 Task: Create a test result portal for accessing the results of the test.
Action: Mouse moved to (671, 68)
Screenshot: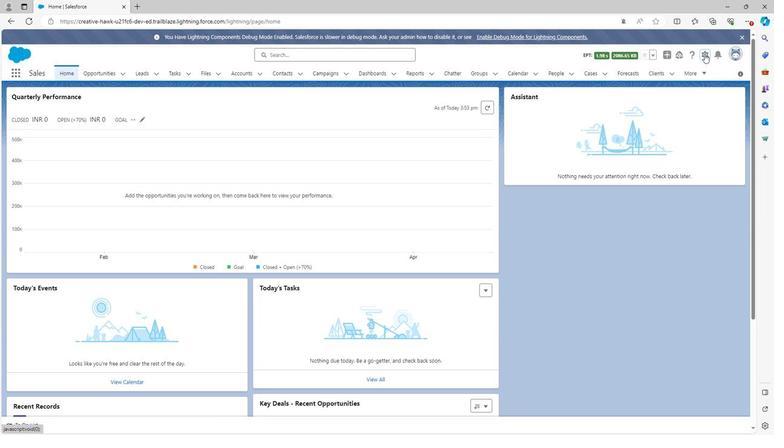 
Action: Mouse pressed left at (671, 68)
Screenshot: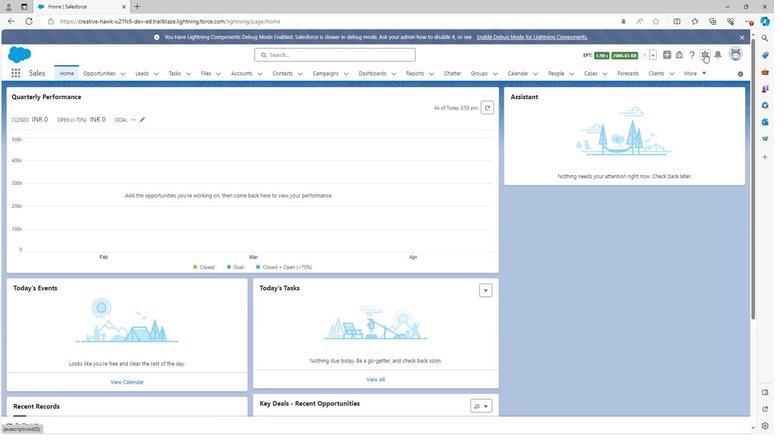 
Action: Mouse moved to (644, 92)
Screenshot: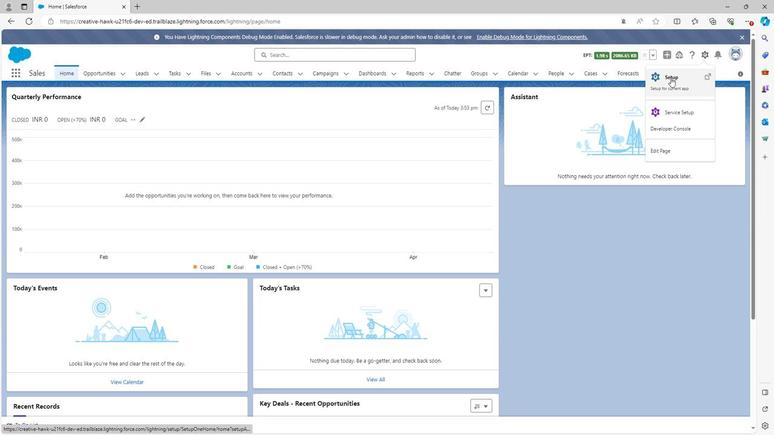 
Action: Mouse pressed left at (644, 92)
Screenshot: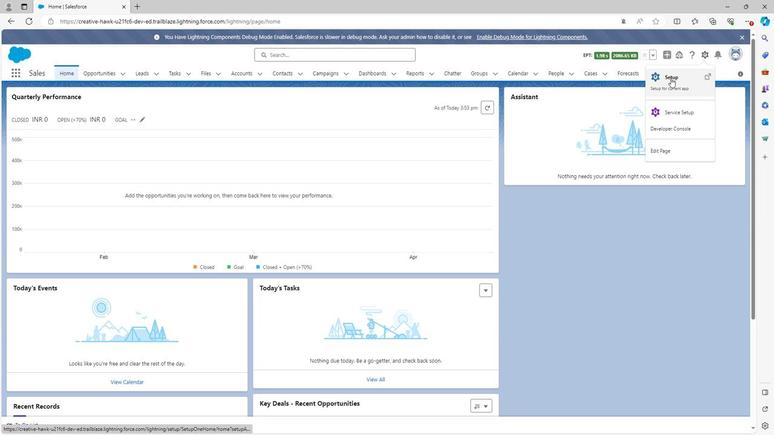 
Action: Mouse moved to (189, 88)
Screenshot: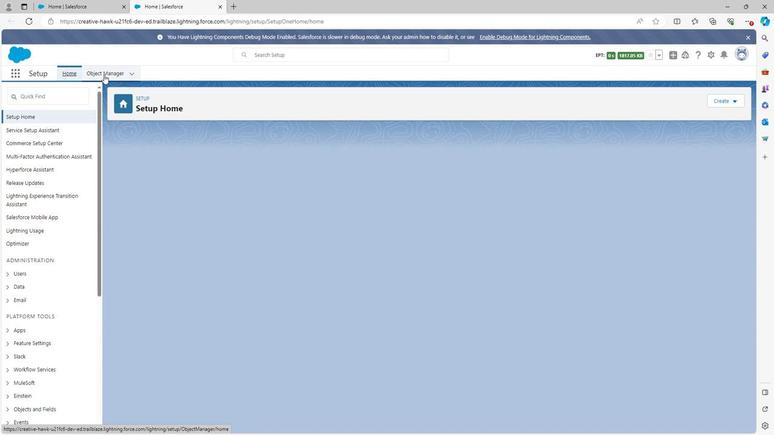 
Action: Mouse pressed left at (189, 88)
Screenshot: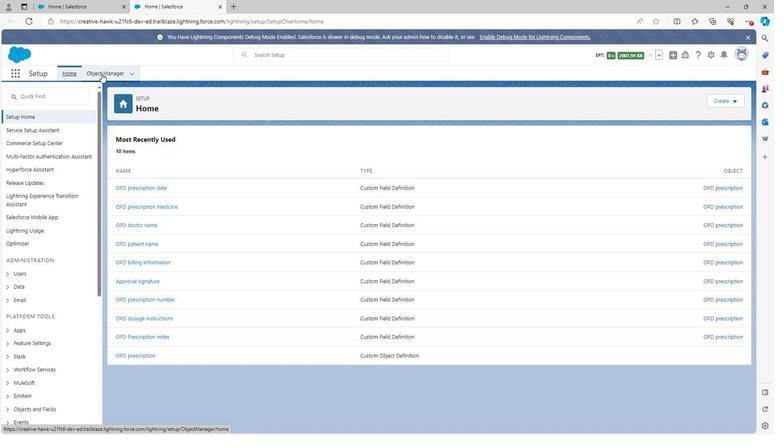 
Action: Mouse moved to (680, 111)
Screenshot: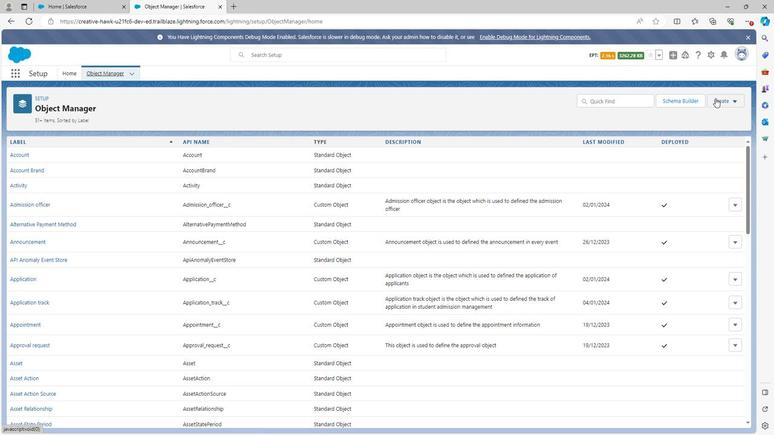 
Action: Mouse pressed left at (680, 111)
Screenshot: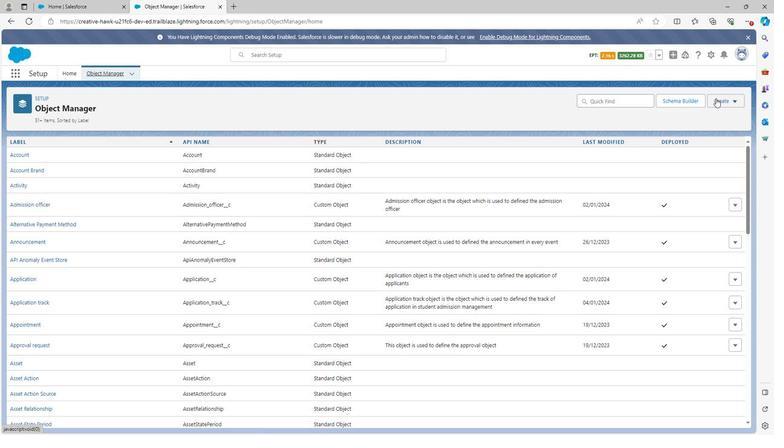 
Action: Mouse moved to (662, 137)
Screenshot: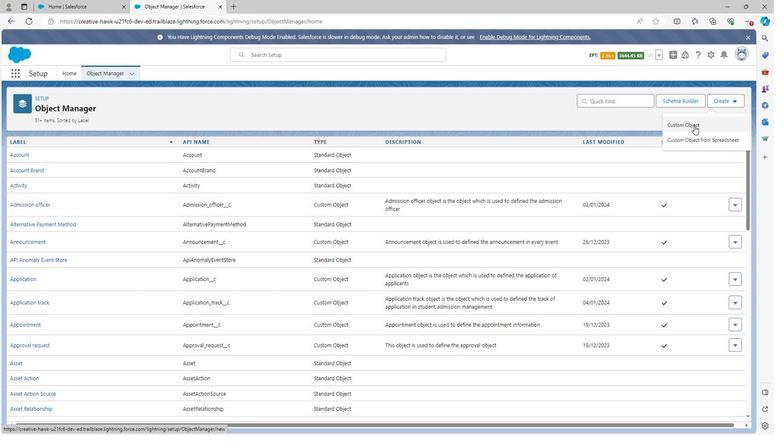 
Action: Mouse pressed left at (662, 137)
Screenshot: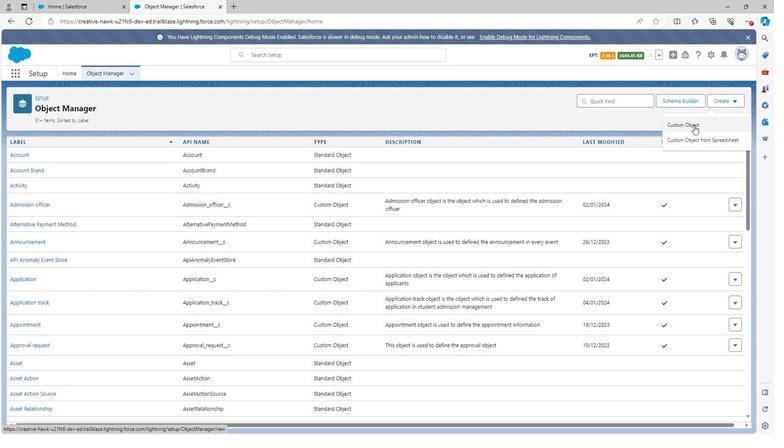
Action: Mouse moved to (241, 212)
Screenshot: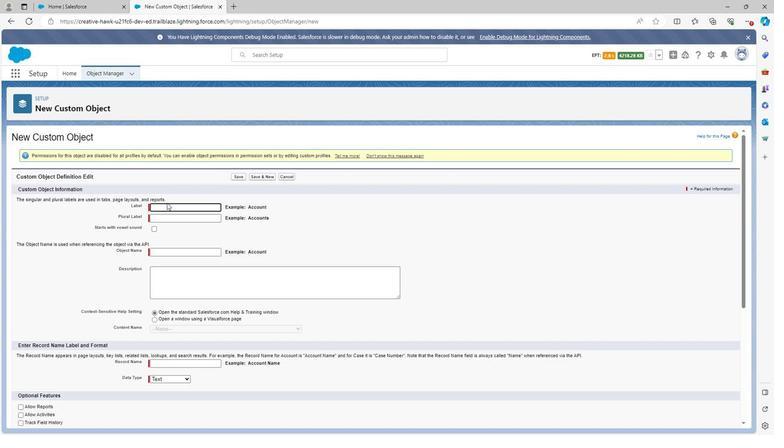 
Action: Key pressed <Key.shift>OPD<Key.space>test<Key.space>result
Screenshot: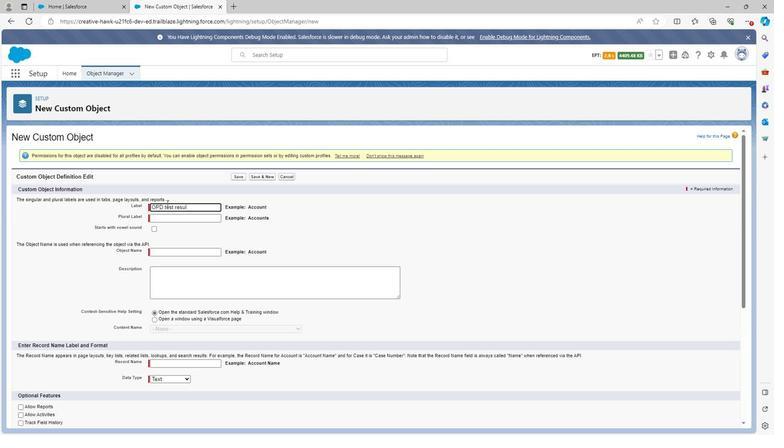 
Action: Mouse moved to (343, 239)
Screenshot: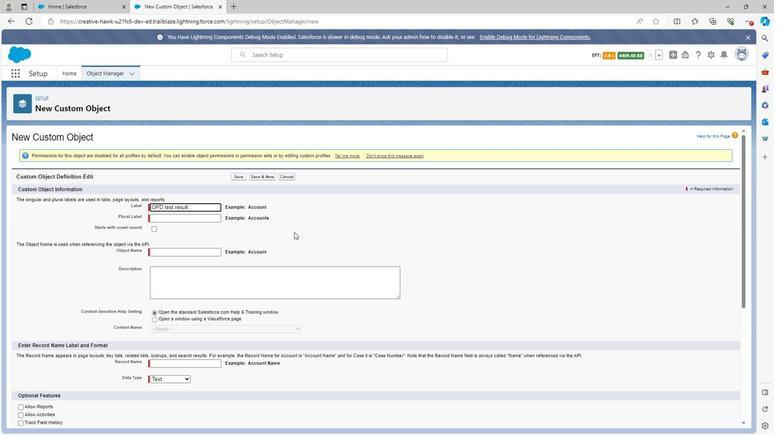 
Action: Mouse pressed left at (343, 239)
Screenshot: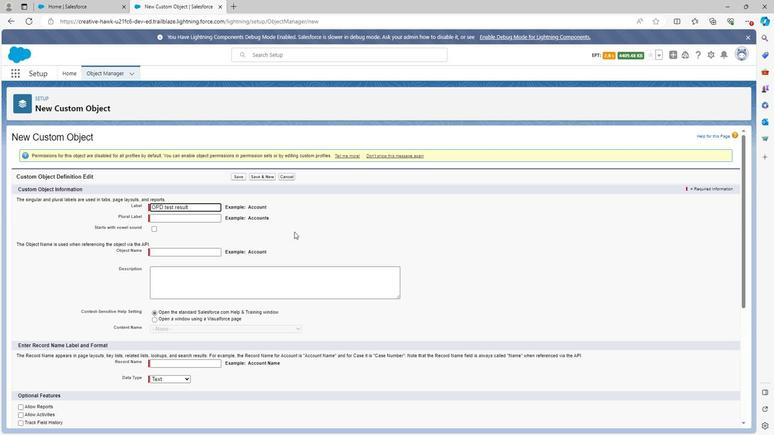 
Action: Mouse moved to (240, 223)
Screenshot: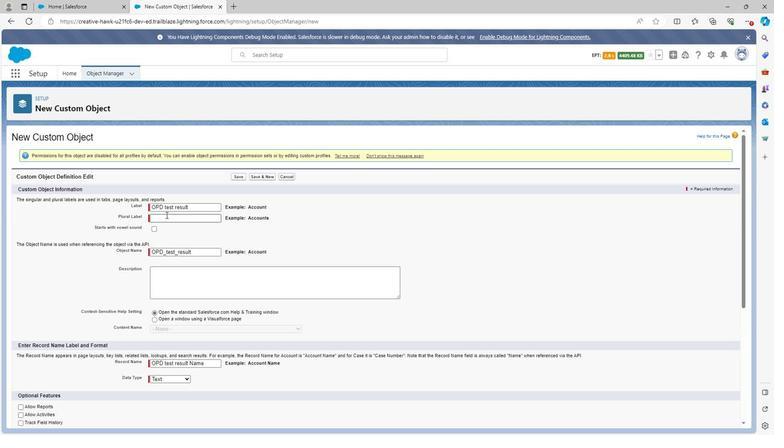 
Action: Mouse pressed left at (240, 223)
Screenshot: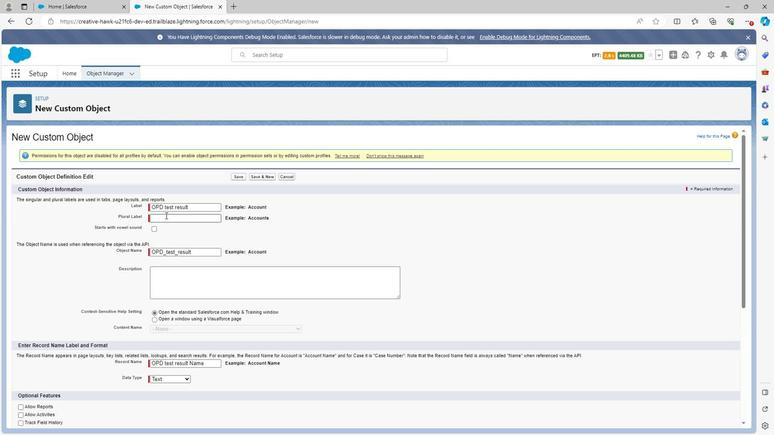 
Action: Mouse moved to (240, 229)
Screenshot: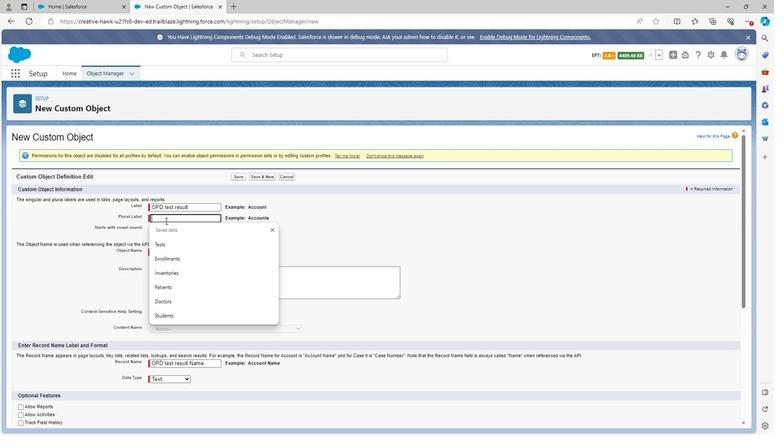 
Action: Key pressed <Key.shift><Key.shift>OPD<Key.space>test<Key.space>results
Screenshot: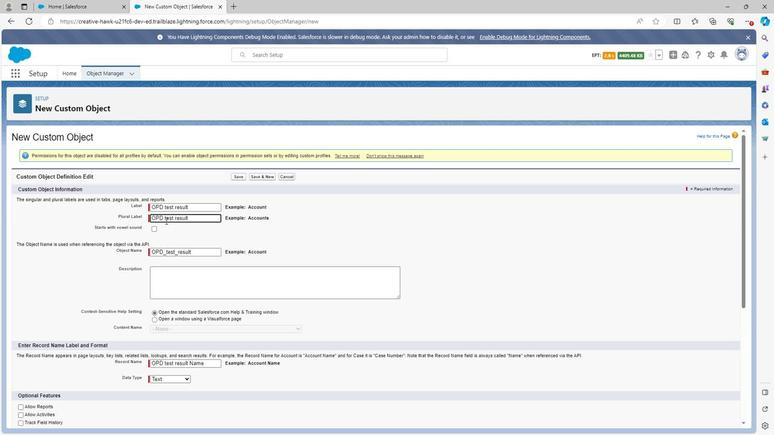 
Action: Mouse moved to (251, 278)
Screenshot: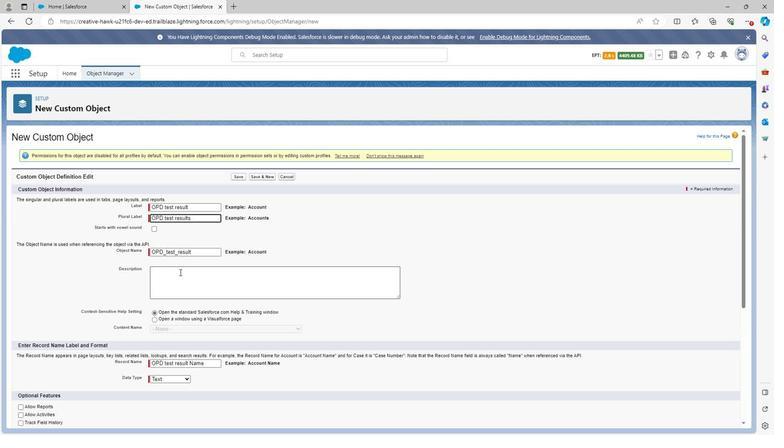 
Action: Mouse pressed left at (251, 278)
Screenshot: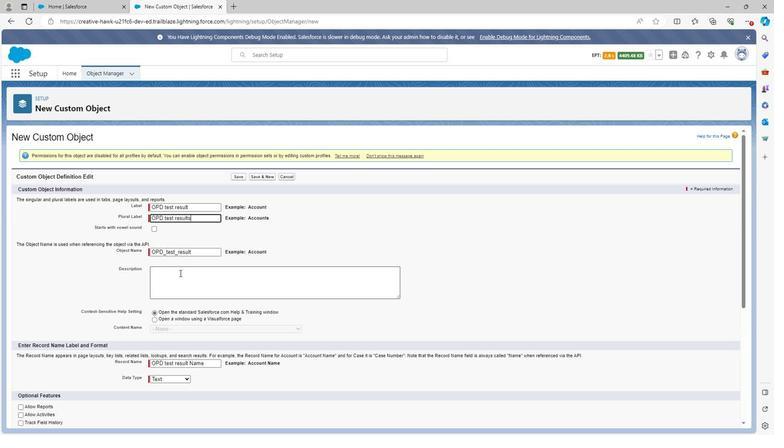 
Action: Key pressed <Key.shift>O
Screenshot: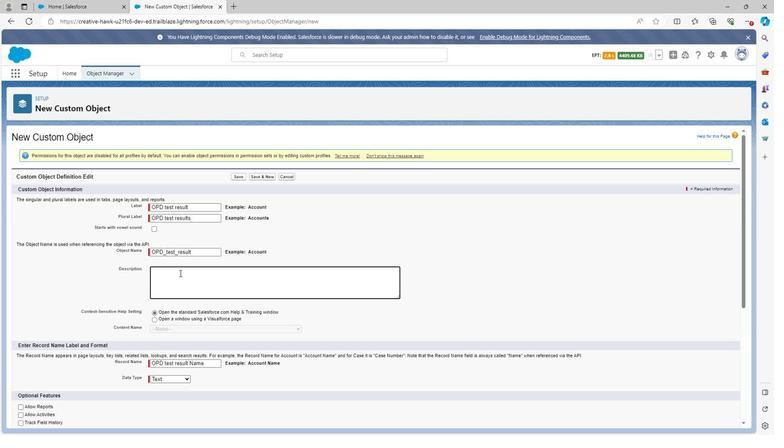 
Action: Mouse moved to (248, 277)
Screenshot: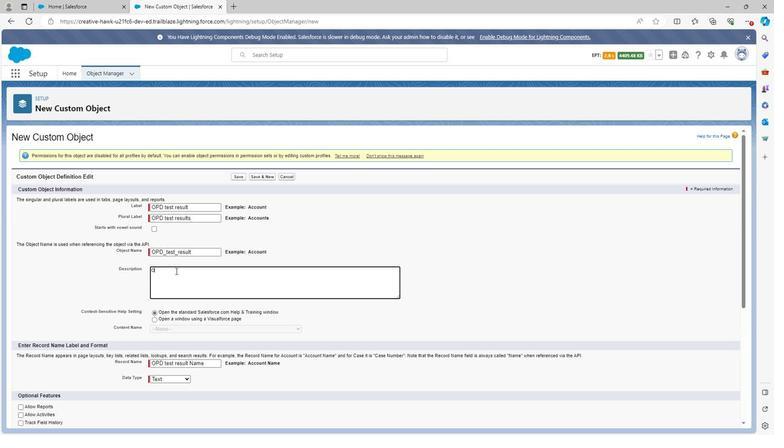 
Action: Key pressed PD<Key.space>test<Key.space>result<Key.space>field<Key.space>is<Key.space>t<Key.backspace><Key.backspace><Key.backspace><Key.backspace><Key.backspace><Key.backspace><Key.backspace><Key.backspace><Key.backspace><Key.backspace>obje
Screenshot: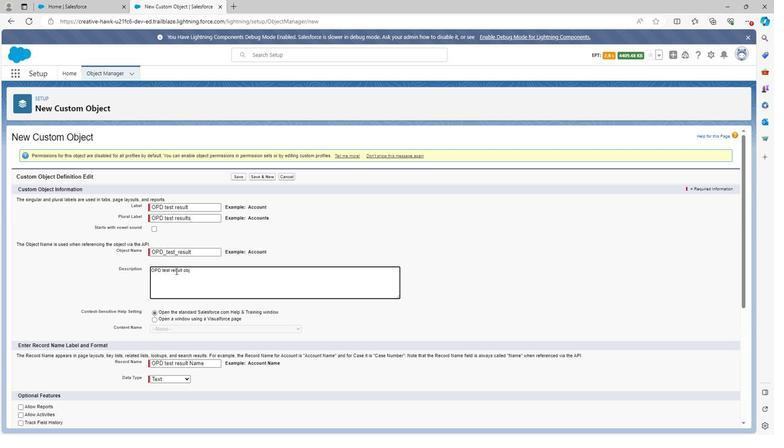 
Action: Mouse moved to (382, 387)
Screenshot: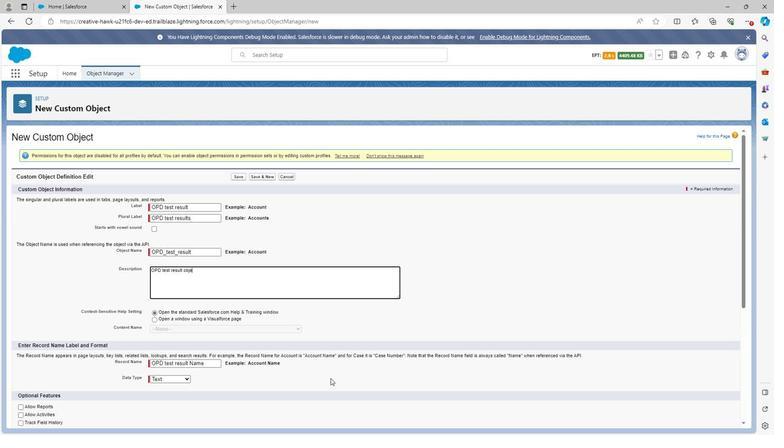 
Action: Key pressed c
Screenshot: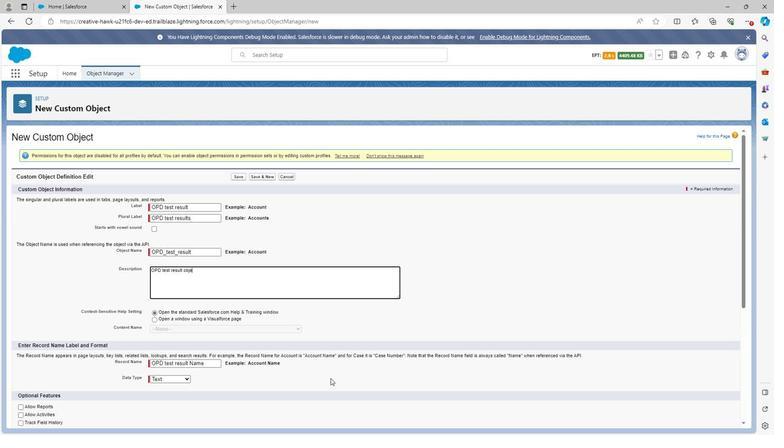 
Action: Mouse moved to (383, 387)
Screenshot: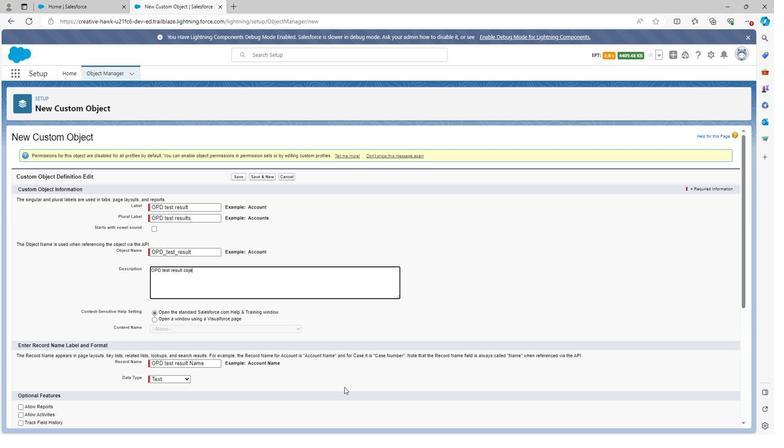 
Action: Key pressed t<Key.space>is<Key.space>the<Key.space>object<Key.space>throuf<Key.backspace>gh<Key.space>which<Key.space>we<Key.space>defined<Key.space>the<Key.space>r
Screenshot: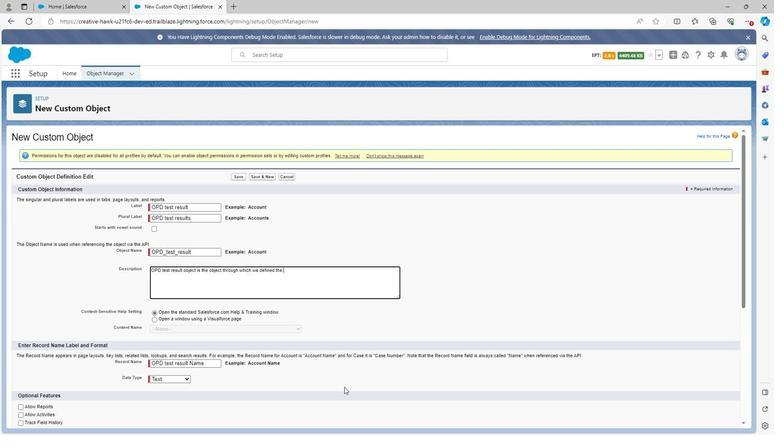 
Action: Mouse moved to (315, 16)
Screenshot: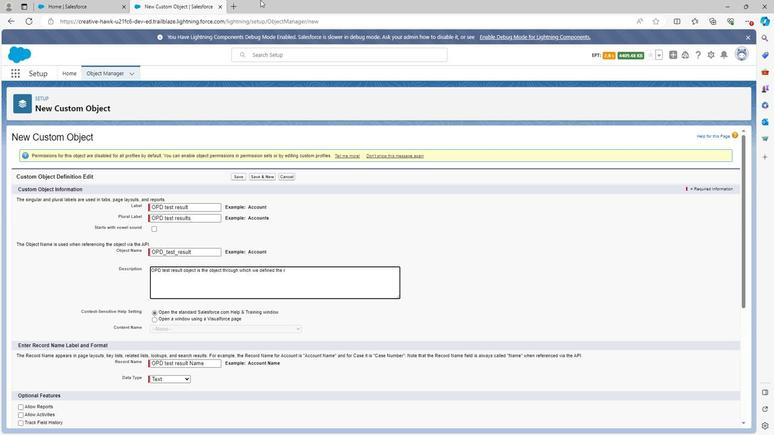 
Action: Key pressed e
Screenshot: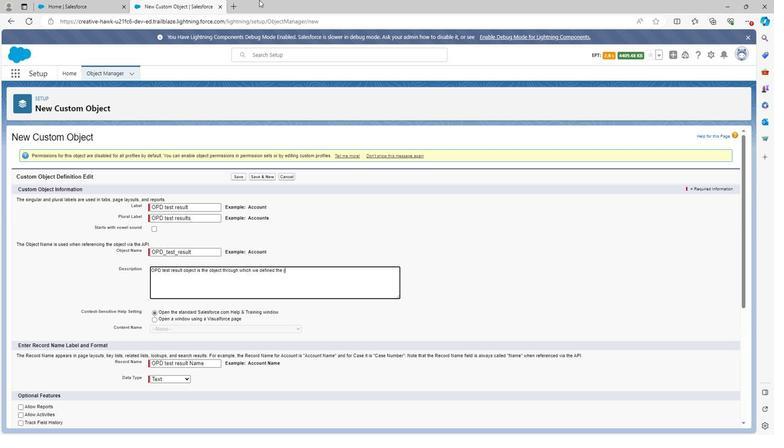 
Action: Mouse moved to (316, 18)
Screenshot: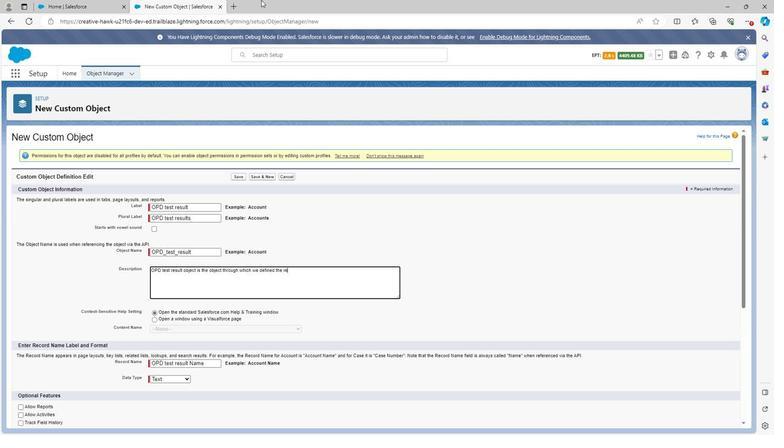 
Action: Key pressed sult<Key.space>of<Key.space>op
Screenshot: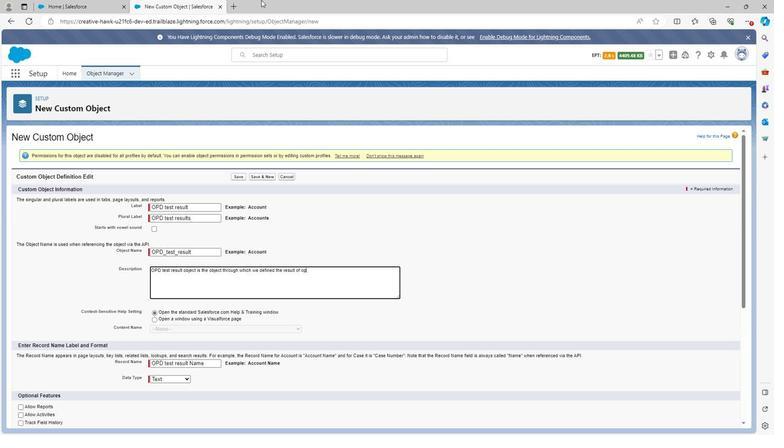 
Action: Mouse moved to (316, 18)
Screenshot: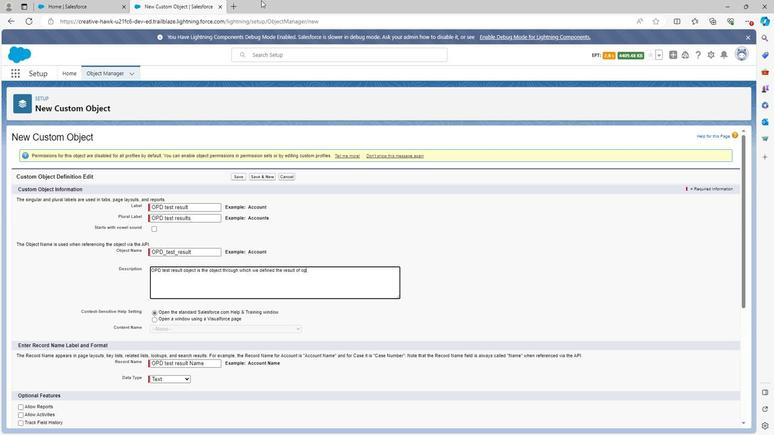 
Action: Key pressed d<Key.space>result<Key.space>
Screenshot: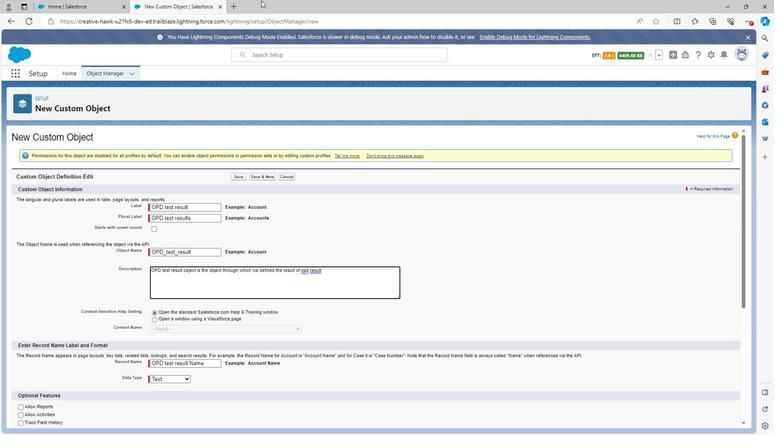 
Action: Mouse moved to (356, 243)
Screenshot: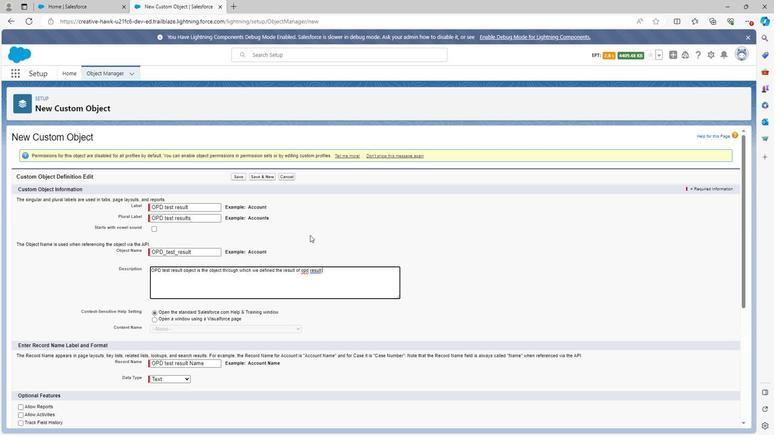 
Action: Key pressed in
Screenshot: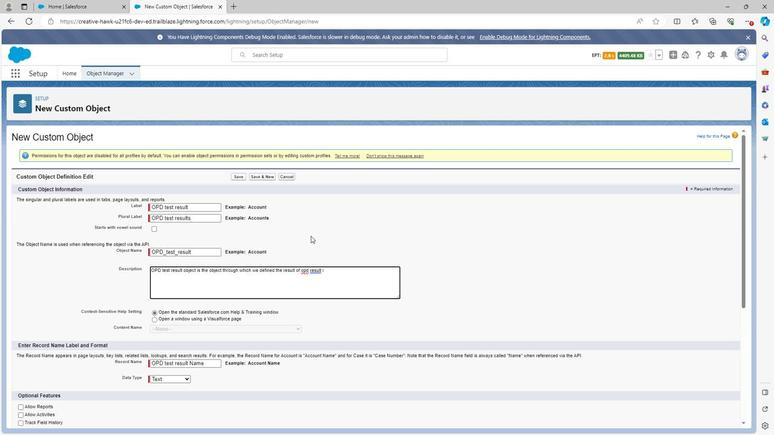 
Action: Mouse moved to (364, 274)
Screenshot: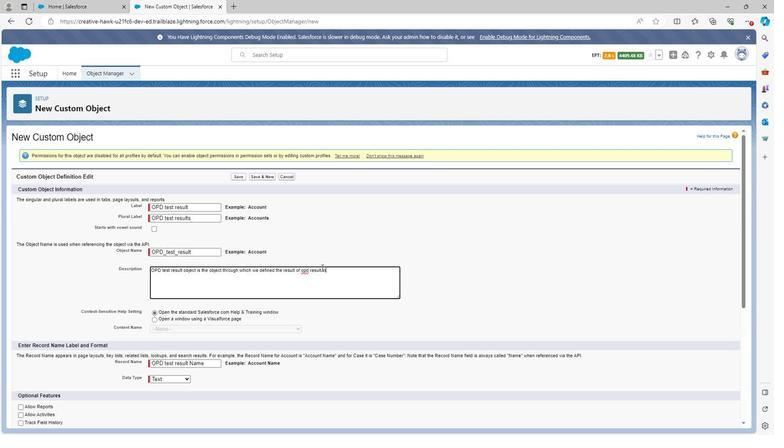 
Action: Mouse pressed left at (364, 274)
Screenshot: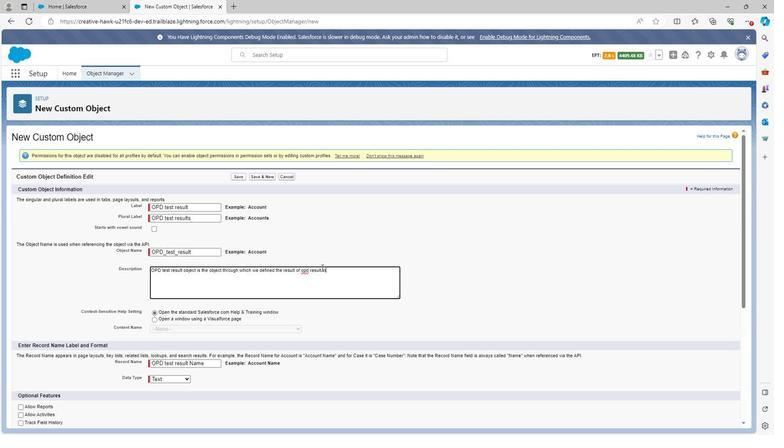 
Action: Mouse moved to (367, 295)
Screenshot: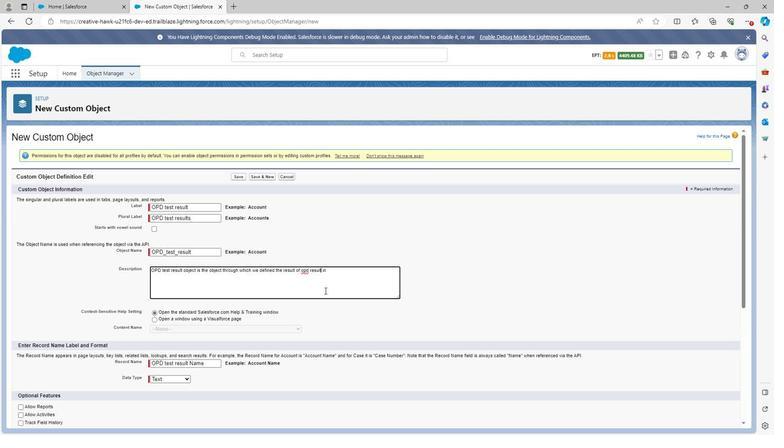 
Action: Key pressed <Key.backspace><Key.backspace><Key.backspace><Key.backspace><Key.backspace><Key.backspace>test
Screenshot: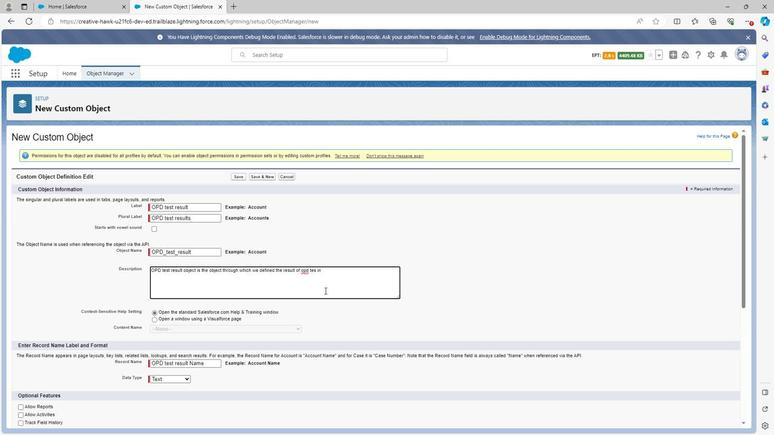 
Action: Mouse moved to (372, 275)
Screenshot: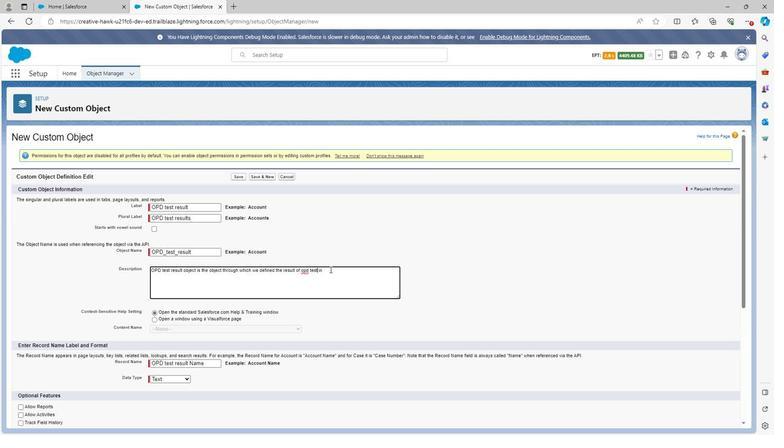 
Action: Mouse pressed left at (372, 275)
Screenshot: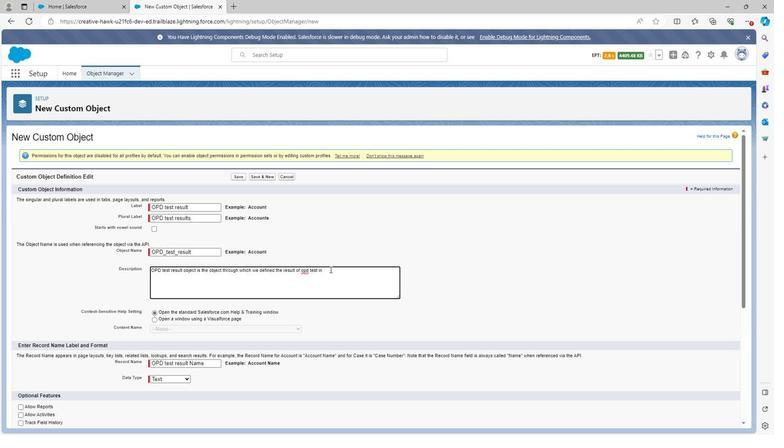 
Action: Mouse moved to (370, 275)
Screenshot: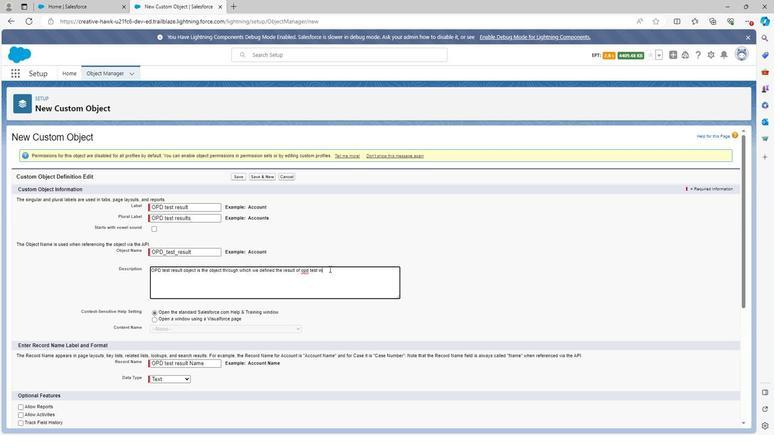 
Action: Key pressed <Key.space>hos
Screenshot: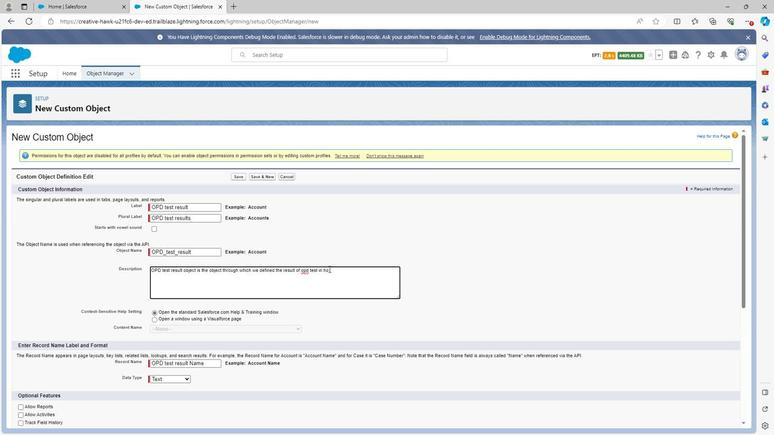 
Action: Mouse moved to (370, 275)
Screenshot: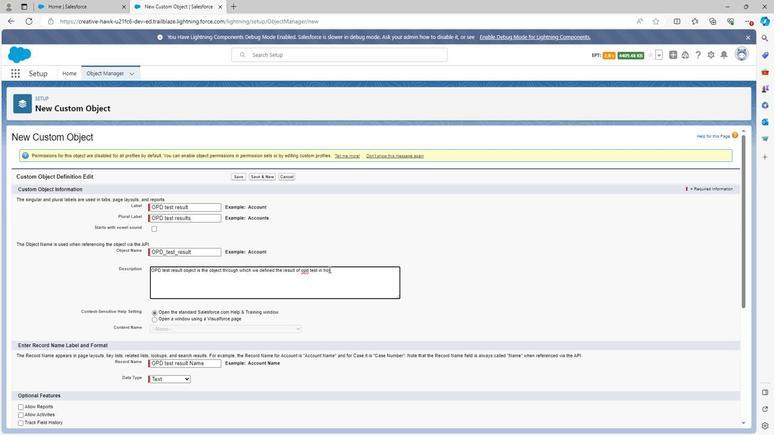 
Action: Key pressed p
Screenshot: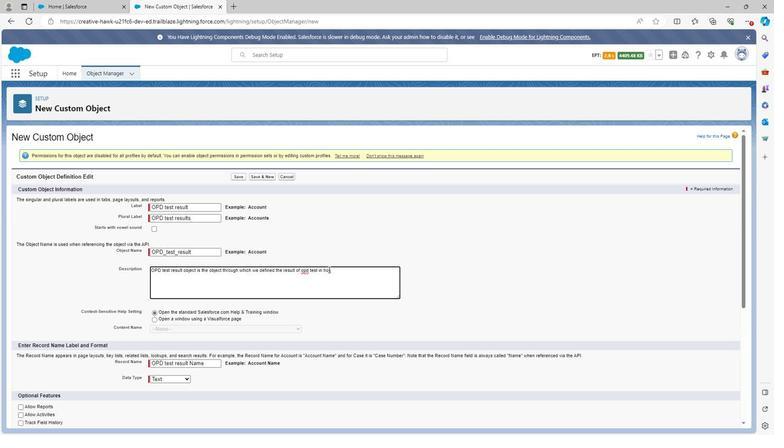 
Action: Mouse moved to (370, 275)
Screenshot: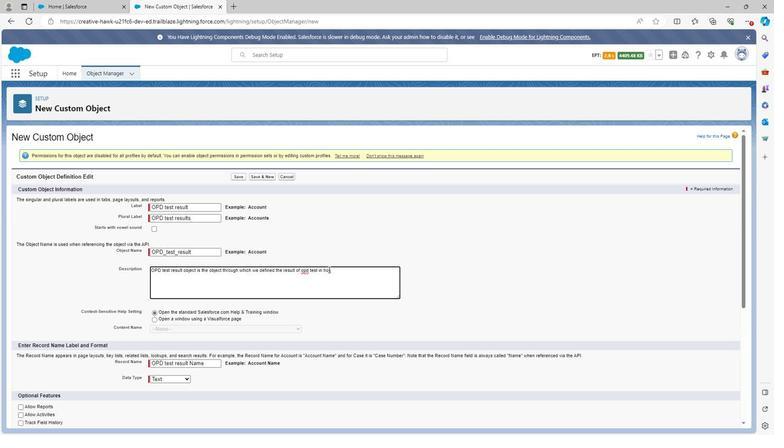 
Action: Key pressed ital<Key.space>op
Screenshot: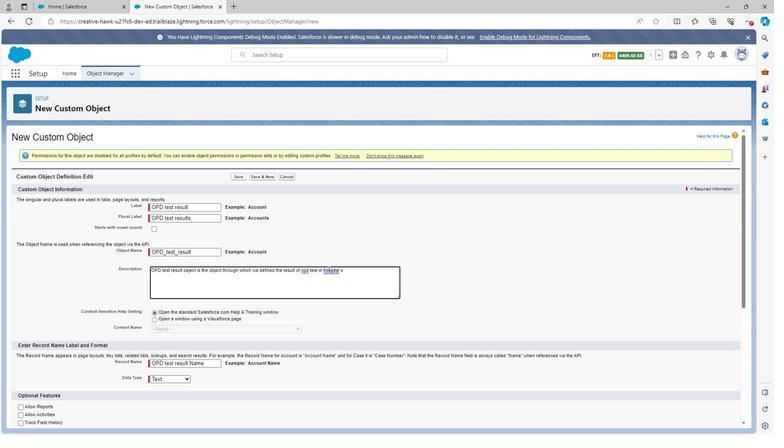 
Action: Mouse moved to (369, 276)
Screenshot: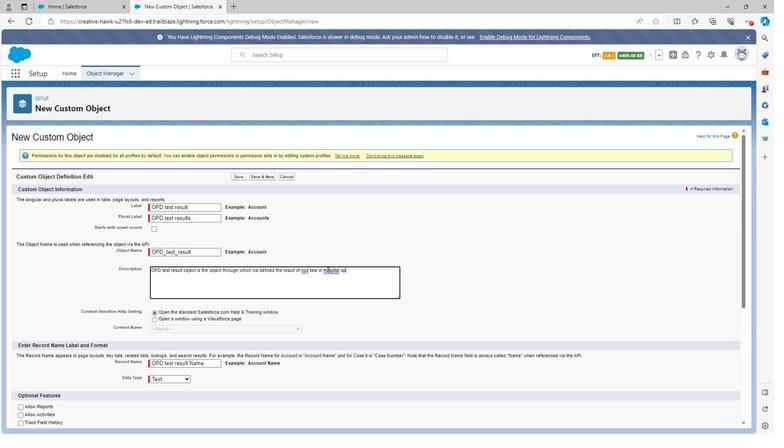 
Action: Key pressed d<Key.space>ma
Screenshot: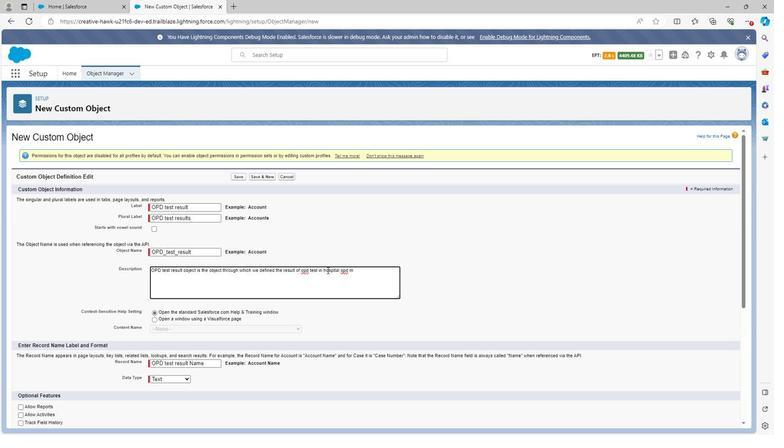 
Action: Mouse moved to (369, 277)
Screenshot: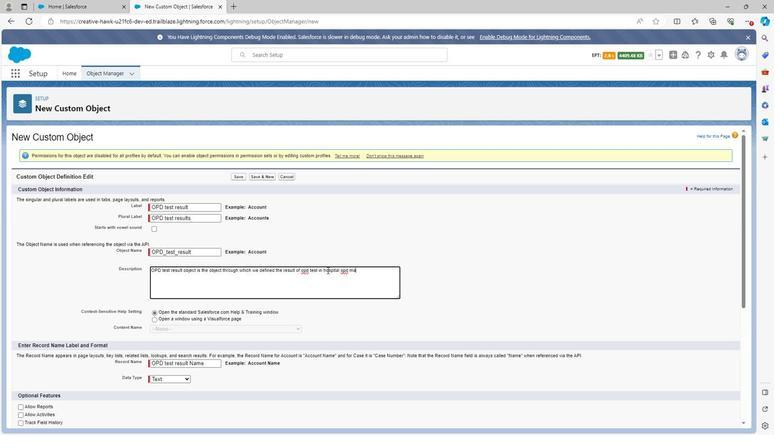 
Action: Key pressed nagemen
Screenshot: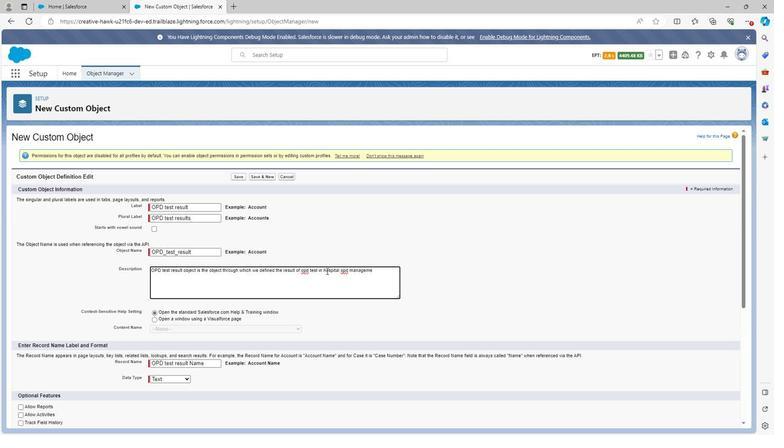 
Action: Mouse moved to (375, 281)
Screenshot: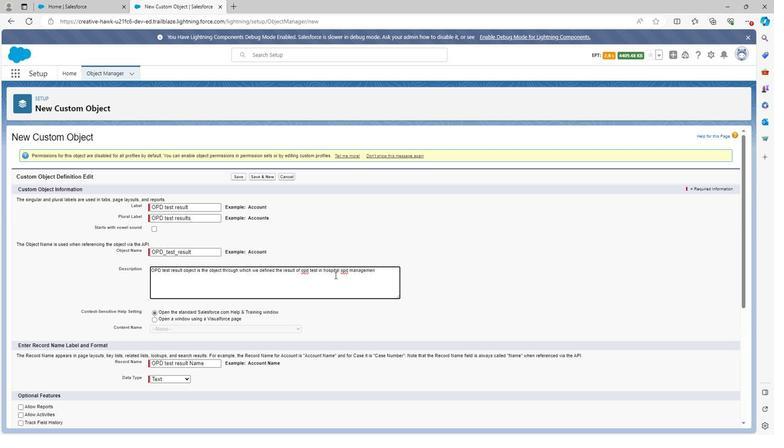 
Action: Key pressed t
Screenshot: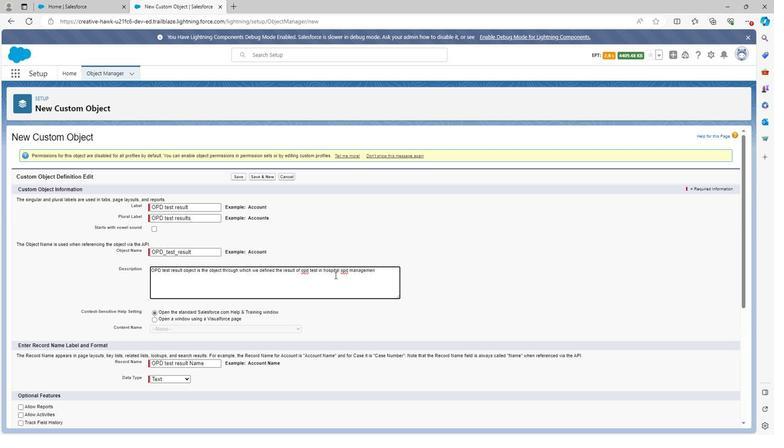 
Action: Mouse moved to (156, 365)
Screenshot: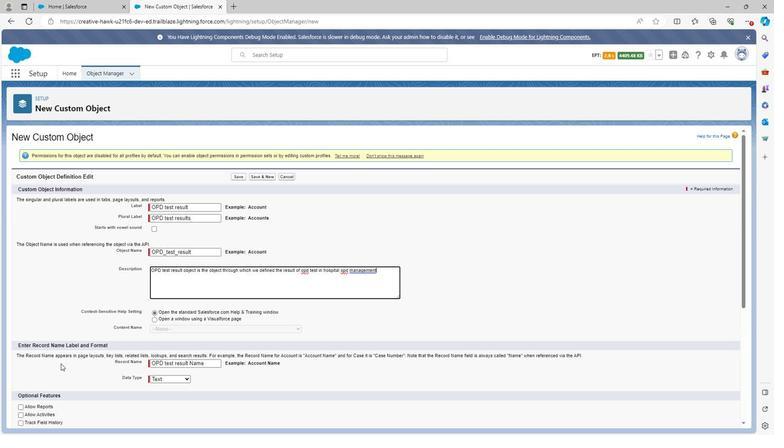 
Action: Mouse scrolled (156, 365) with delta (0, 0)
Screenshot: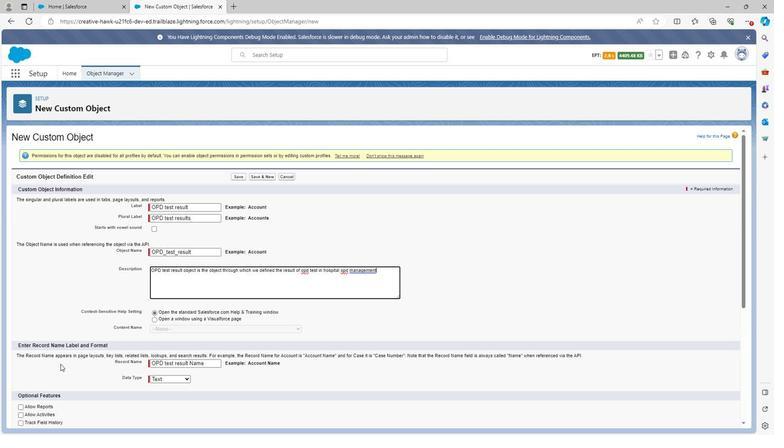 
Action: Mouse scrolled (156, 365) with delta (0, 0)
Screenshot: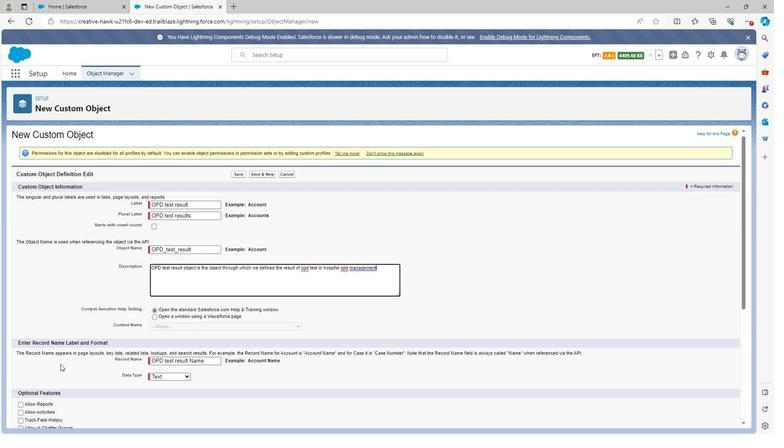 
Action: Mouse scrolled (156, 365) with delta (0, 0)
Screenshot: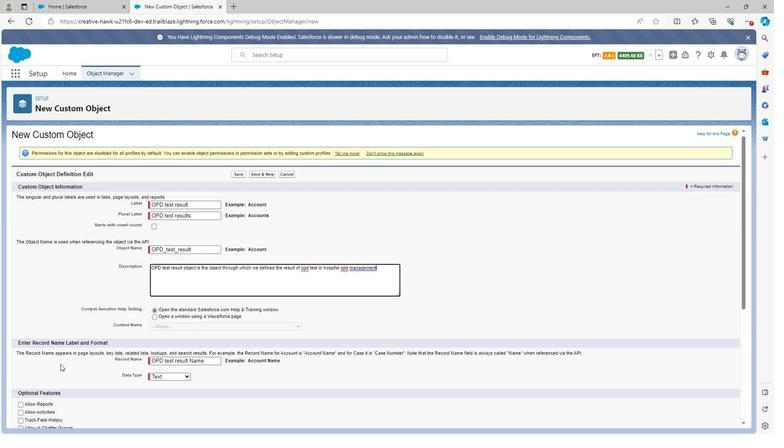 
Action: Mouse scrolled (156, 365) with delta (0, 0)
Screenshot: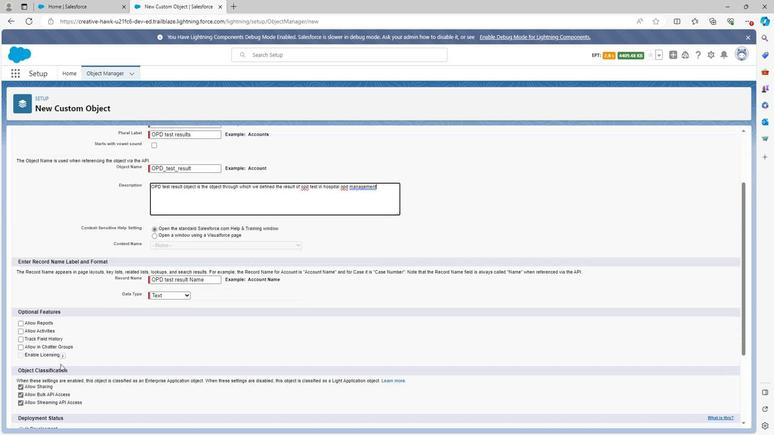 
Action: Mouse moved to (155, 364)
Screenshot: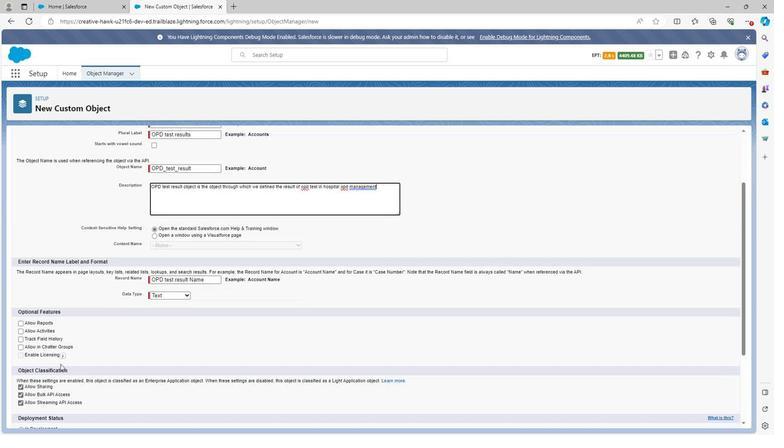 
Action: Mouse scrolled (155, 363) with delta (0, 0)
Screenshot: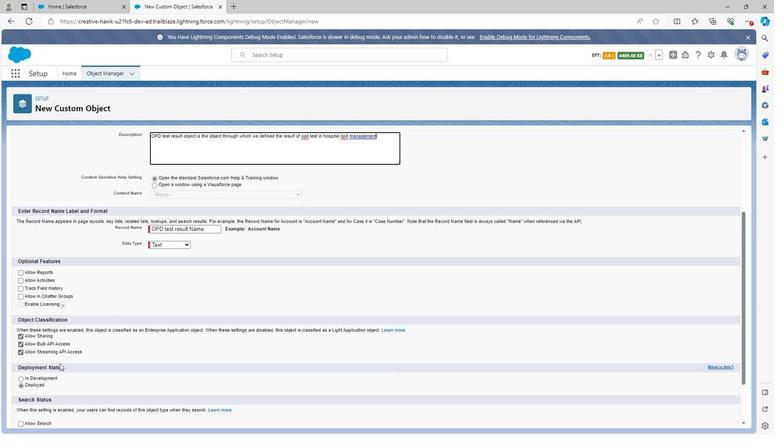 
Action: Mouse moved to (125, 223)
Screenshot: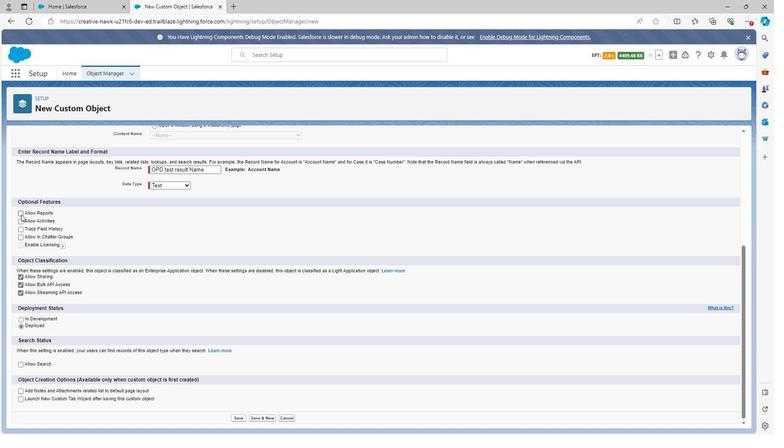 
Action: Mouse pressed left at (125, 223)
Screenshot: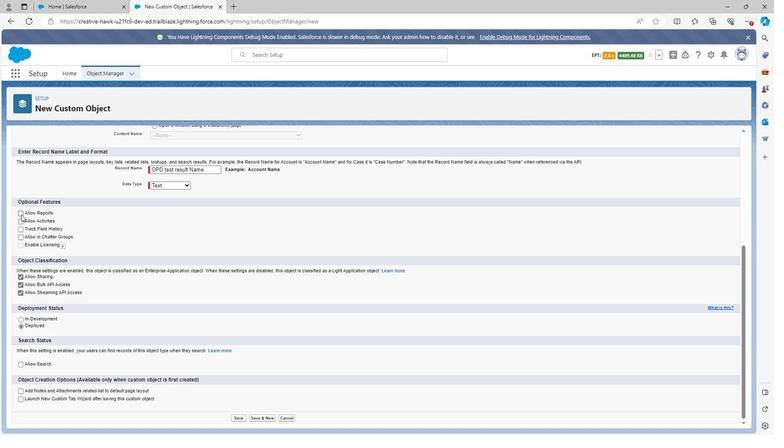 
Action: Mouse moved to (124, 226)
Screenshot: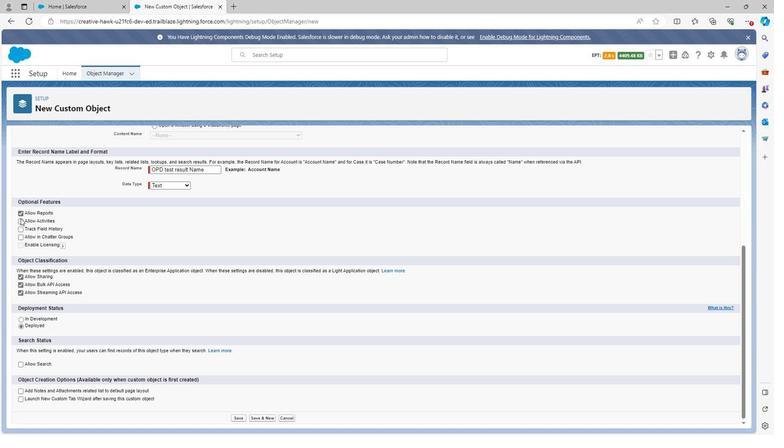 
Action: Mouse pressed left at (124, 226)
Screenshot: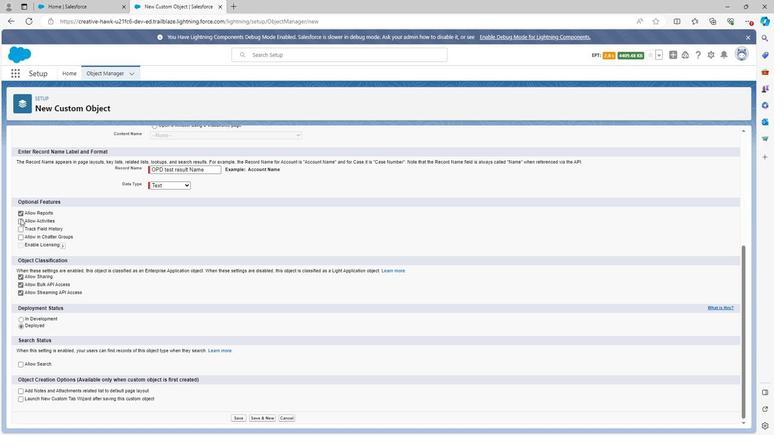 
Action: Mouse moved to (124, 235)
Screenshot: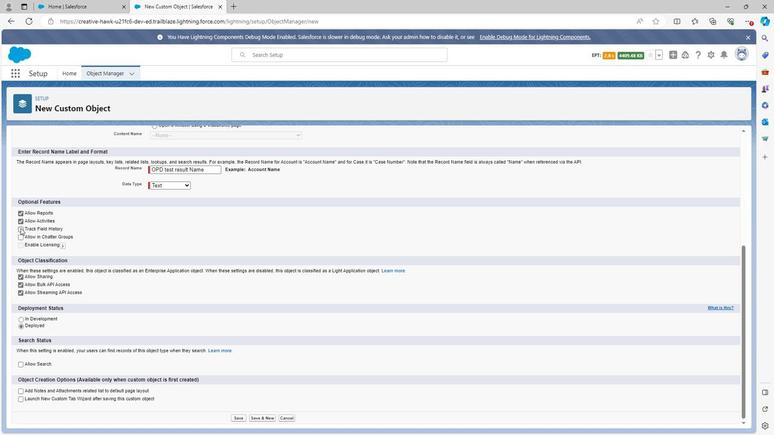 
Action: Mouse pressed left at (124, 235)
Screenshot: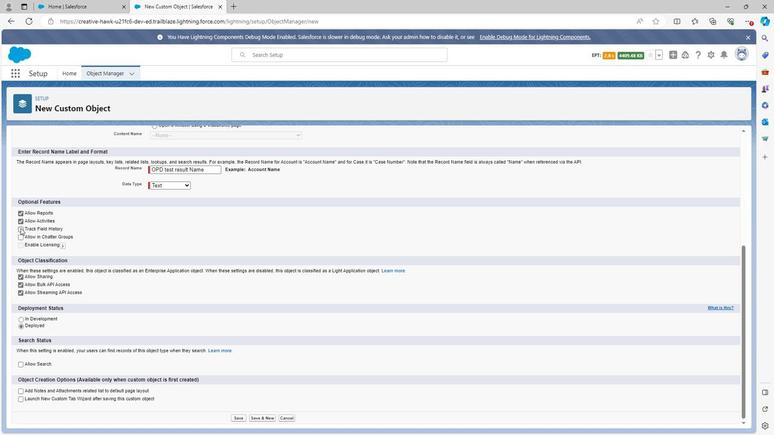 
Action: Mouse moved to (124, 242)
Screenshot: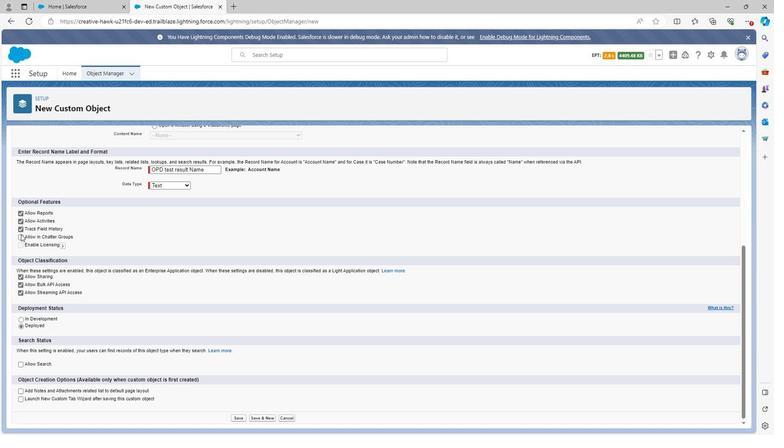 
Action: Mouse pressed left at (124, 242)
Screenshot: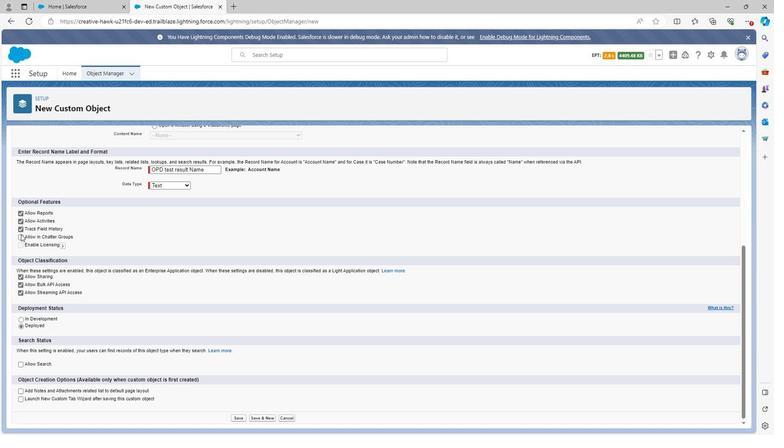 
Action: Mouse moved to (124, 243)
Screenshot: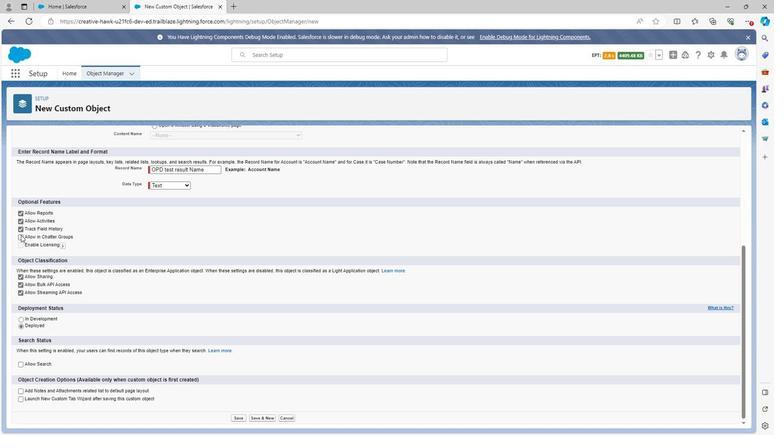 
Action: Mouse pressed left at (124, 243)
Screenshot: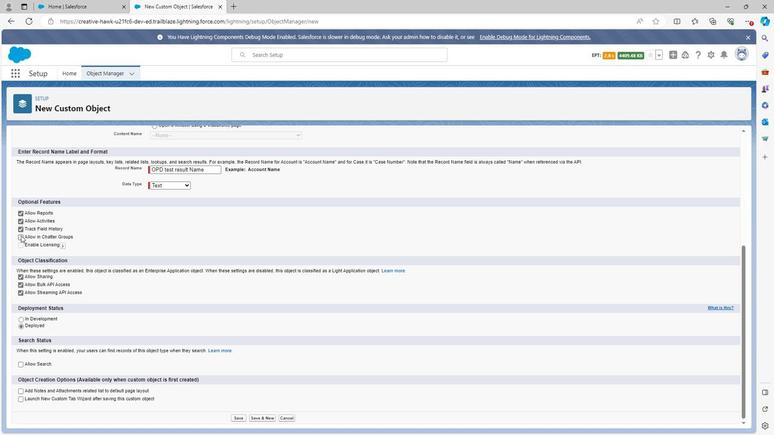 
Action: Mouse moved to (124, 364)
Screenshot: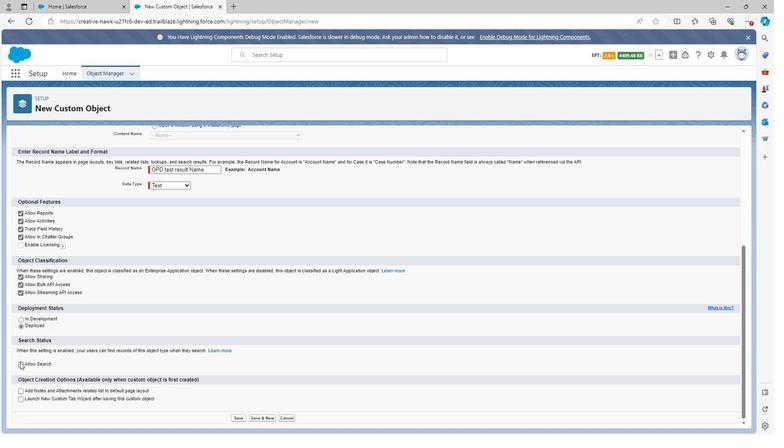 
Action: Mouse pressed left at (124, 364)
Screenshot: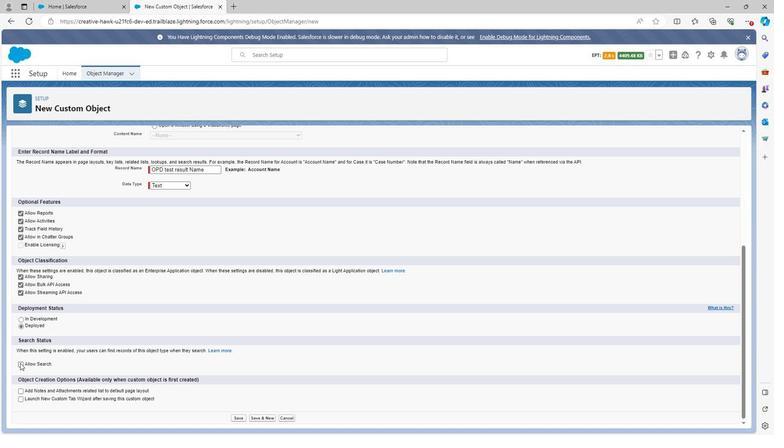
Action: Mouse moved to (295, 415)
Screenshot: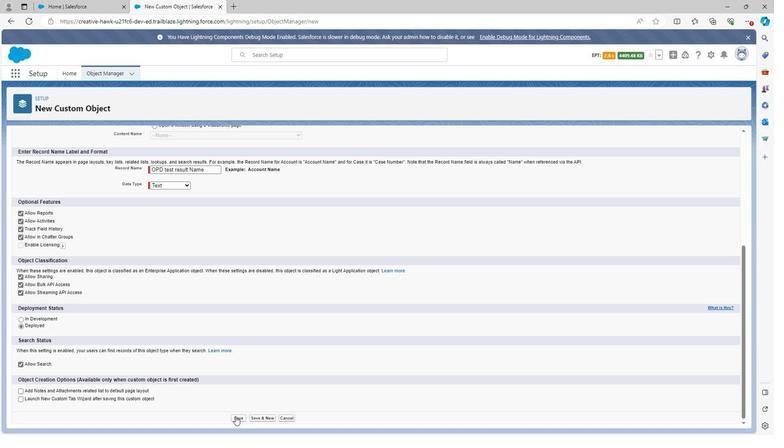 
Action: Mouse pressed left at (295, 415)
Screenshot: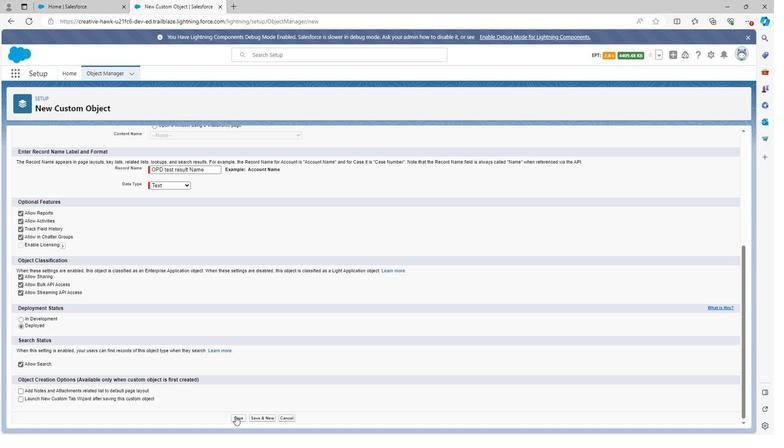 
Action: Mouse moved to (154, 168)
Screenshot: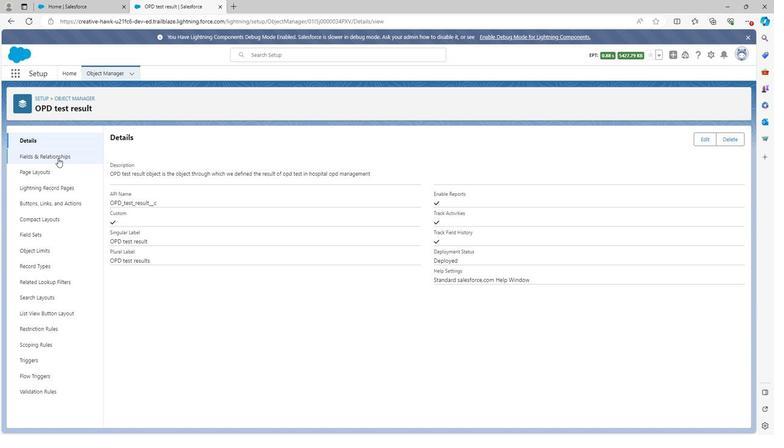
Action: Mouse pressed left at (154, 168)
Screenshot: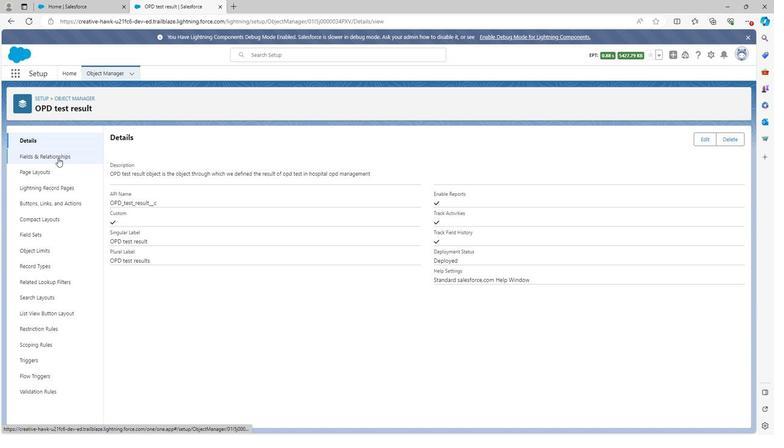 
Action: Mouse moved to (566, 150)
Screenshot: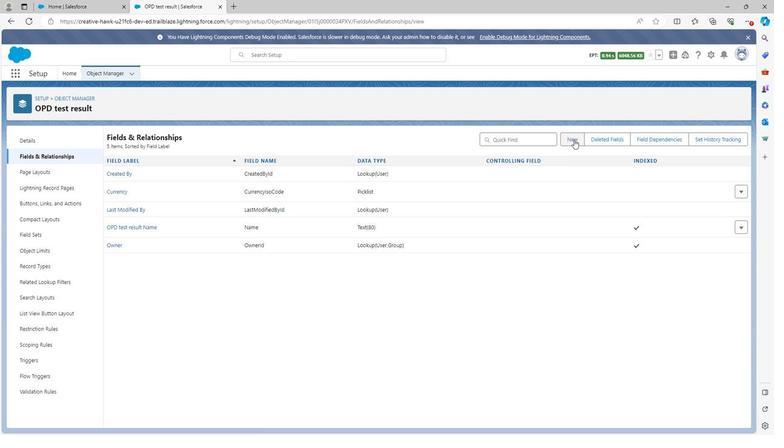 
Action: Mouse pressed left at (566, 150)
Screenshot: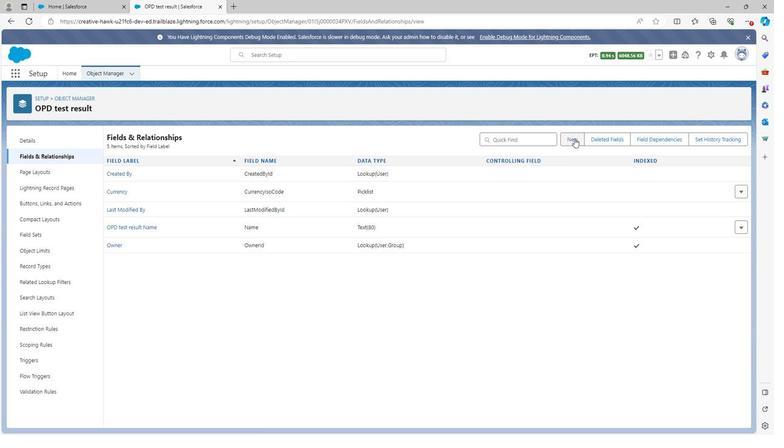 
Action: Mouse moved to (204, 292)
Screenshot: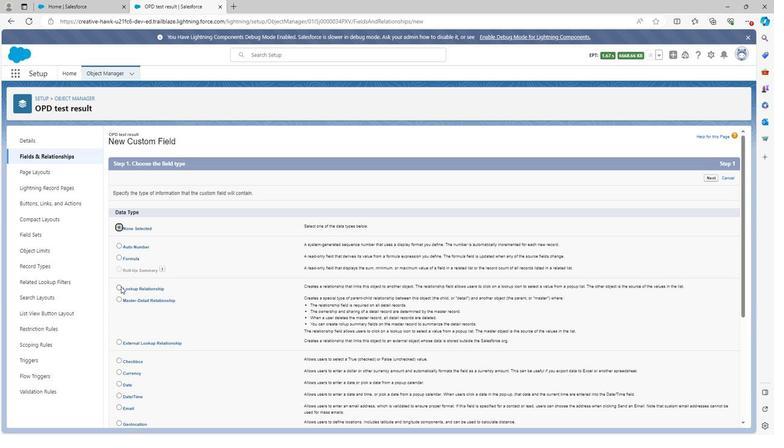 
Action: Mouse pressed left at (204, 292)
Screenshot: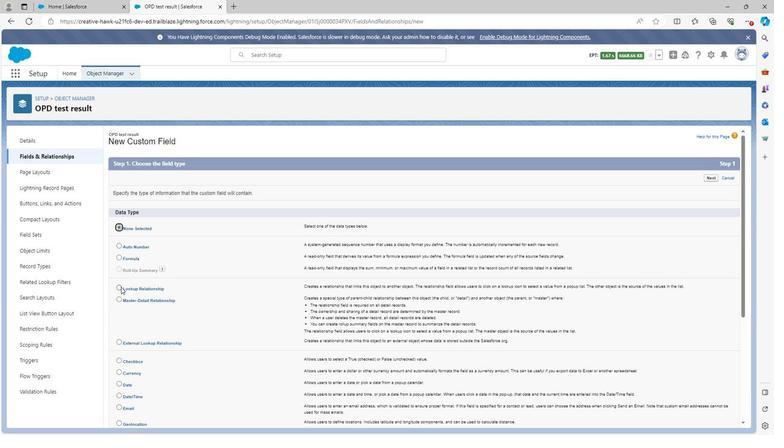 
Action: Mouse moved to (644, 375)
Screenshot: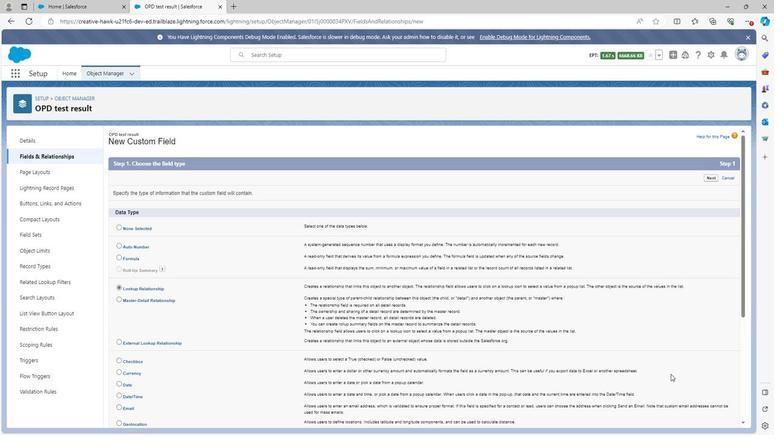 
Action: Mouse scrolled (644, 375) with delta (0, 0)
Screenshot: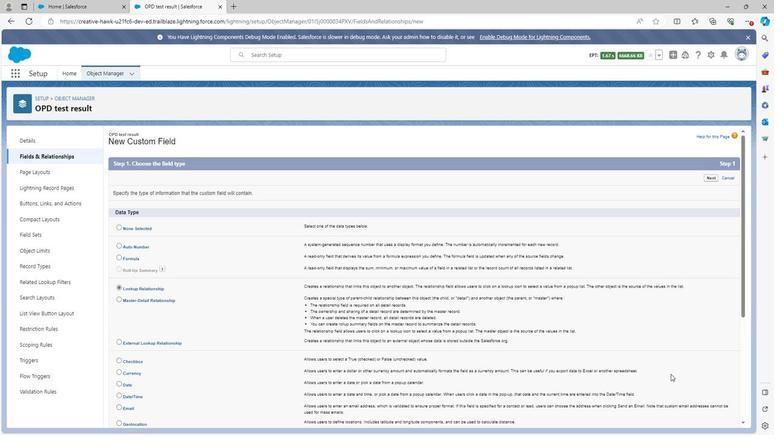 
Action: Mouse scrolled (644, 375) with delta (0, 0)
Screenshot: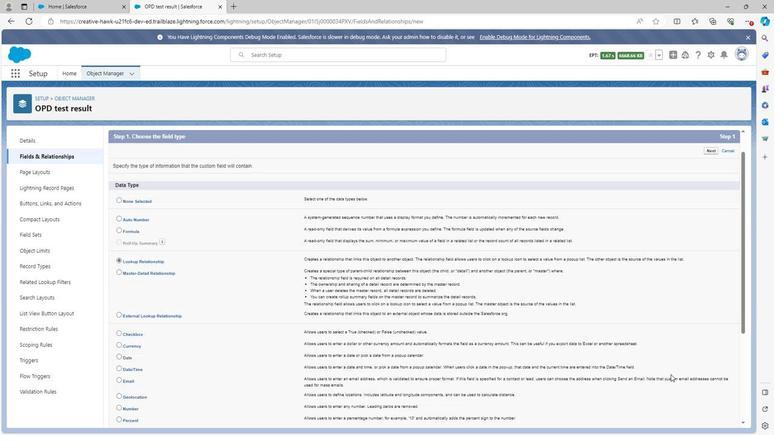 
Action: Mouse scrolled (644, 375) with delta (0, 0)
Screenshot: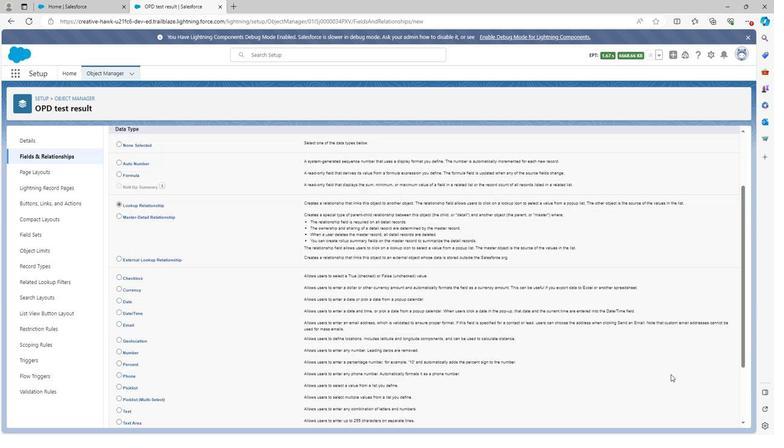 
Action: Mouse scrolled (644, 375) with delta (0, 0)
Screenshot: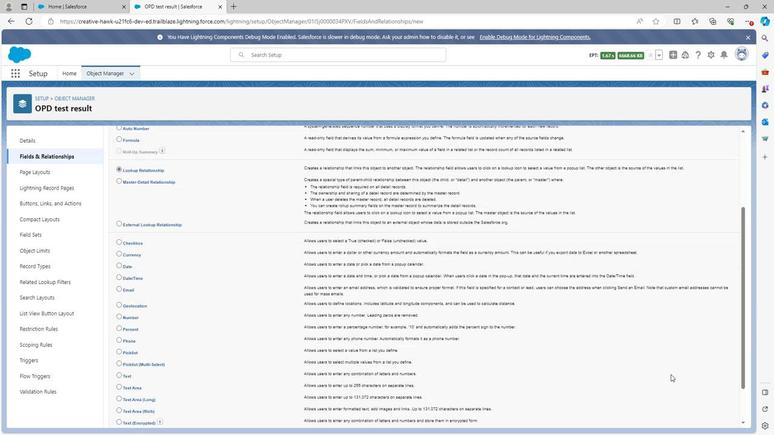 
Action: Mouse scrolled (644, 375) with delta (0, 0)
Screenshot: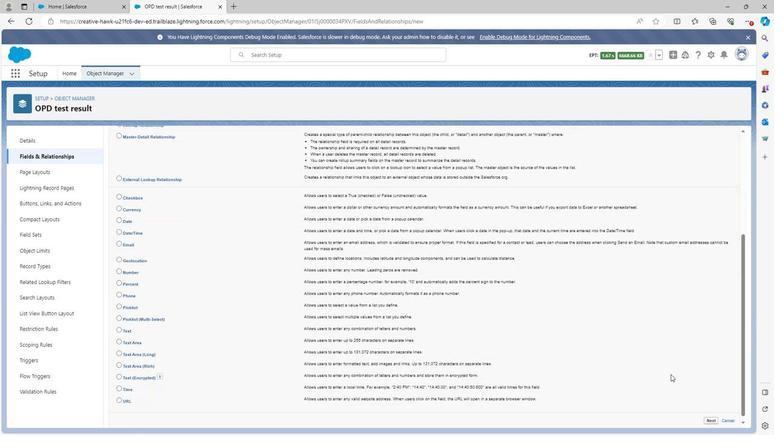 
Action: Mouse moved to (673, 418)
Screenshot: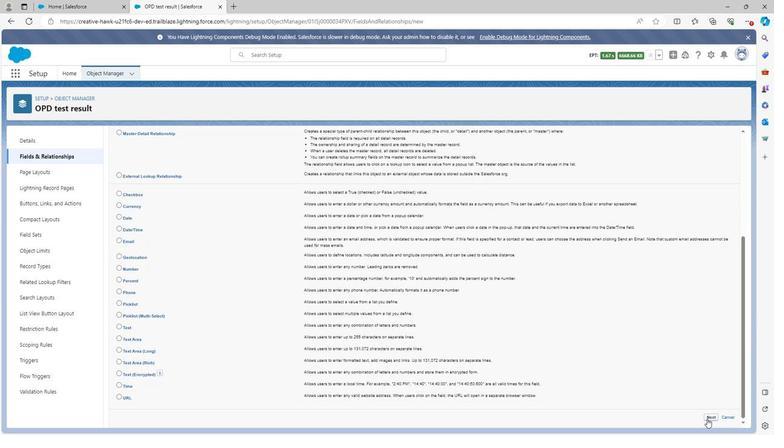 
Action: Mouse pressed left at (673, 418)
Screenshot: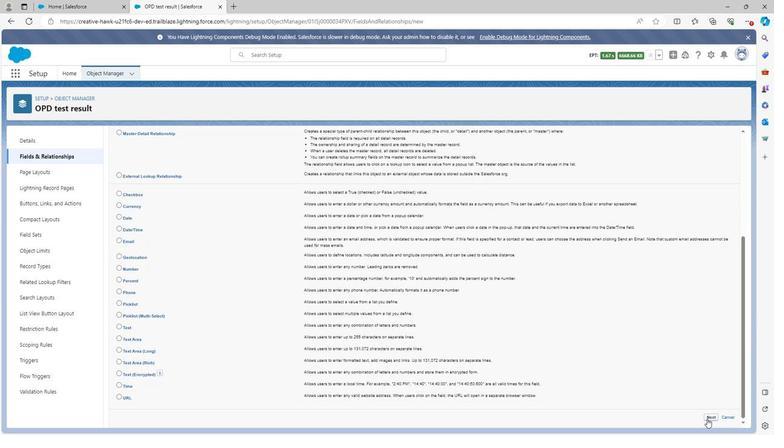 
Action: Mouse moved to (338, 220)
Screenshot: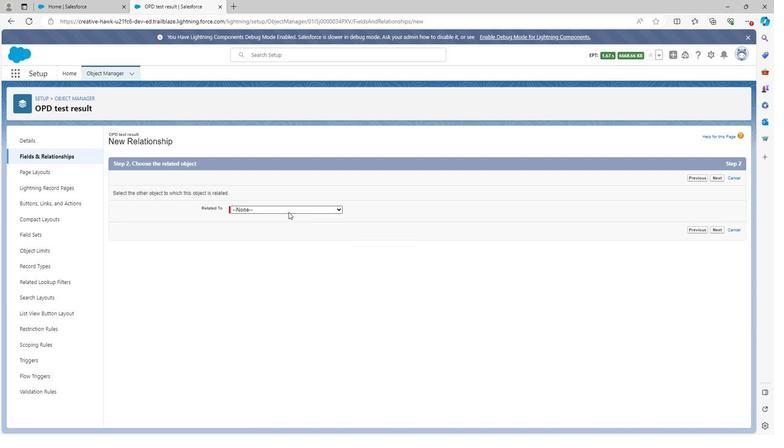 
Action: Mouse pressed left at (338, 220)
Screenshot: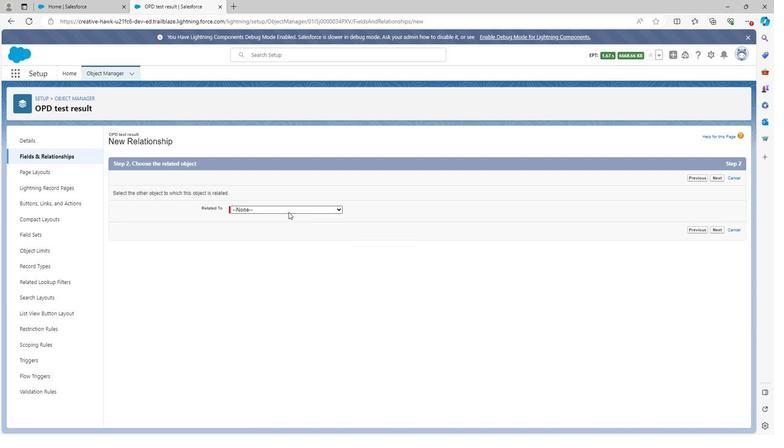 
Action: Mouse moved to (330, 302)
Screenshot: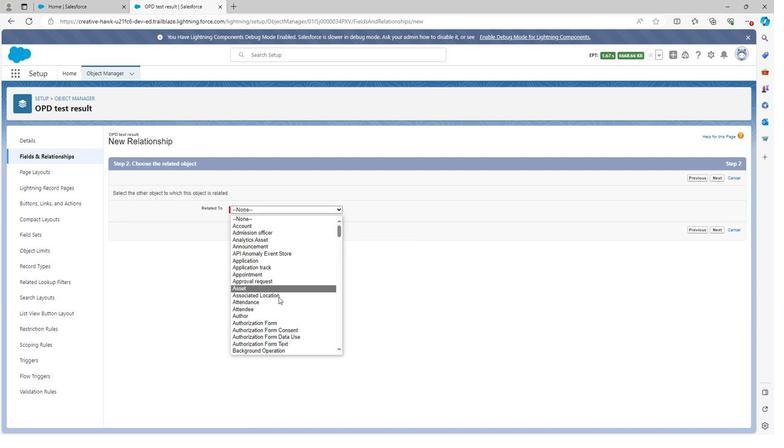 
Action: Mouse scrolled (330, 301) with delta (0, 0)
Screenshot: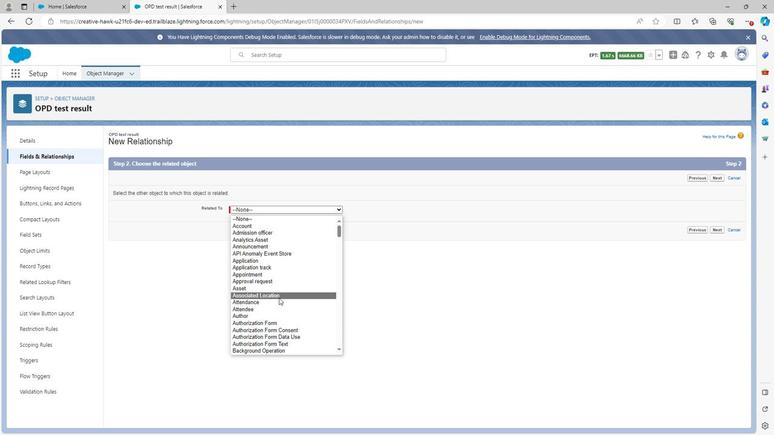 
Action: Mouse scrolled (330, 301) with delta (0, 0)
Screenshot: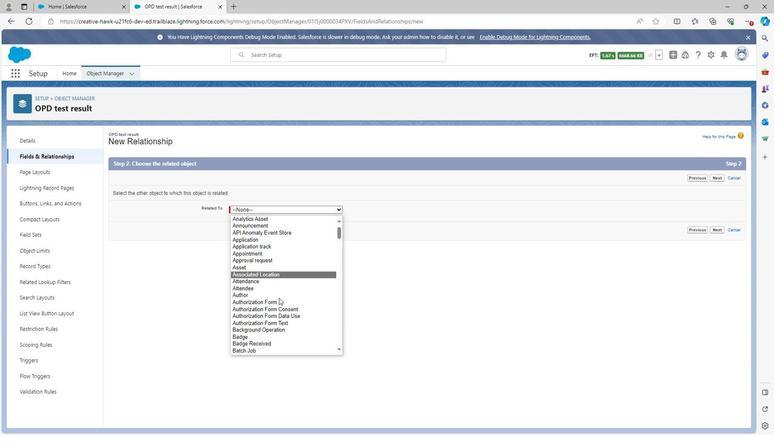 
Action: Mouse scrolled (330, 301) with delta (0, 0)
Screenshot: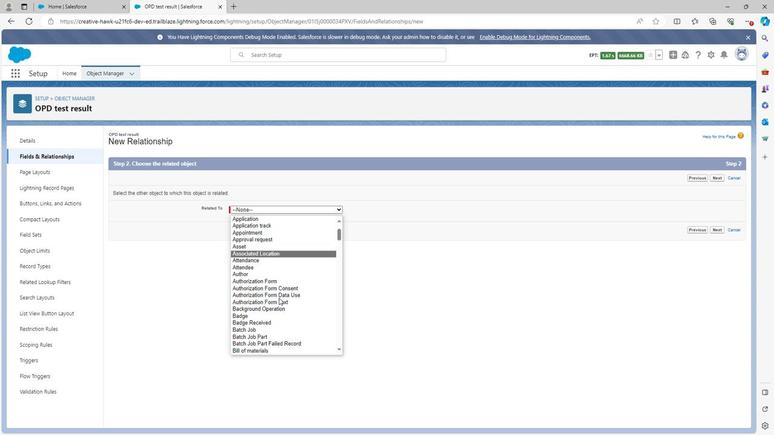 
Action: Mouse scrolled (330, 301) with delta (0, 0)
Screenshot: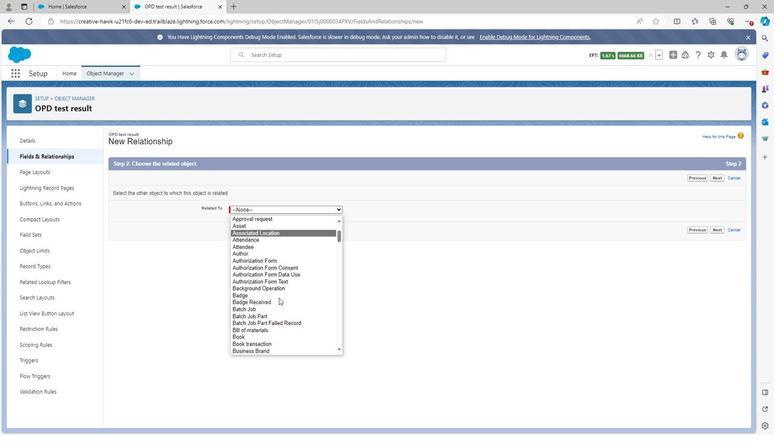 
Action: Mouse scrolled (330, 301) with delta (0, 0)
Screenshot: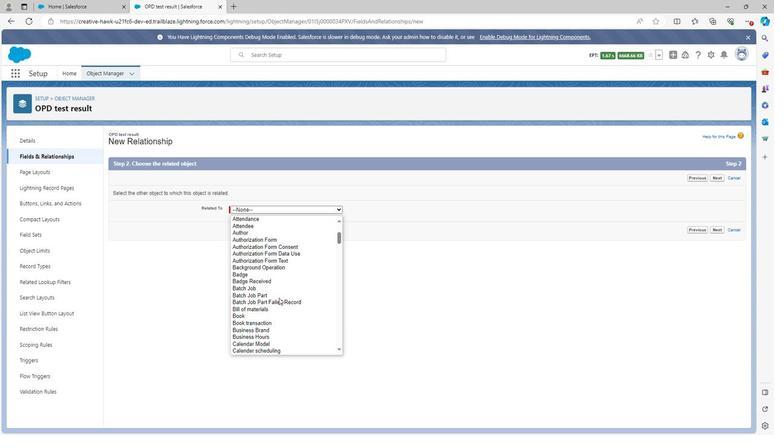 
Action: Mouse scrolled (330, 301) with delta (0, 0)
Screenshot: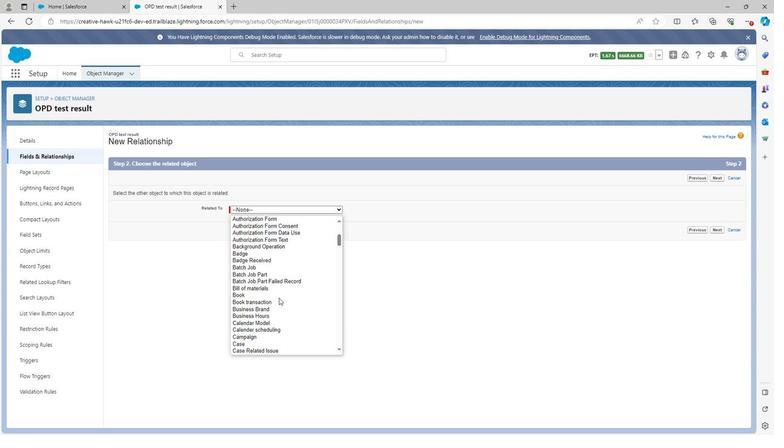 
Action: Mouse scrolled (330, 301) with delta (0, 0)
Screenshot: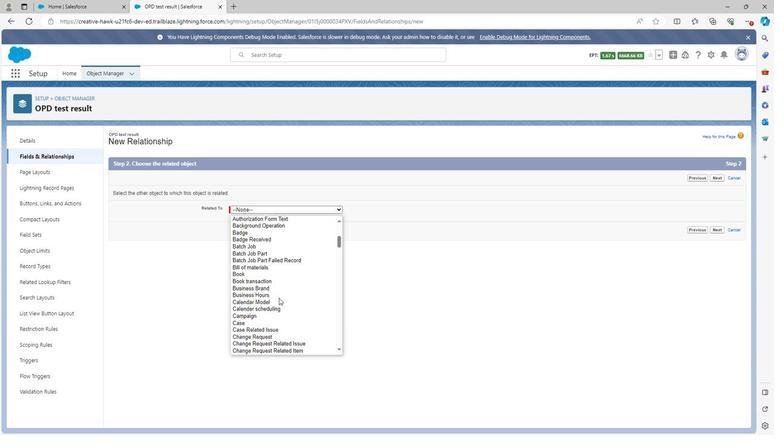 
Action: Mouse scrolled (330, 301) with delta (0, 0)
Screenshot: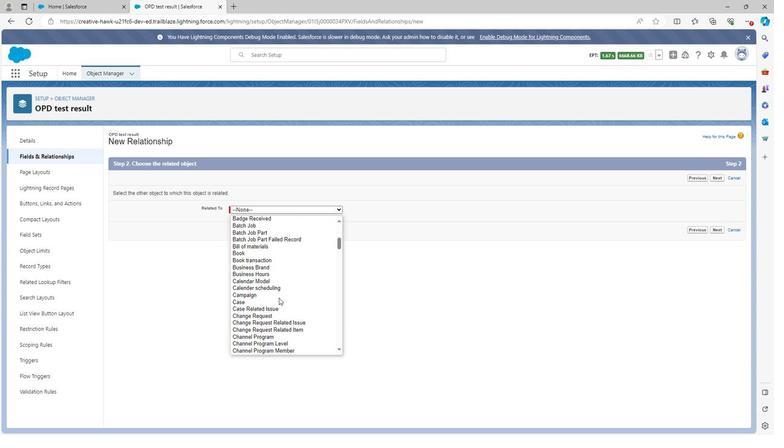 
Action: Mouse scrolled (330, 301) with delta (0, 0)
Screenshot: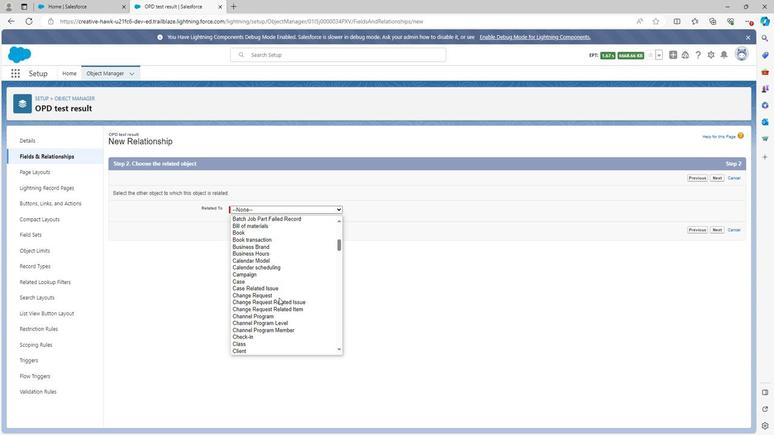 
Action: Mouse scrolled (330, 301) with delta (0, 0)
Screenshot: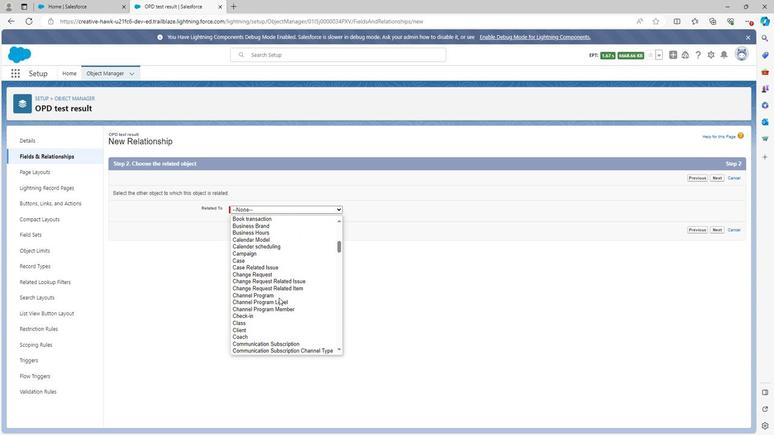 
Action: Mouse scrolled (330, 301) with delta (0, 0)
Screenshot: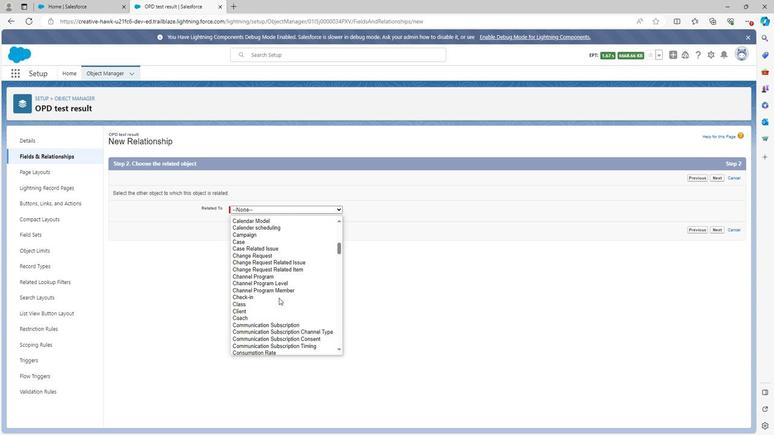 
Action: Mouse scrolled (330, 301) with delta (0, 0)
Screenshot: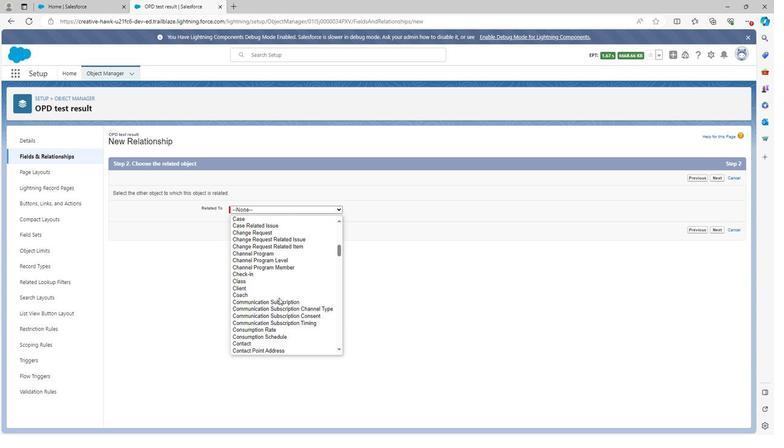 
Action: Mouse scrolled (330, 301) with delta (0, 0)
Screenshot: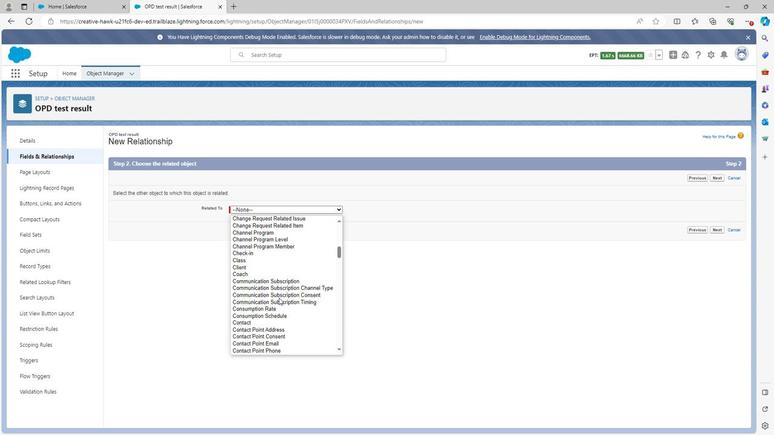 
Action: Mouse scrolled (330, 301) with delta (0, 0)
Screenshot: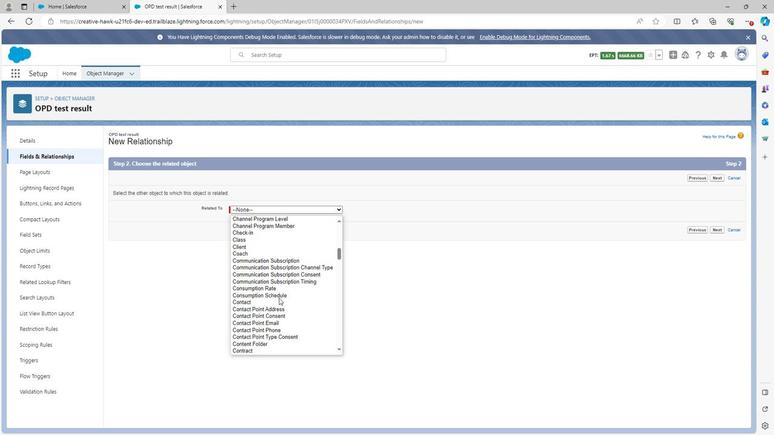 
Action: Mouse scrolled (330, 301) with delta (0, 0)
Screenshot: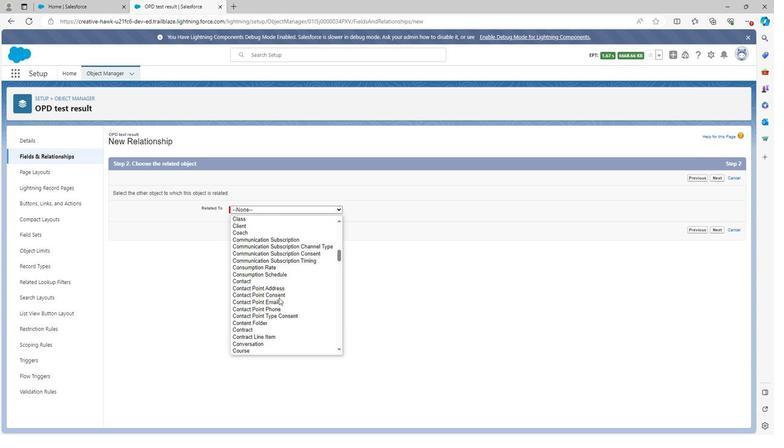 
Action: Mouse scrolled (330, 301) with delta (0, 0)
Screenshot: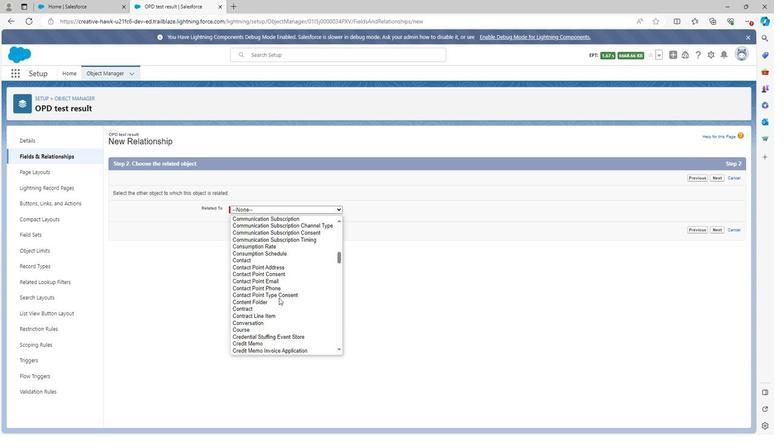 
Action: Mouse scrolled (330, 301) with delta (0, 0)
Screenshot: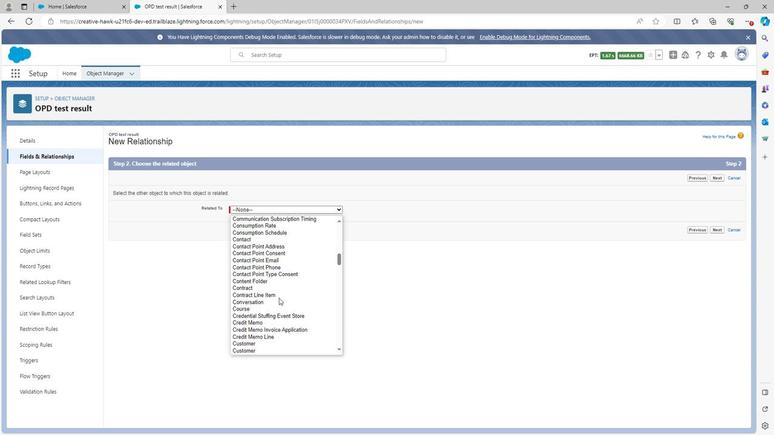 
Action: Mouse scrolled (330, 301) with delta (0, 0)
Screenshot: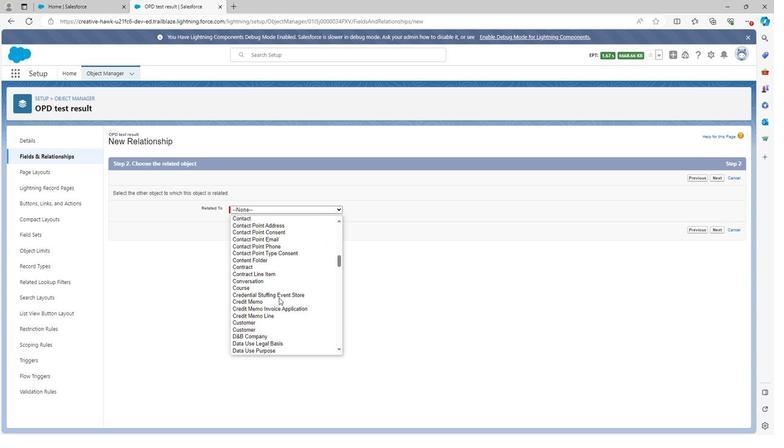 
Action: Mouse scrolled (330, 301) with delta (0, 0)
Screenshot: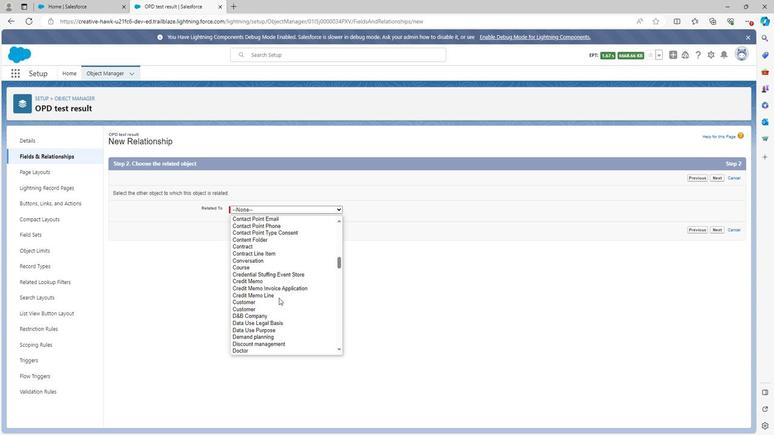 
Action: Mouse scrolled (330, 301) with delta (0, 0)
Screenshot: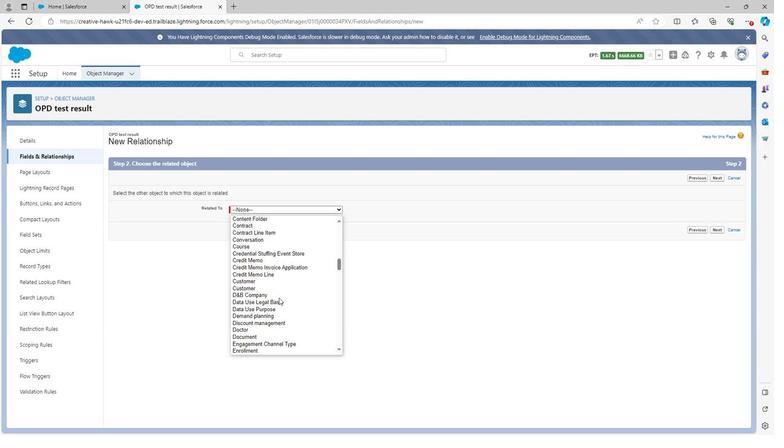 
Action: Mouse scrolled (330, 301) with delta (0, 0)
Screenshot: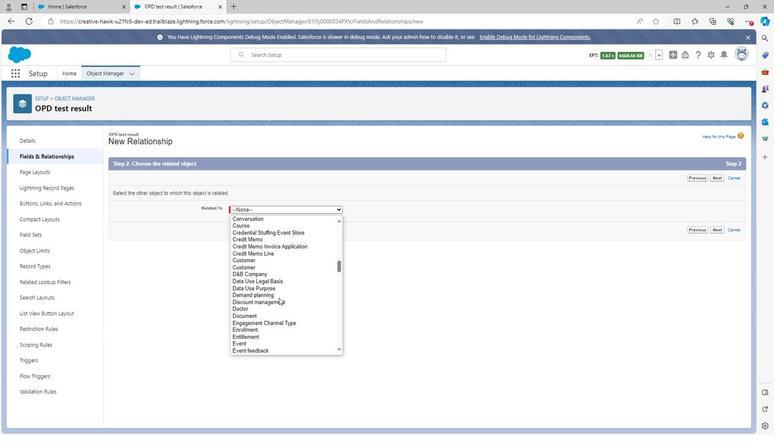 
Action: Mouse scrolled (330, 301) with delta (0, 0)
Screenshot: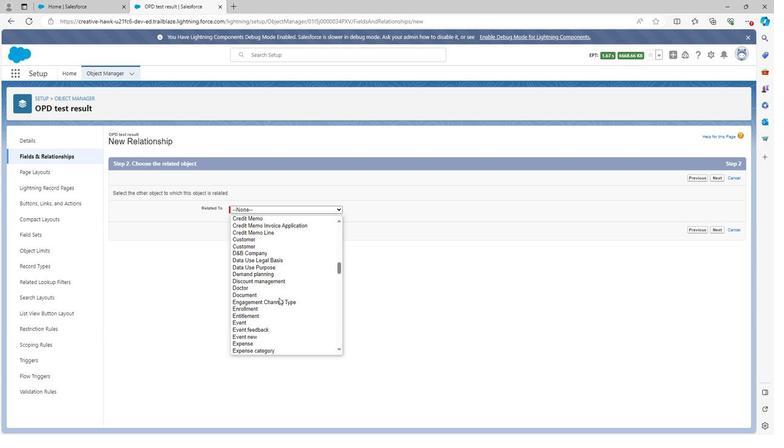 
Action: Mouse scrolled (330, 301) with delta (0, 0)
Screenshot: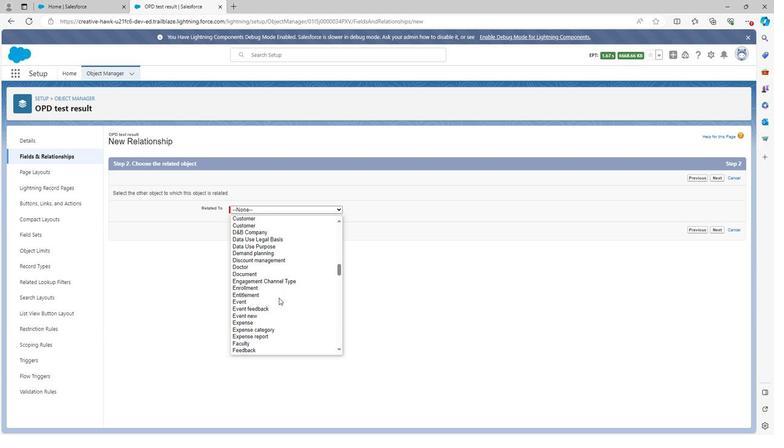 
Action: Mouse scrolled (330, 301) with delta (0, 0)
Screenshot: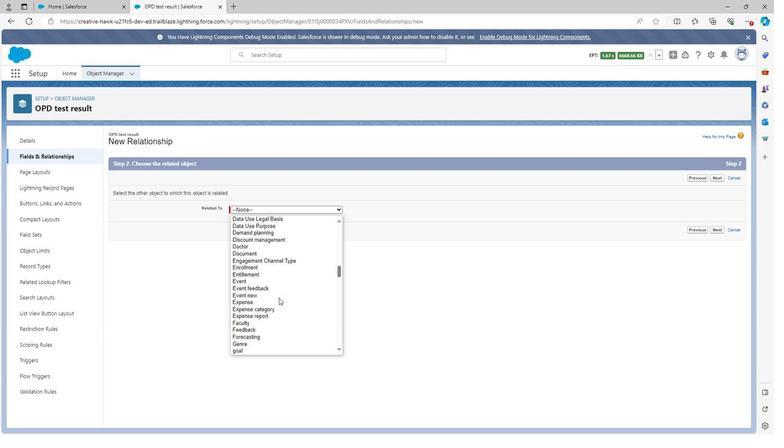 
Action: Mouse scrolled (330, 301) with delta (0, 0)
Screenshot: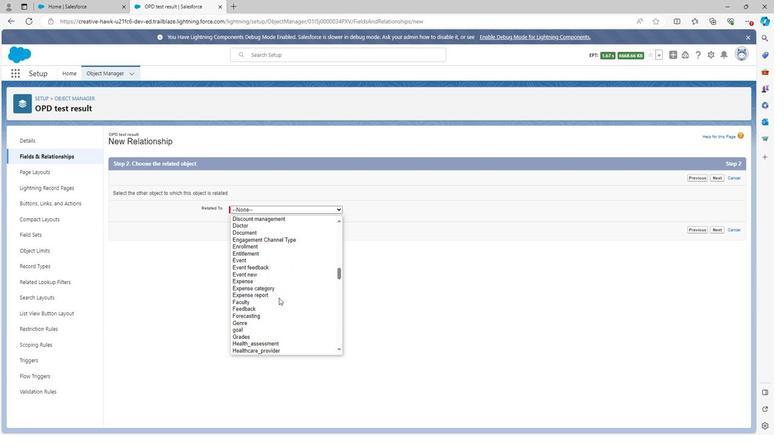 
Action: Mouse scrolled (330, 301) with delta (0, 0)
Screenshot: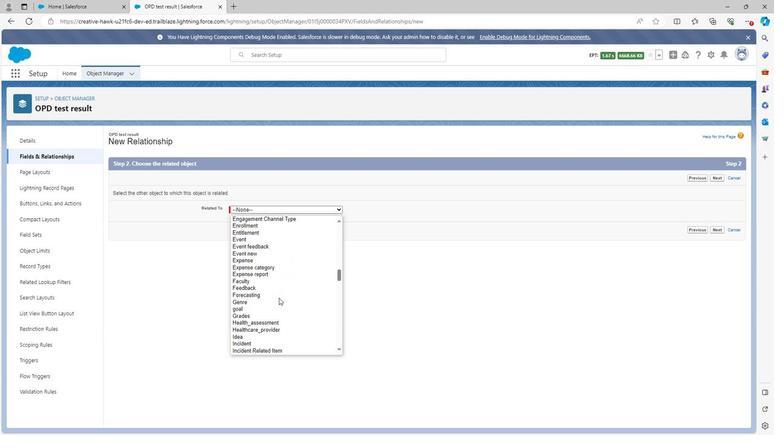 
Action: Mouse scrolled (330, 301) with delta (0, 0)
Screenshot: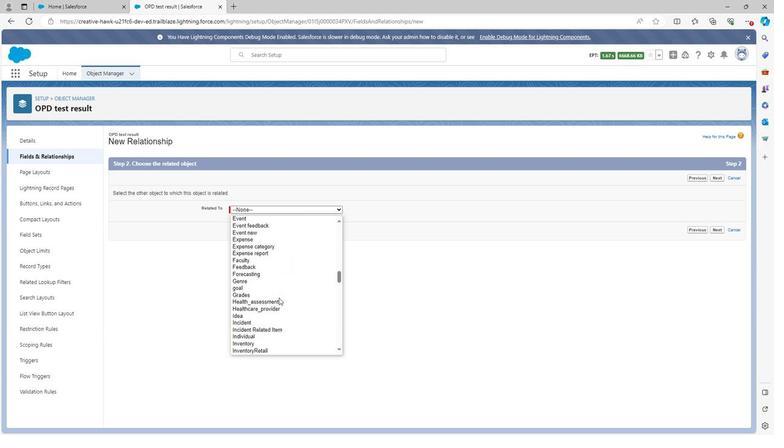
Action: Mouse scrolled (330, 301) with delta (0, 0)
Screenshot: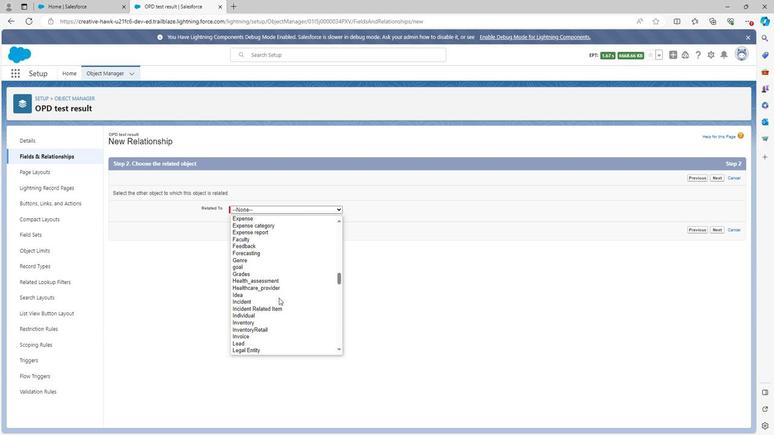 
Action: Mouse scrolled (330, 301) with delta (0, 0)
Screenshot: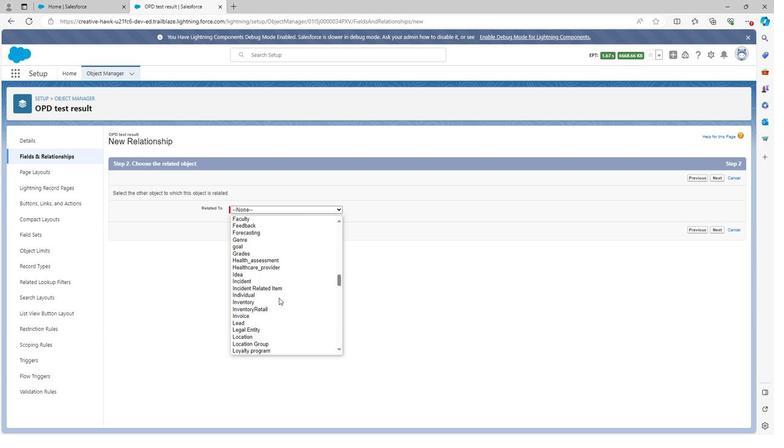 
Action: Mouse scrolled (330, 301) with delta (0, 0)
Screenshot: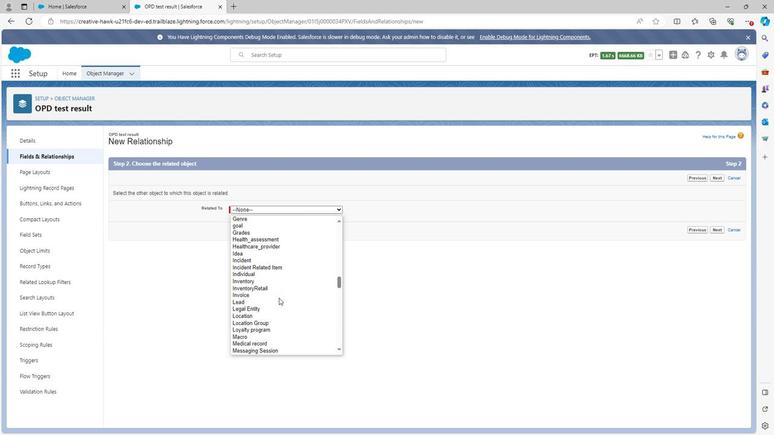 
Action: Mouse scrolled (330, 301) with delta (0, 0)
Screenshot: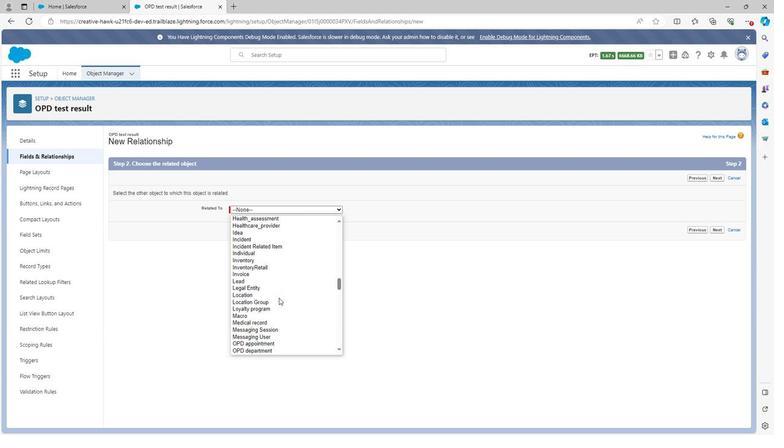 
Action: Mouse scrolled (330, 301) with delta (0, 0)
Screenshot: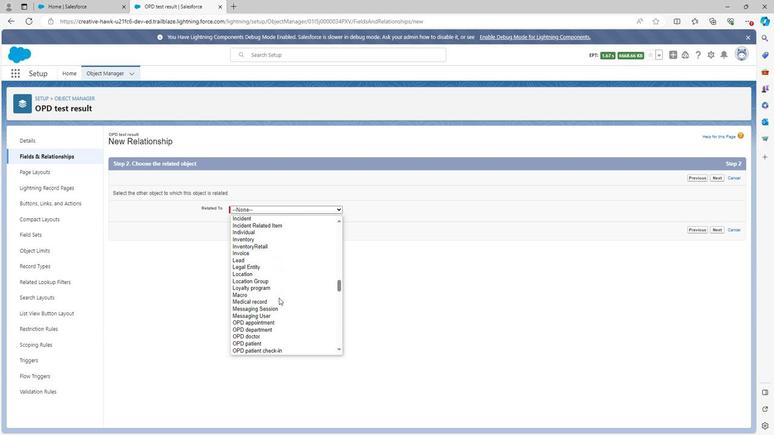 
Action: Mouse scrolled (330, 301) with delta (0, 0)
Screenshot: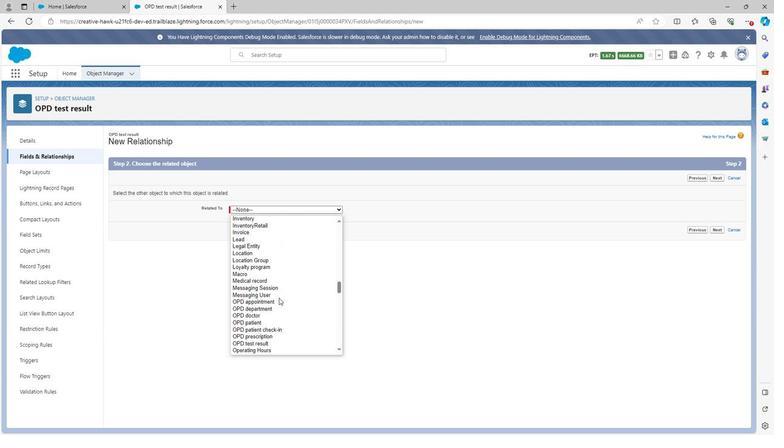 
Action: Mouse moved to (307, 305)
Screenshot: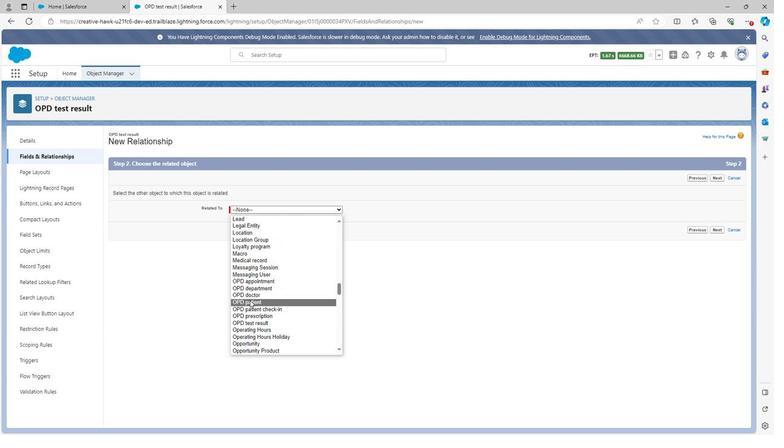 
Action: Mouse pressed left at (307, 305)
Screenshot: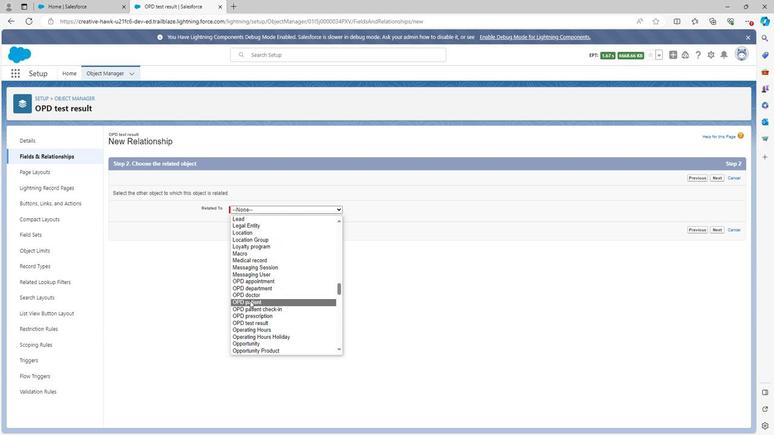 
Action: Mouse moved to (680, 237)
Screenshot: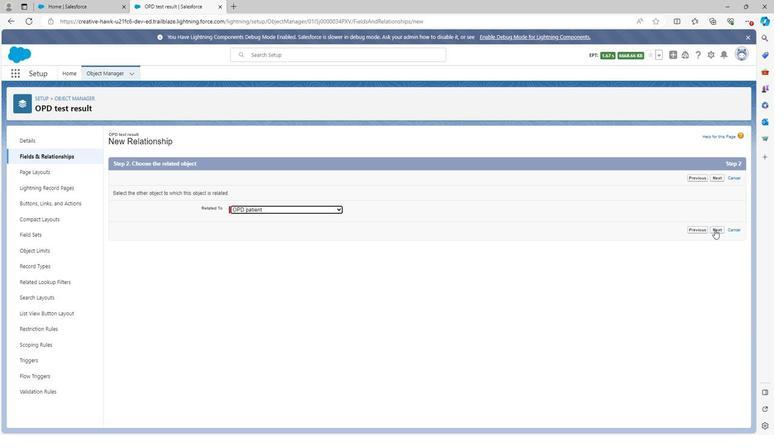 
Action: Mouse pressed left at (680, 237)
Screenshot: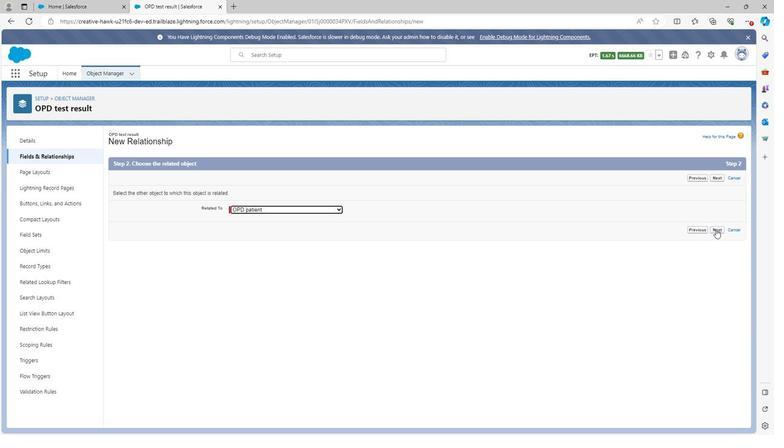 
Action: Mouse moved to (318, 203)
Screenshot: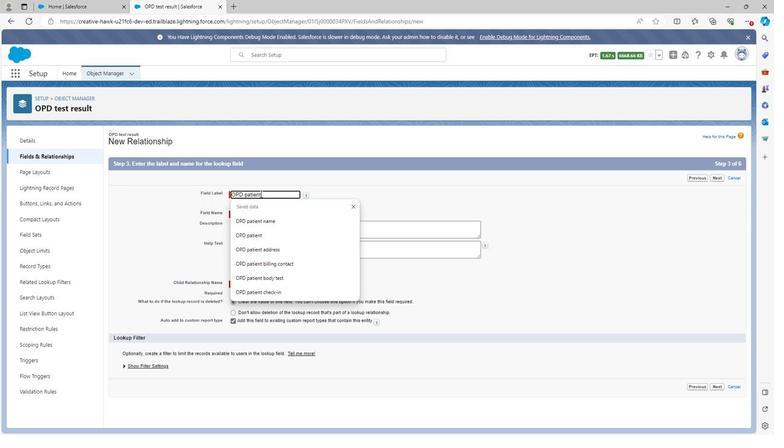 
Action: Key pressed <Key.space>nam
Screenshot: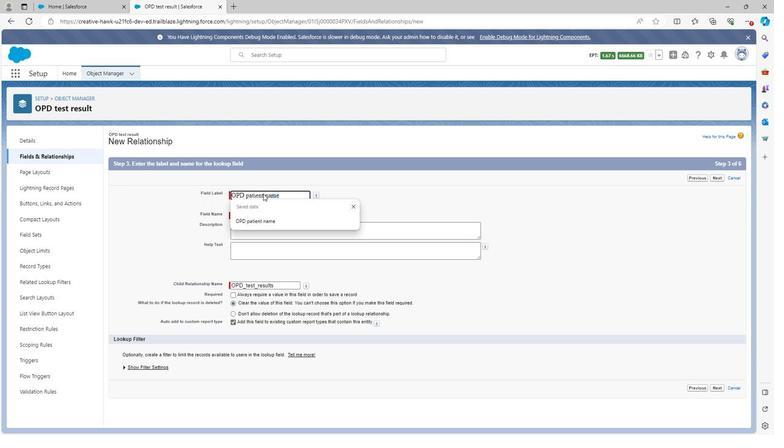 
Action: Mouse moved to (321, 203)
Screenshot: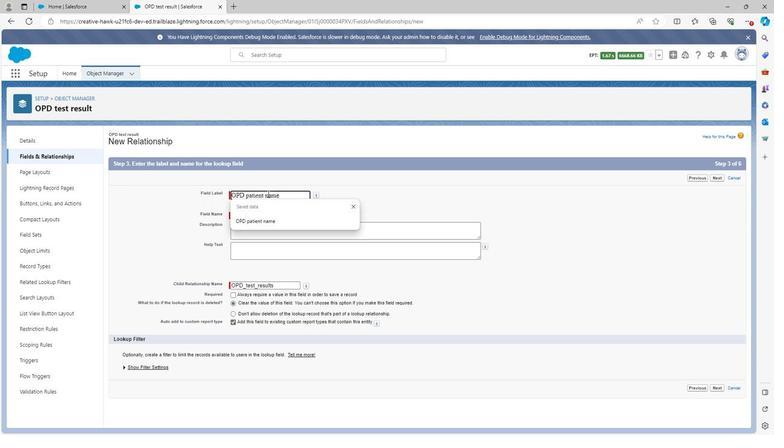 
Action: Key pressed e
Screenshot: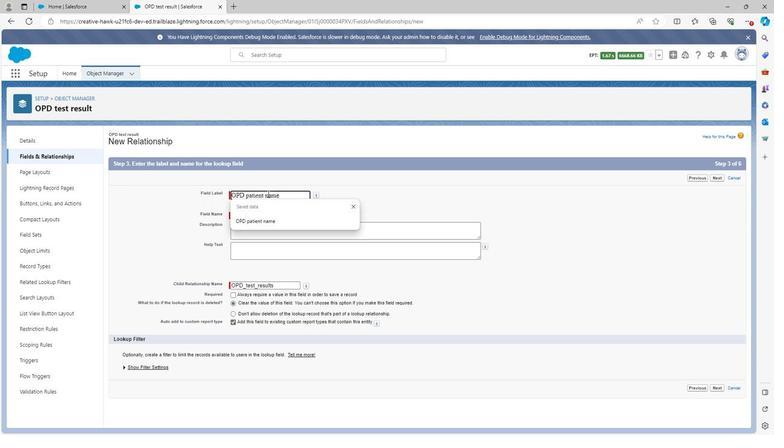
Action: Mouse moved to (390, 206)
Screenshot: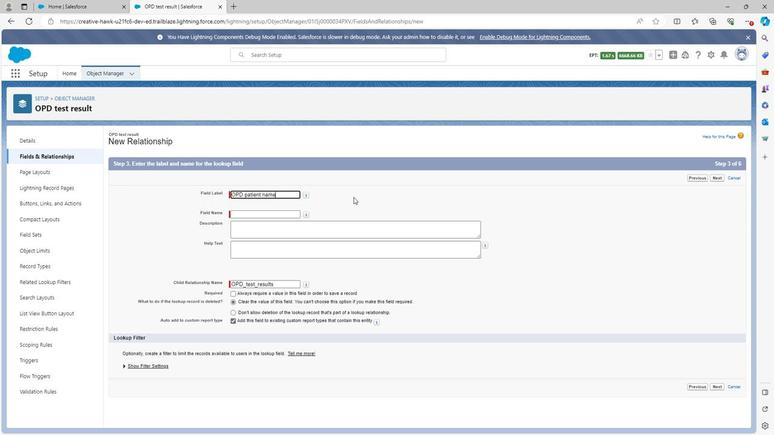 
Action: Mouse pressed left at (390, 206)
Screenshot: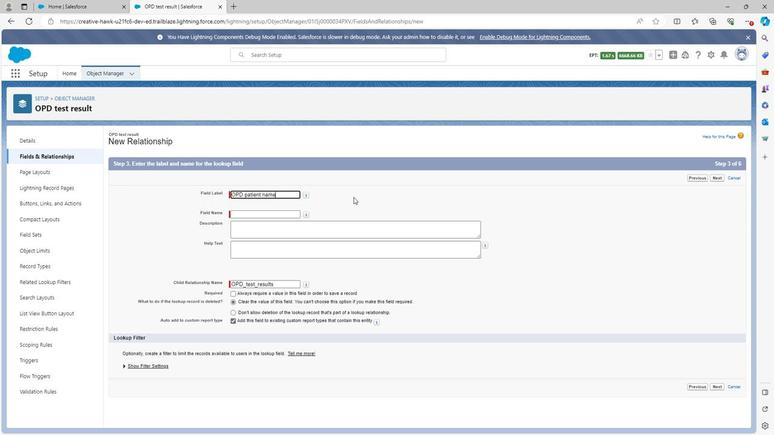 
Action: Mouse moved to (341, 235)
Screenshot: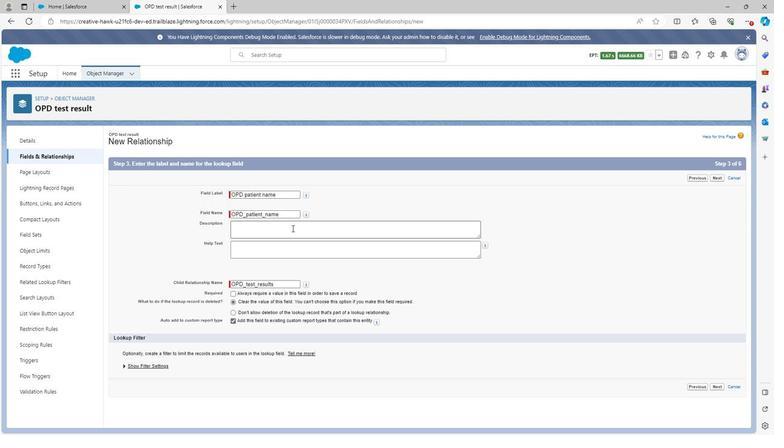 
Action: Mouse pressed left at (341, 235)
Screenshot: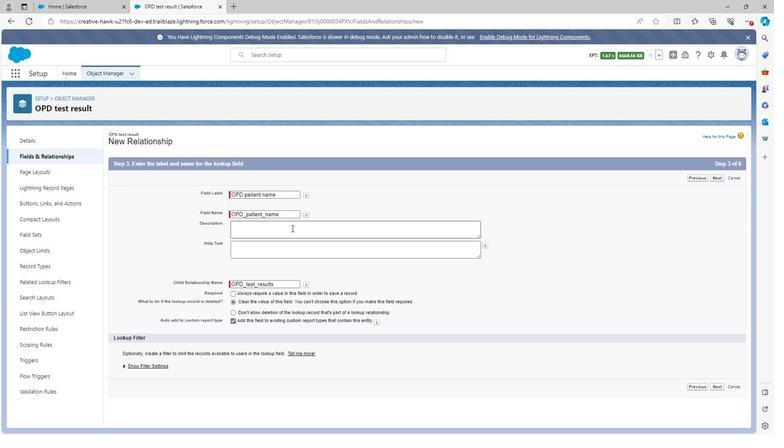 
Action: Key pressed <Key.shift><Key.shift>OPD<Key.space>patient<Key.space>name<Key.space>field<Key.space>is<Key.space>the<Key.space>field<Key.space>through<Key.space>which<Key.space>we<Key.space>defined<Key.space>the<Key.space>name<Key.space>of<Key.space>opd<Key.space>patient<Key.left><Key.left><Key.left><Key.left><Key.left><Key.left><Key.left><Key.left><Key.left><Key.left><Key.left><Key.left><Key.left><Key.left><Key.left><Key.left><Key.left><Key.left><Key.left><Key.left><Key.left><Key.left><Key.left><Key.left><Key.backspace><Key.backspace><Key.backspace><Key.backspace><Key.backspace><Key.backspace><Key.backspace>get<Key.right><Key.right><Key.right><Key.right><Key.right><Key.right><Key.right><Key.right><Key.right><Key.right><Key.right><Key.right><Key.right><Key.right><Key.right><Key.right><Key.right><Key.right><Key.right><Key.right><Key.right><Key.right><Key.right><Key.right><Key.right><Key.right><Key.right><Key.right><Key.space>from<Key.space>opd<Key.space>patient<Key.space>object<Key.space>to<Key.space>test<Key.space>result<Key.space>object<Key.space>in<Key.space>hospital<Key.space>opd<Key.space>management
Screenshot: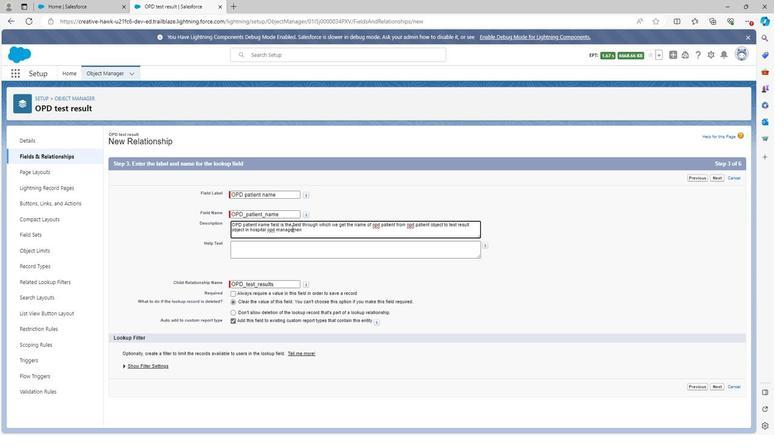
Action: Mouse moved to (325, 260)
Screenshot: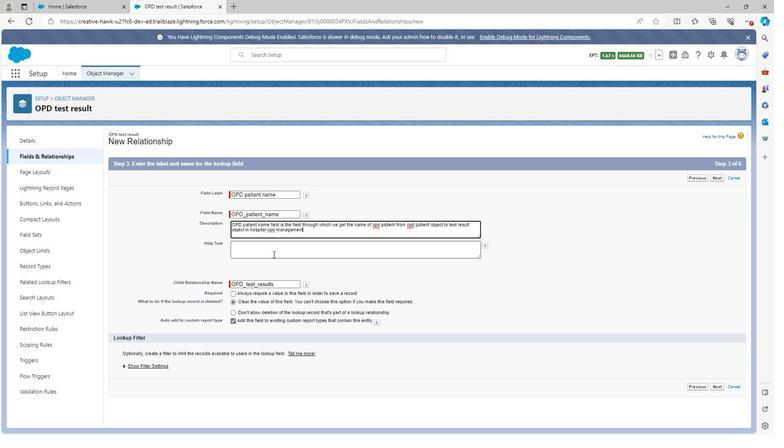 
Action: Mouse pressed left at (325, 260)
Screenshot: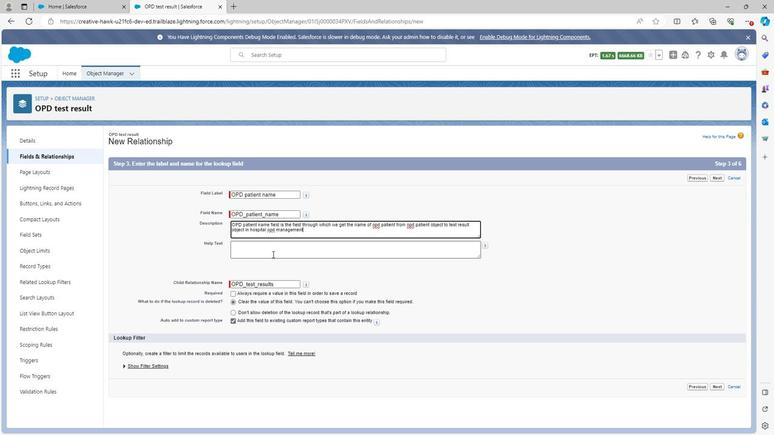 
Action: Key pressed <Key.shift>OPD<Key.space>patient<Key.space>name
Screenshot: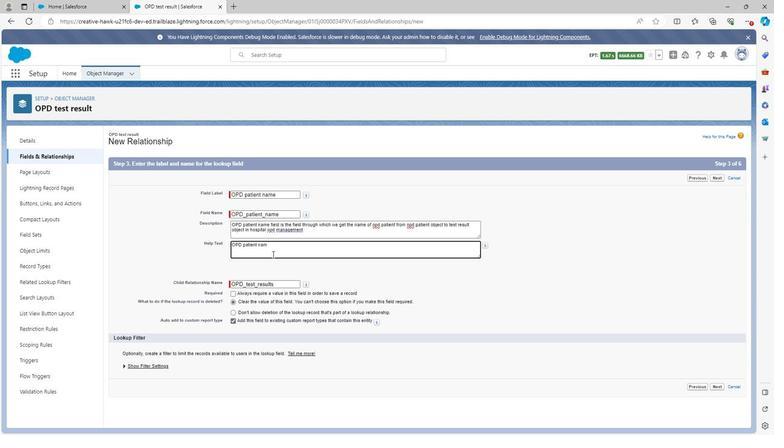 
Action: Mouse moved to (680, 387)
Screenshot: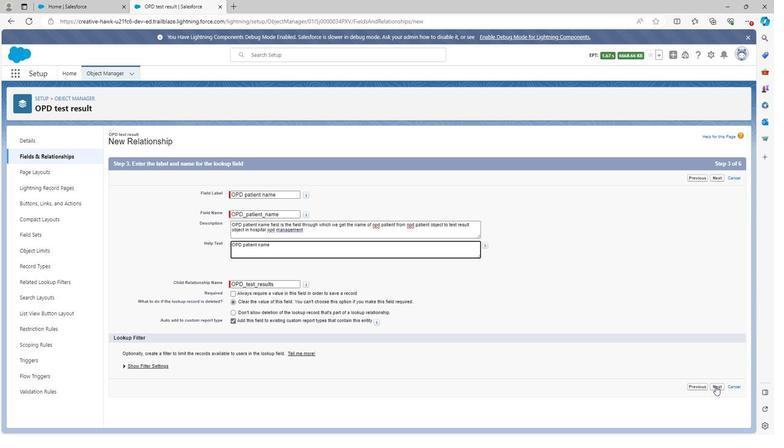 
Action: Mouse pressed left at (680, 387)
Screenshot: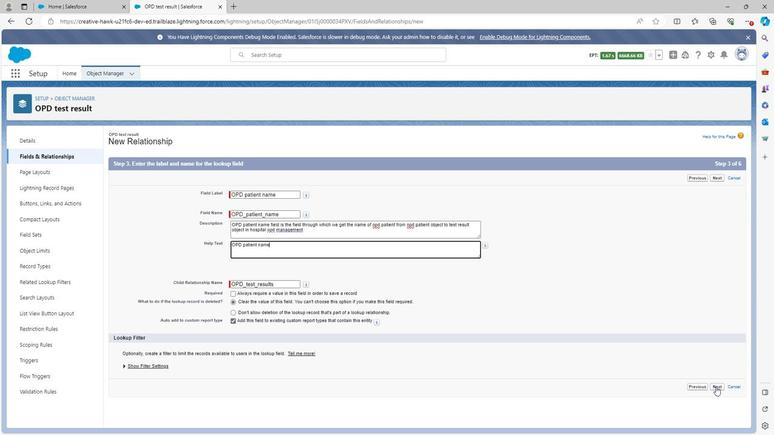 
Action: Mouse moved to (534, 254)
Screenshot: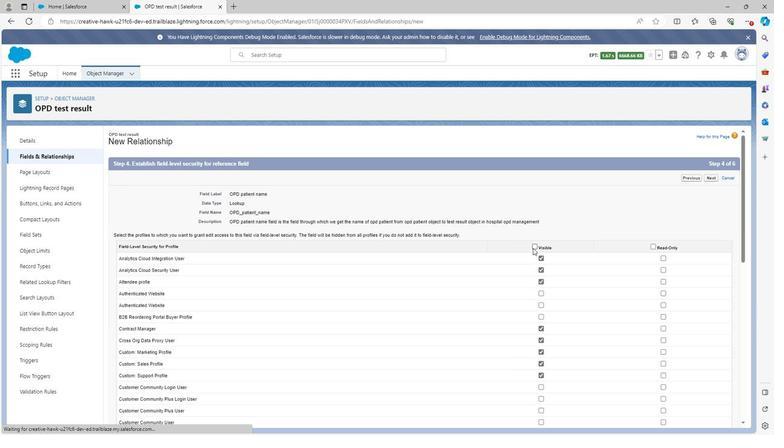 
Action: Mouse pressed left at (534, 254)
Screenshot: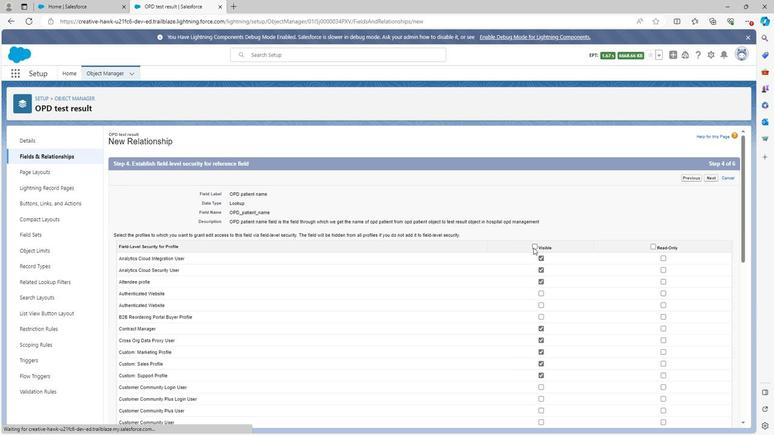 
Action: Mouse moved to (629, 252)
Screenshot: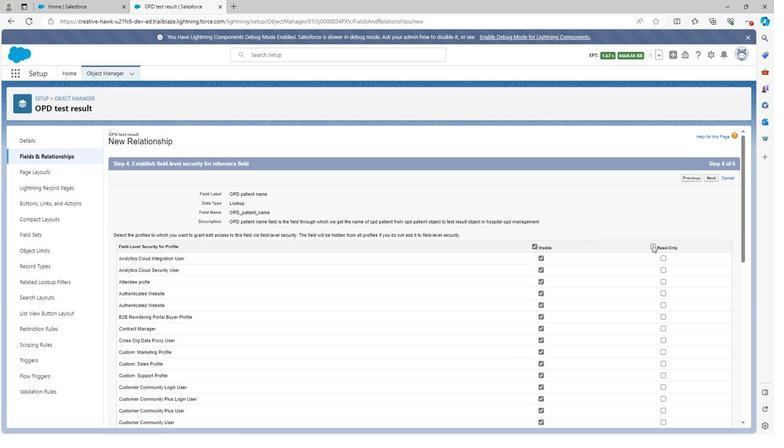 
Action: Mouse pressed left at (629, 252)
Screenshot: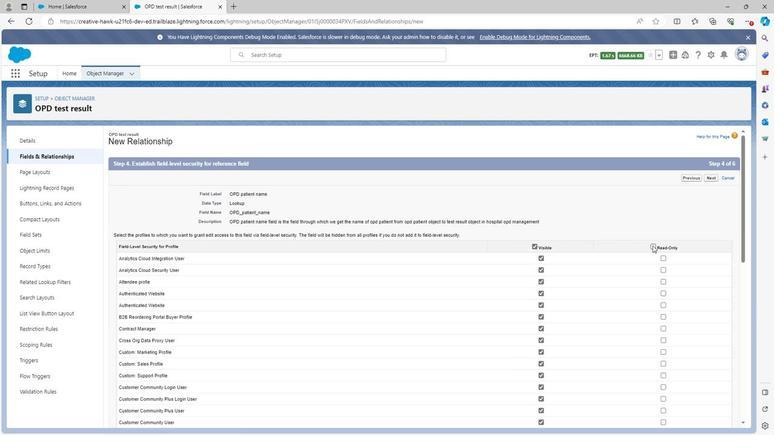 
Action: Mouse moved to (541, 265)
Screenshot: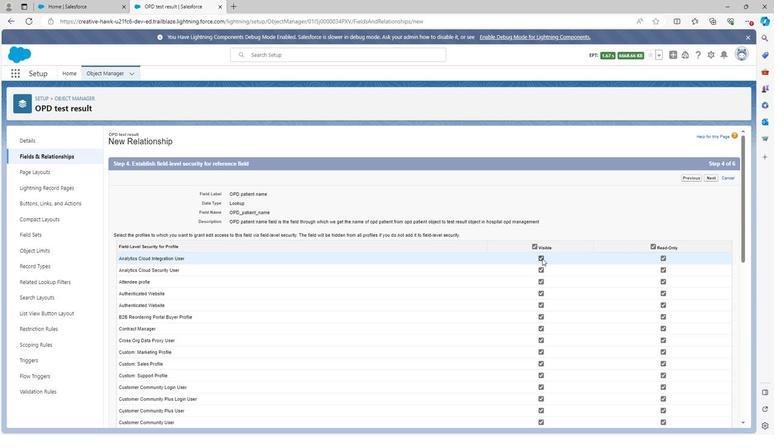 
Action: Mouse pressed left at (541, 265)
Screenshot: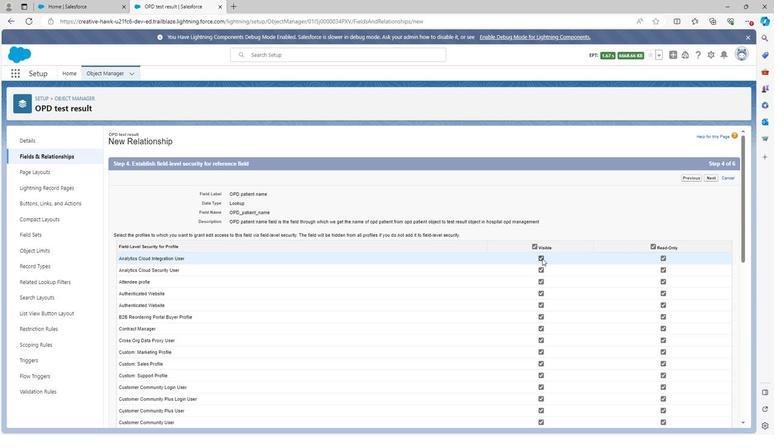 
Action: Mouse moved to (540, 277)
Screenshot: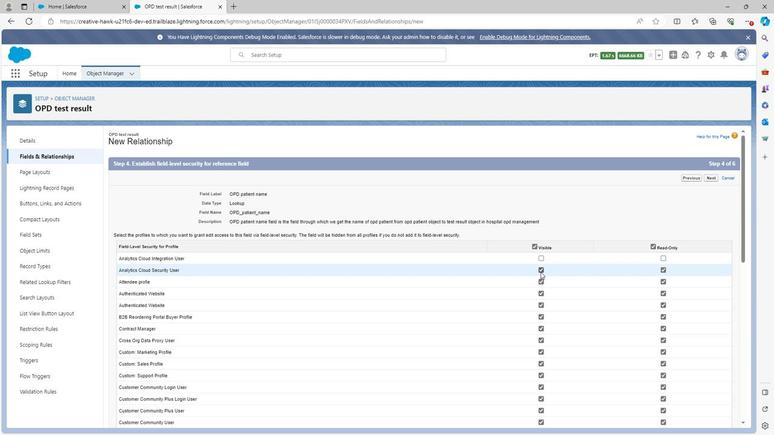
Action: Mouse pressed left at (540, 277)
Screenshot: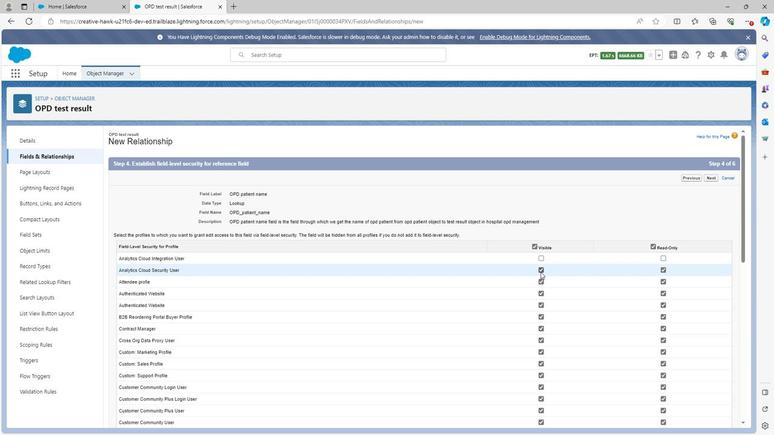 
Action: Mouse moved to (539, 320)
Screenshot: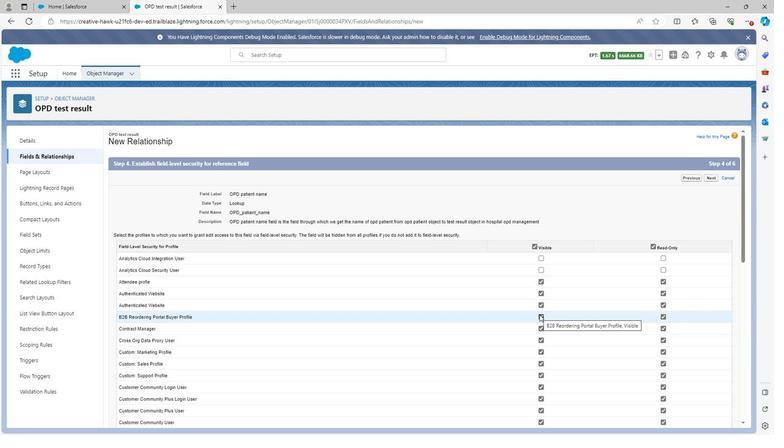 
Action: Mouse pressed left at (539, 320)
Screenshot: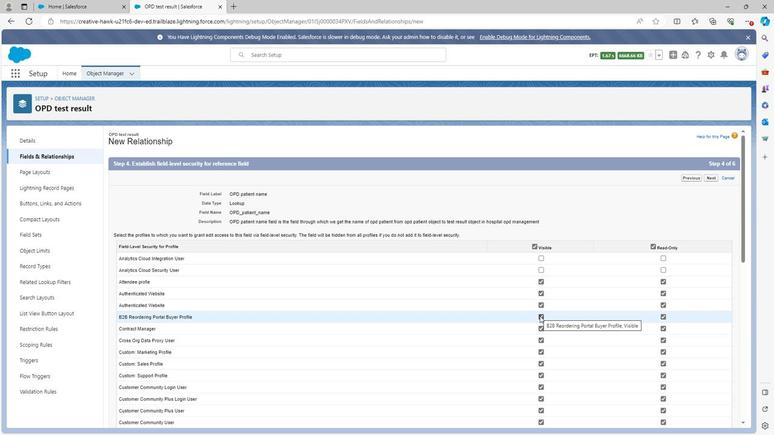 
Action: Mouse moved to (539, 343)
Screenshot: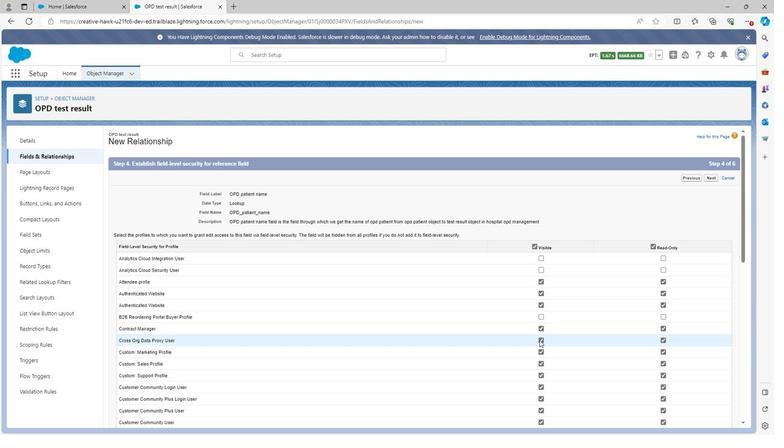 
Action: Mouse pressed left at (539, 343)
Screenshot: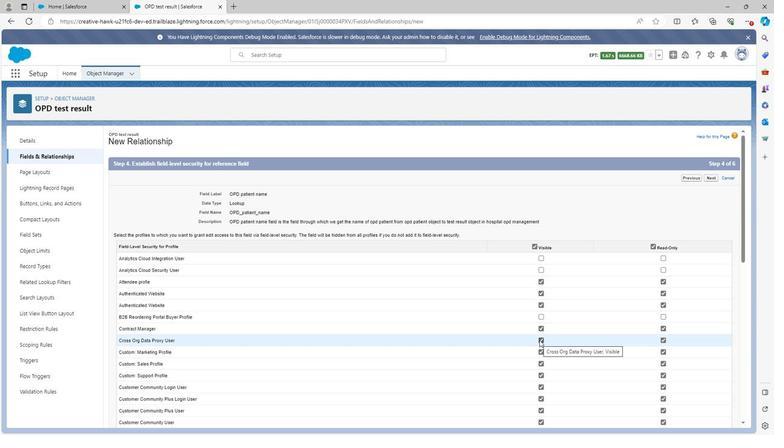 
Action: Mouse moved to (537, 376)
Screenshot: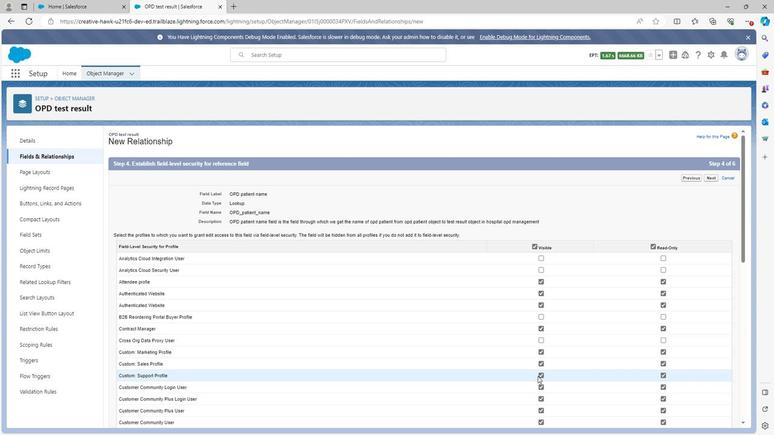 
Action: Mouse pressed left at (537, 376)
Screenshot: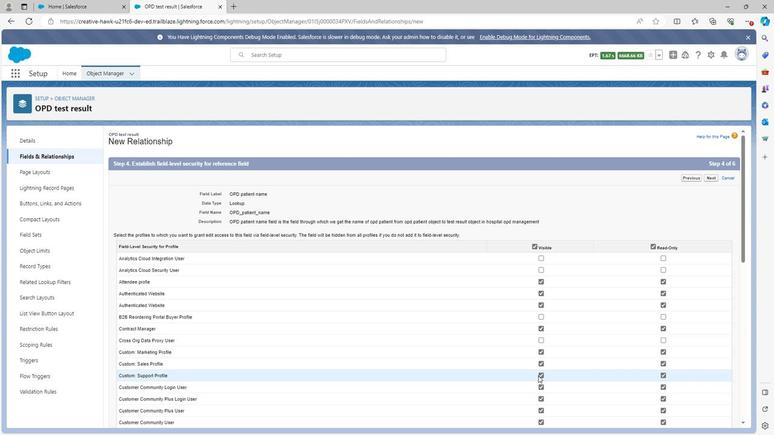 
Action: Mouse moved to (540, 375)
Screenshot: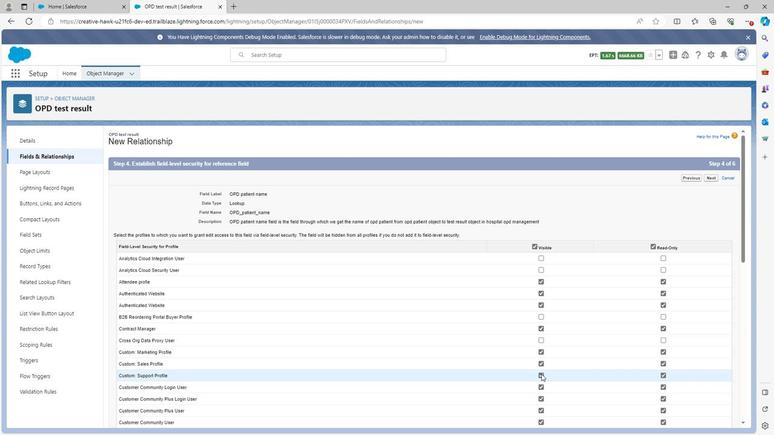 
Action: Mouse pressed left at (540, 375)
Screenshot: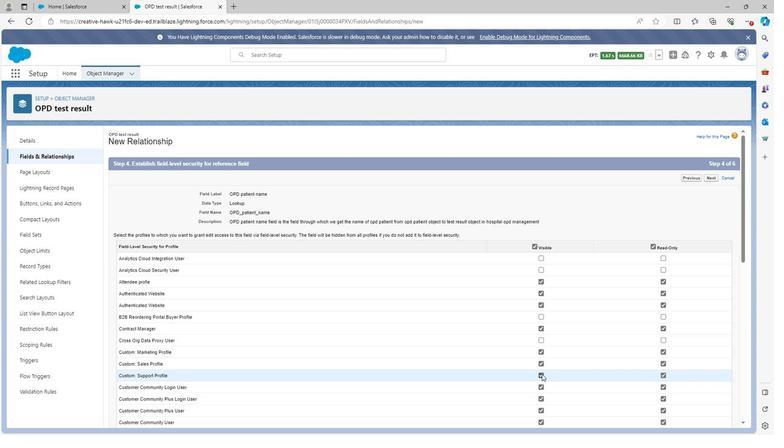 
Action: Mouse scrolled (540, 375) with delta (0, 0)
Screenshot: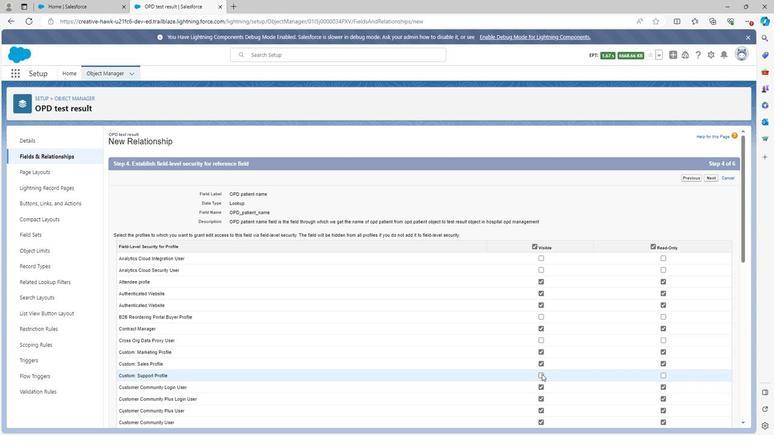 
Action: Mouse moved to (542, 360)
Screenshot: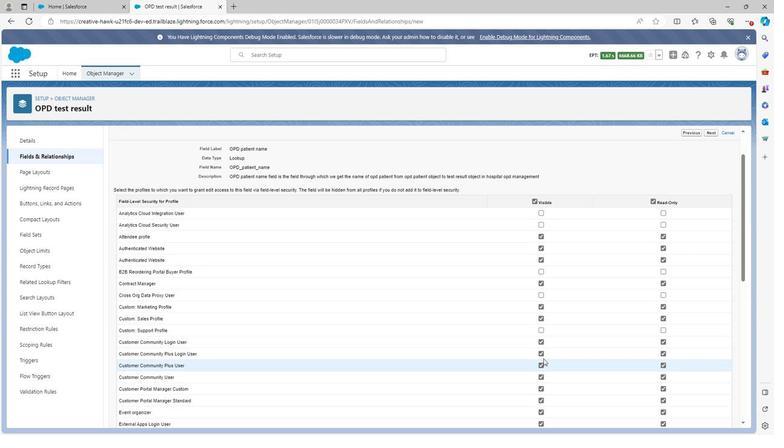 
Action: Mouse pressed left at (542, 360)
Screenshot: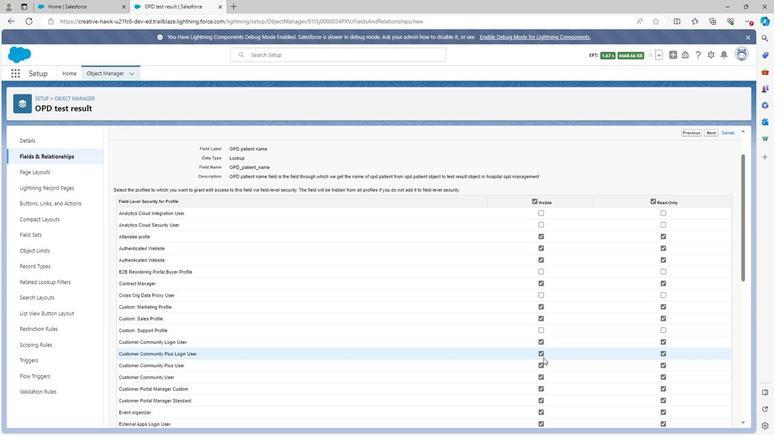 
Action: Mouse moved to (542, 355)
Screenshot: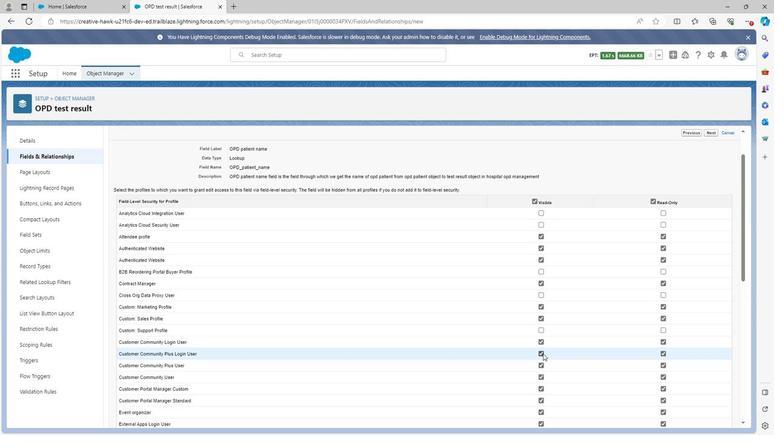 
Action: Mouse pressed left at (542, 355)
Screenshot: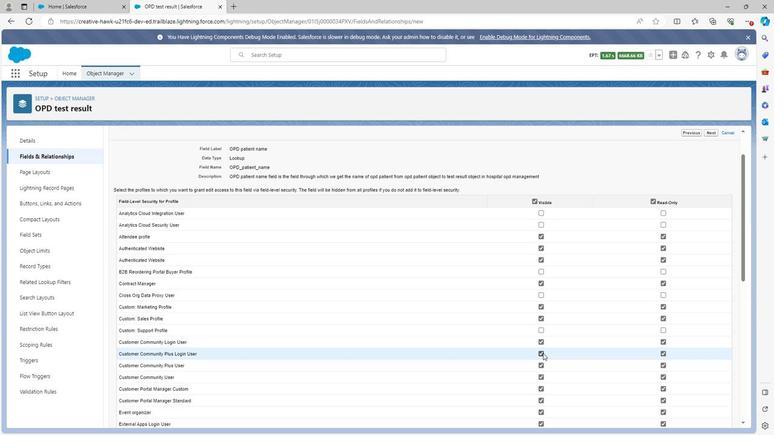 
Action: Mouse moved to (541, 410)
Screenshot: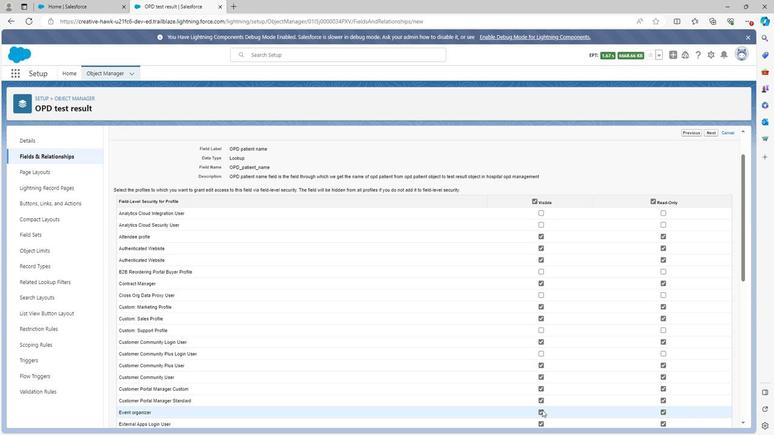 
Action: Mouse pressed left at (541, 410)
Screenshot: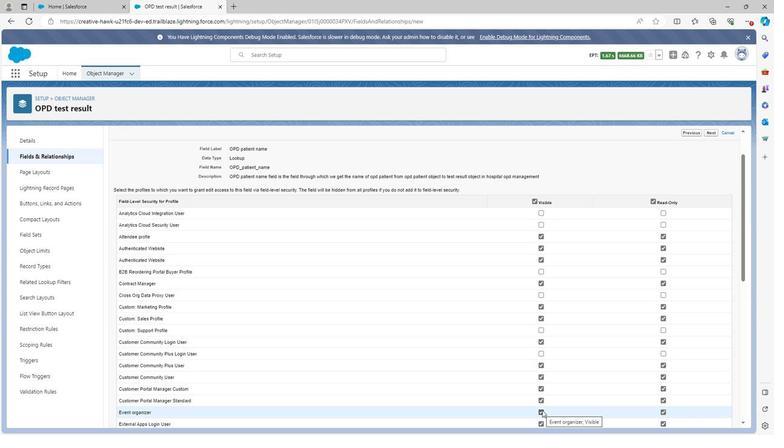 
Action: Mouse moved to (541, 421)
Screenshot: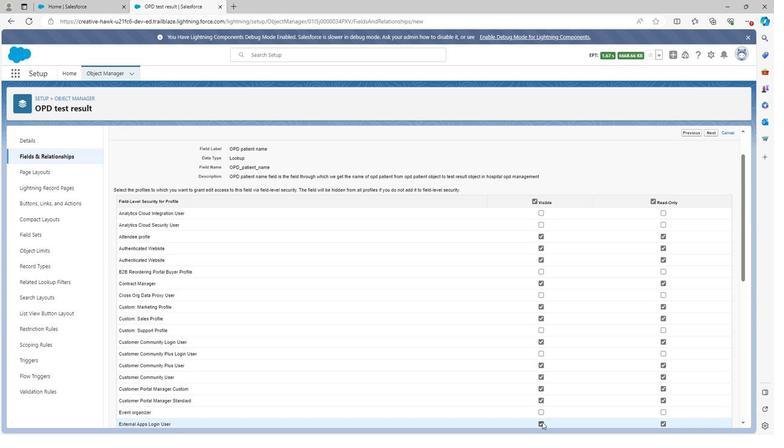 
Action: Mouse pressed left at (541, 421)
Screenshot: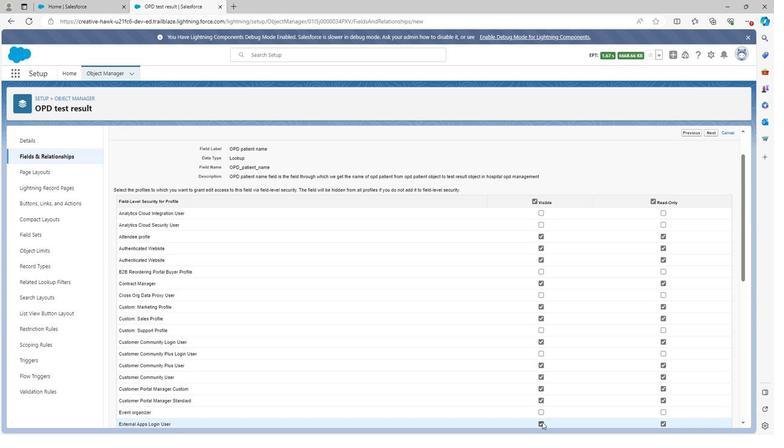 
Action: Mouse scrolled (541, 421) with delta (0, 0)
Screenshot: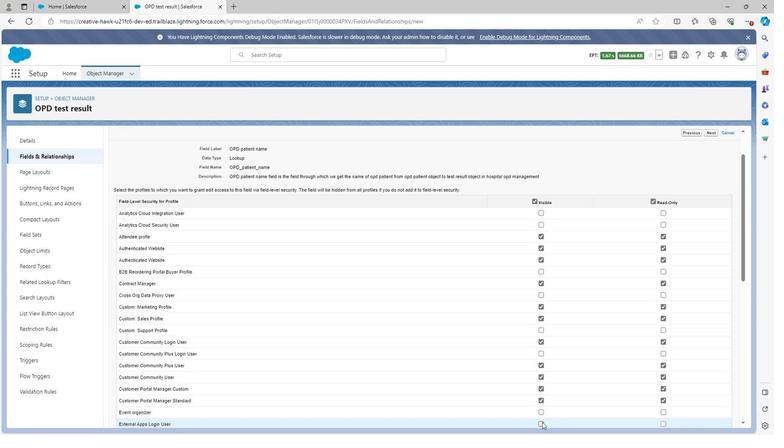 
Action: Mouse scrolled (541, 421) with delta (0, 0)
Screenshot: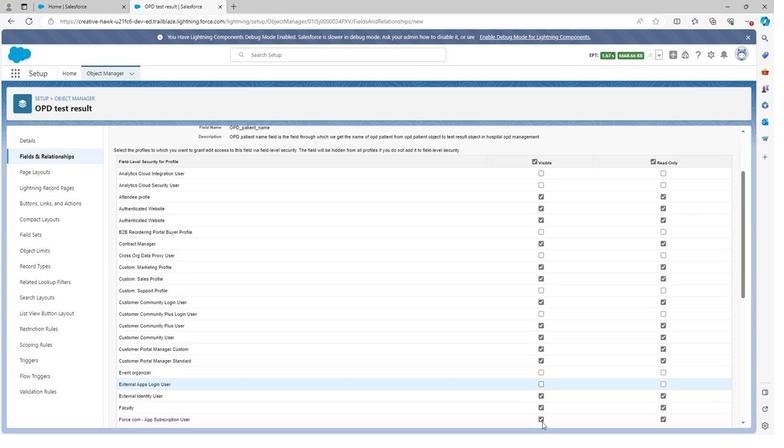 
Action: Mouse moved to (540, 348)
Screenshot: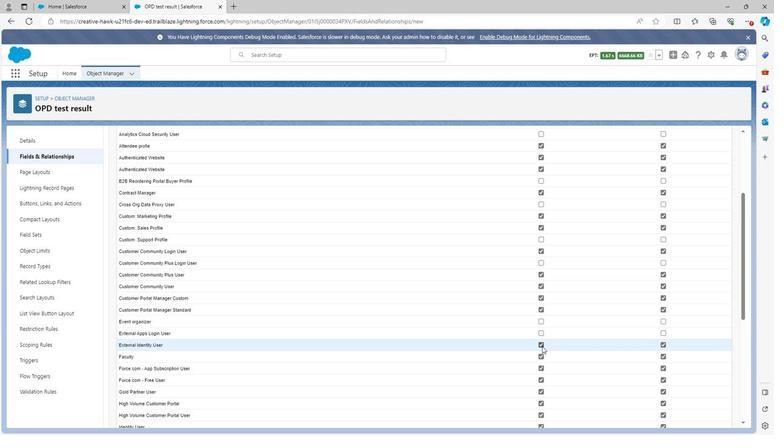 
Action: Mouse pressed left at (540, 348)
Screenshot: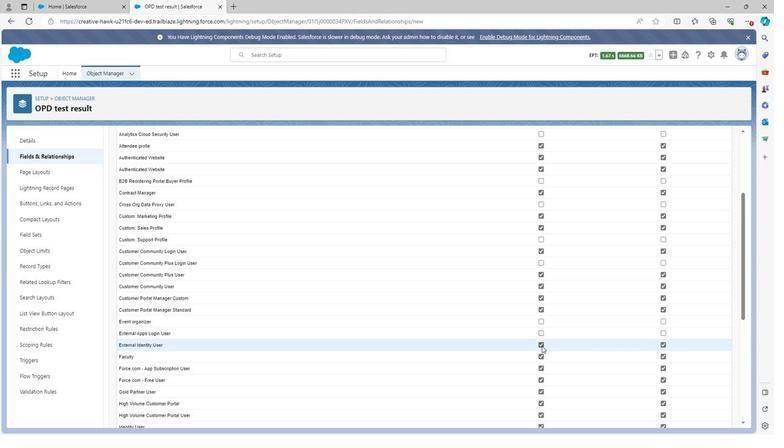 
Action: Mouse moved to (539, 358)
Screenshot: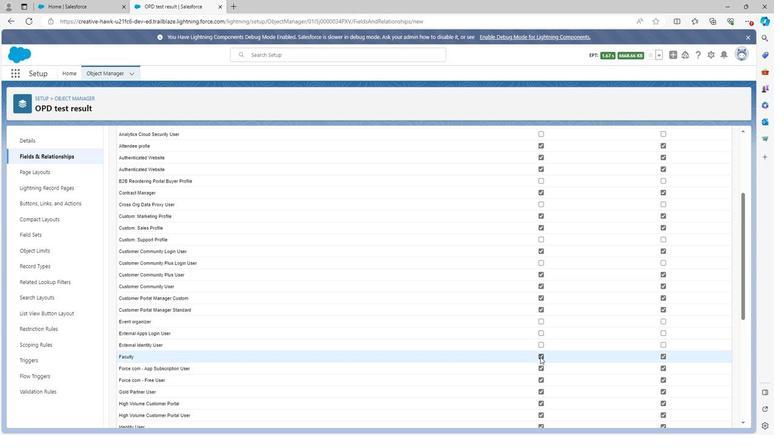 
Action: Mouse pressed left at (539, 358)
Screenshot: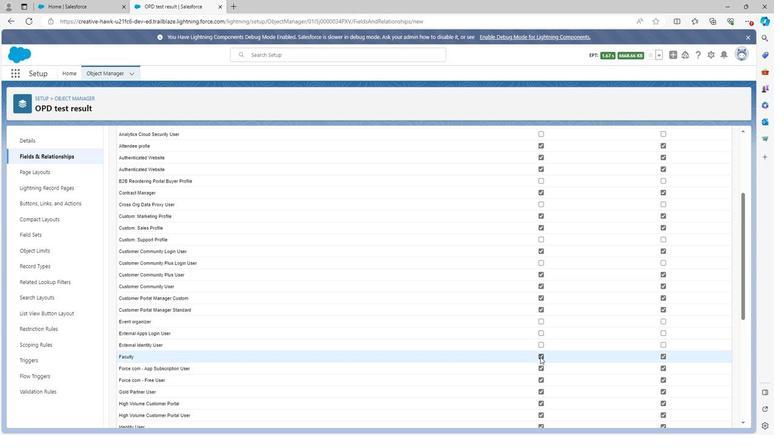 
Action: Mouse moved to (540, 369)
Screenshot: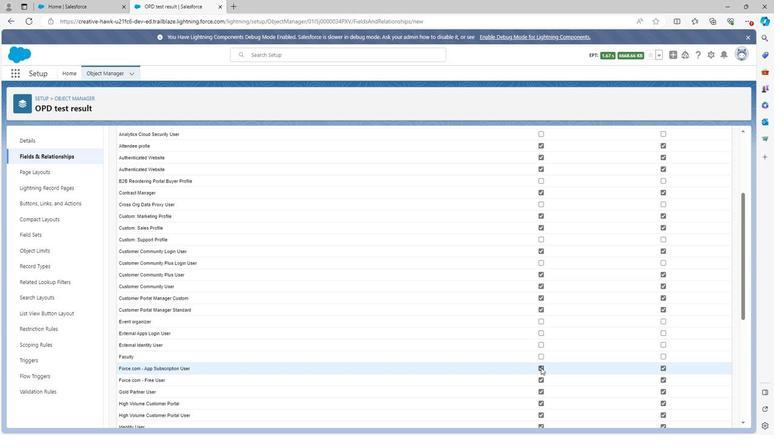
Action: Mouse pressed left at (540, 369)
Screenshot: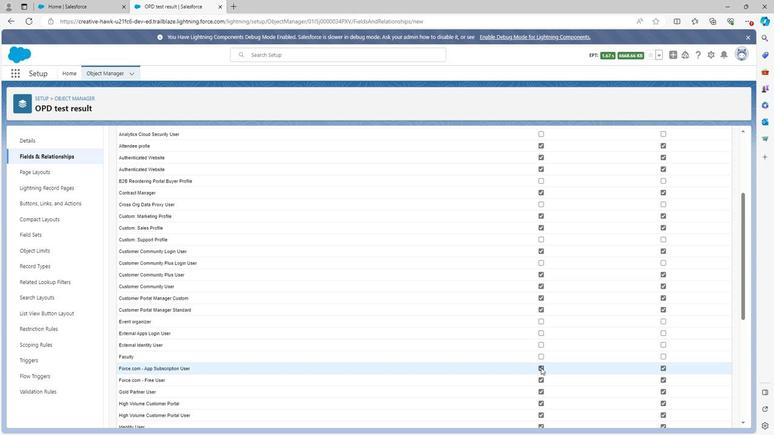 
Action: Mouse moved to (540, 390)
Screenshot: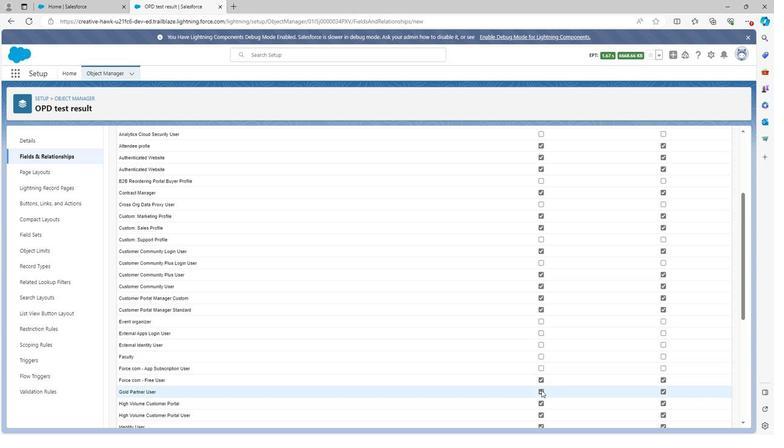 
Action: Mouse pressed left at (540, 390)
Screenshot: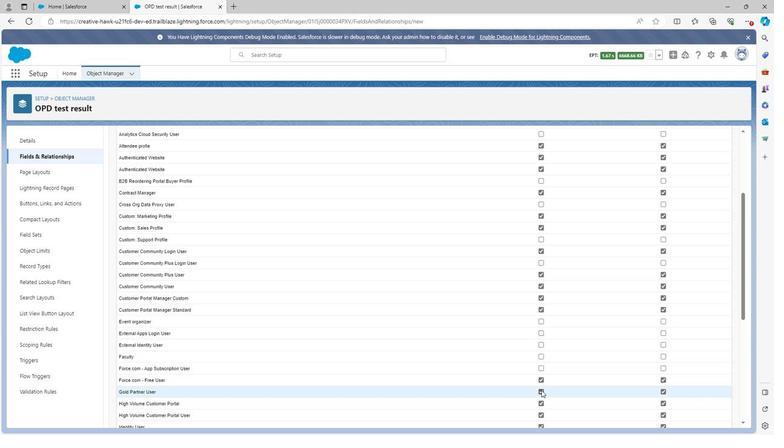 
Action: Mouse moved to (540, 404)
Screenshot: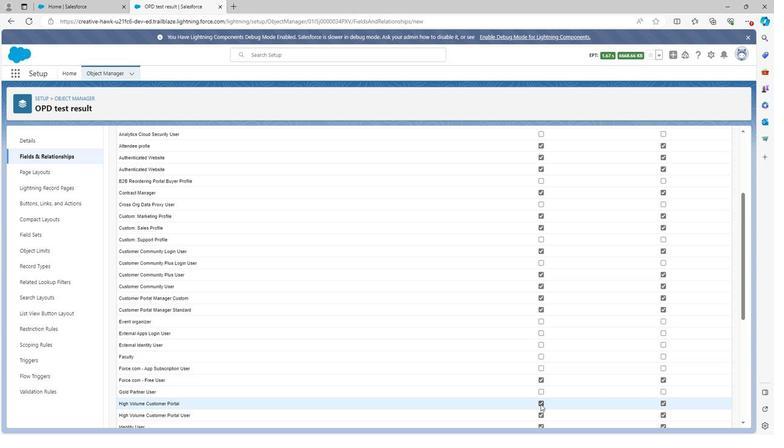 
Action: Mouse pressed left at (540, 404)
Screenshot: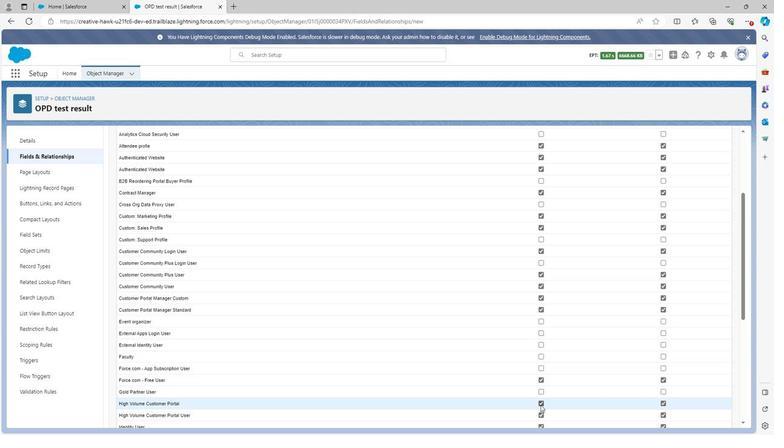 
Action: Mouse moved to (539, 413)
Screenshot: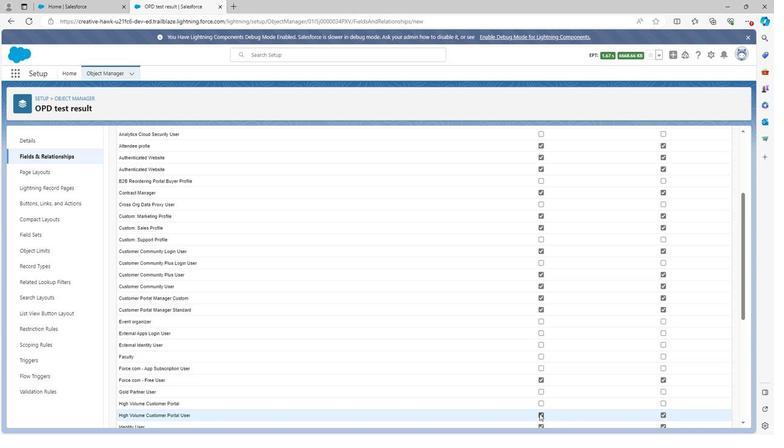 
Action: Mouse pressed left at (539, 413)
Screenshot: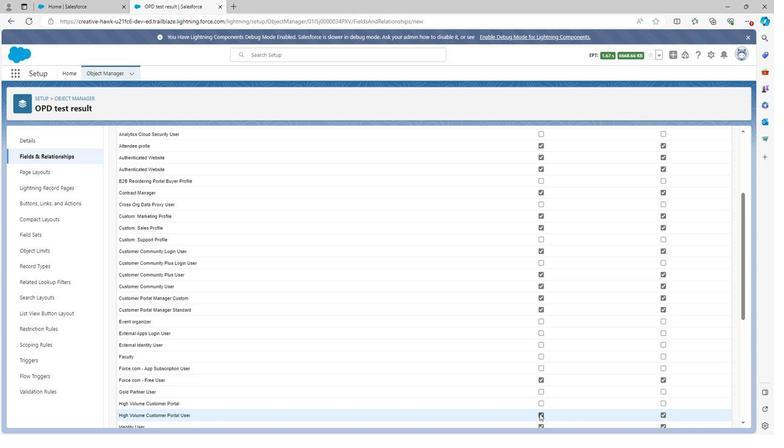 
Action: Mouse moved to (539, 413)
Screenshot: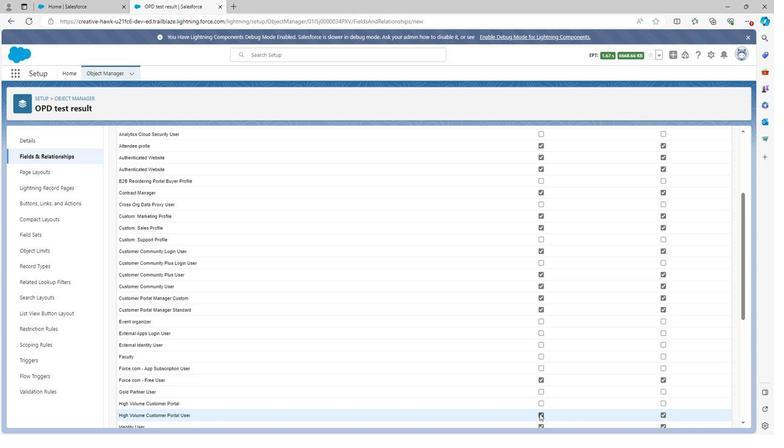 
Action: Mouse scrolled (539, 413) with delta (0, 0)
Screenshot: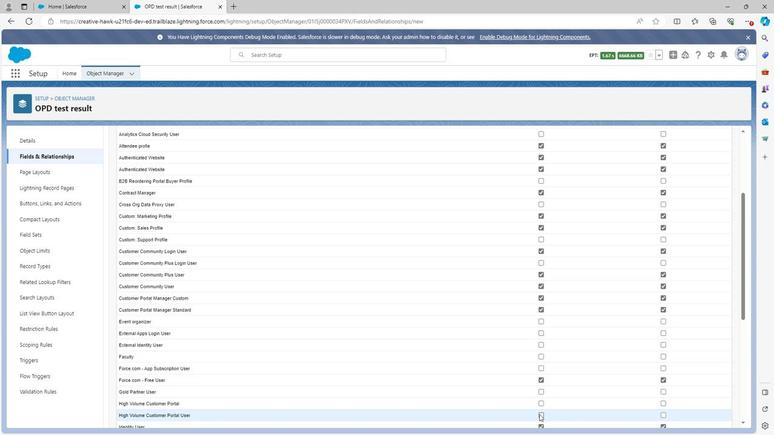 
Action: Mouse scrolled (539, 413) with delta (0, 0)
Screenshot: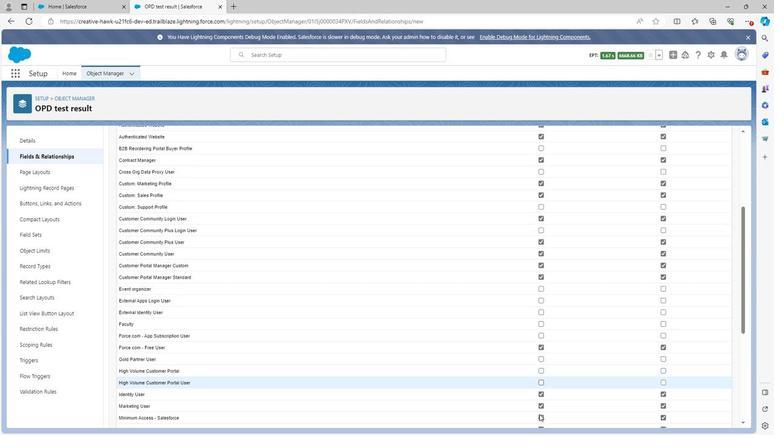 
Action: Mouse moved to (540, 372)
Screenshot: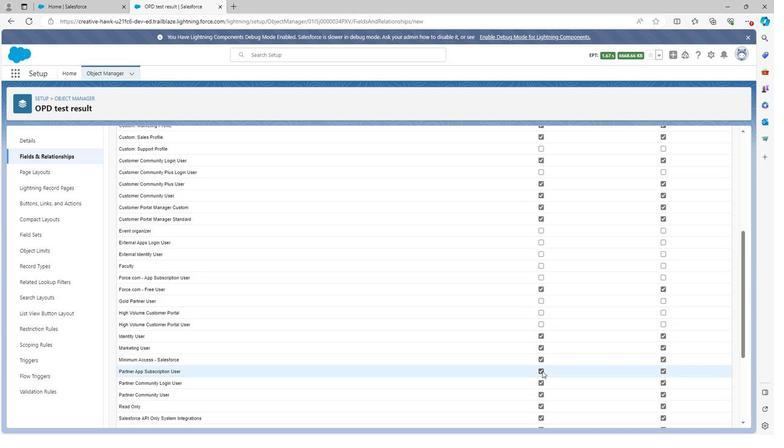 
Action: Mouse pressed left at (540, 372)
Screenshot: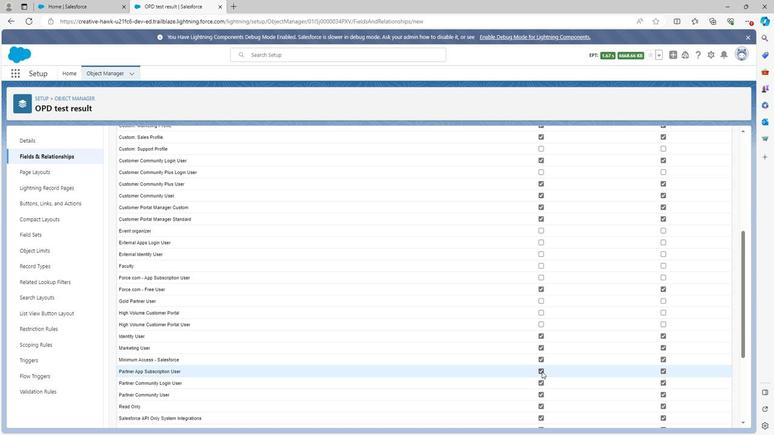 
Action: Mouse moved to (537, 418)
Screenshot: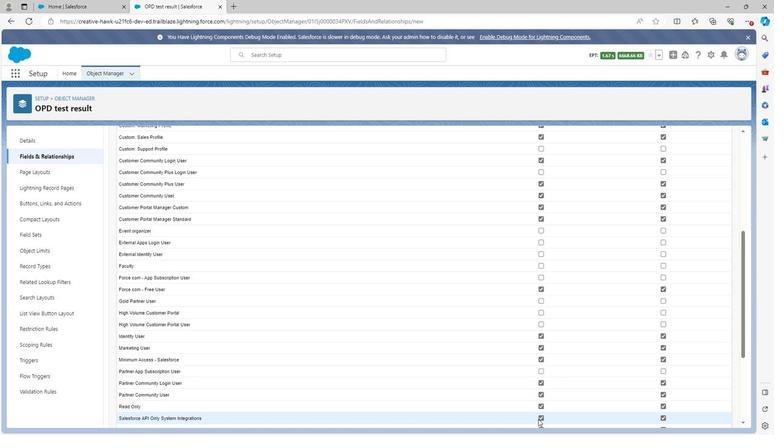 
Action: Mouse pressed left at (537, 418)
Screenshot: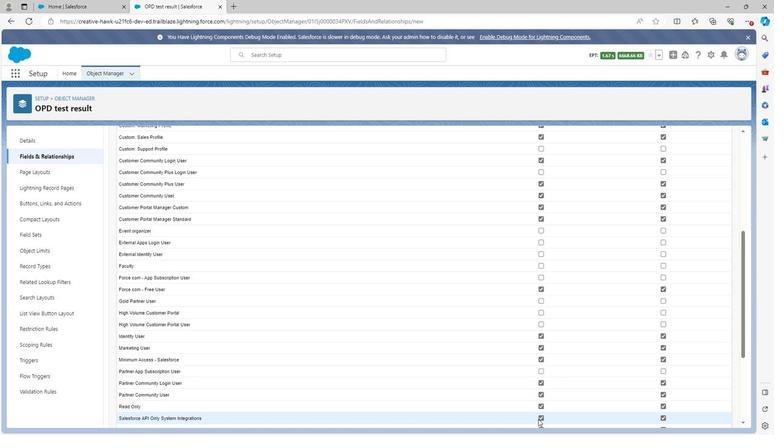 
Action: Mouse pressed left at (537, 418)
Screenshot: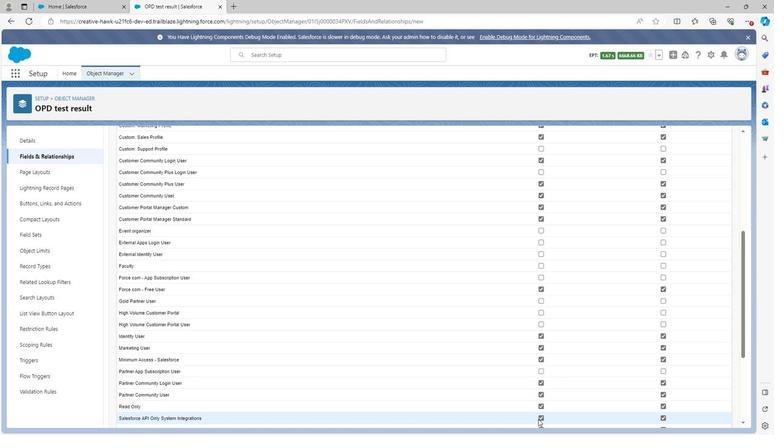 
Action: Mouse moved to (539, 418)
Screenshot: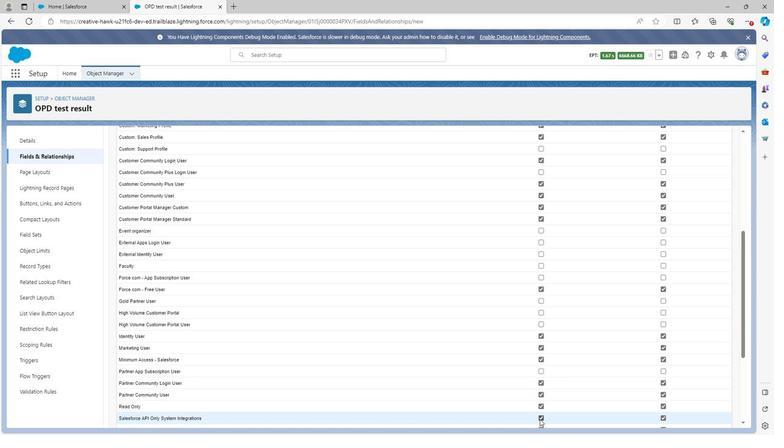 
Action: Mouse pressed left at (539, 418)
Screenshot: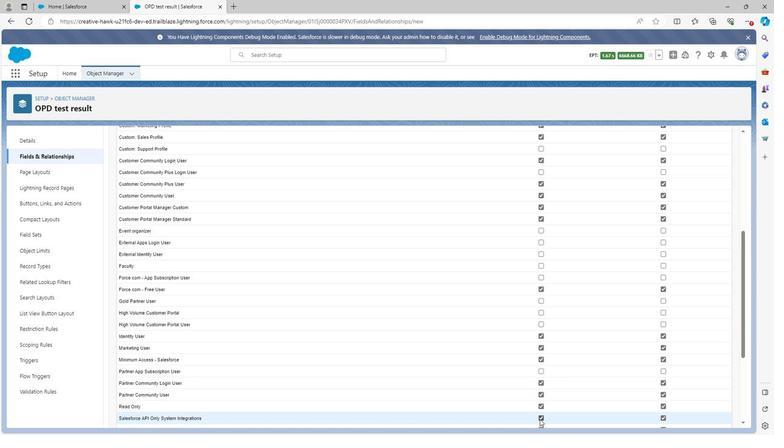 
Action: Mouse scrolled (539, 418) with delta (0, 0)
Screenshot: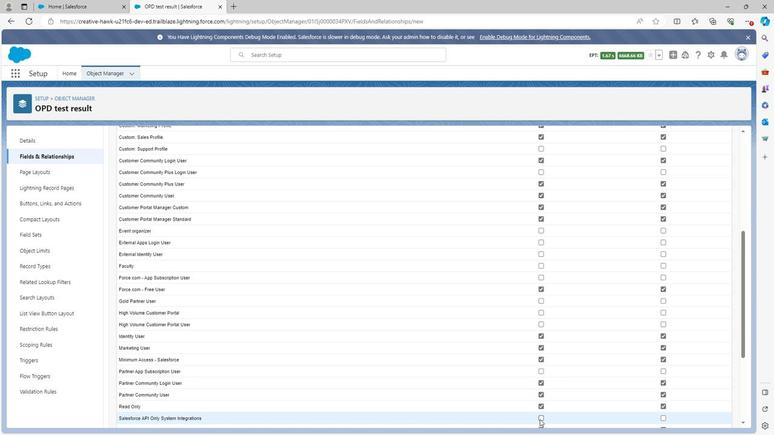 
Action: Mouse moved to (542, 387)
Screenshot: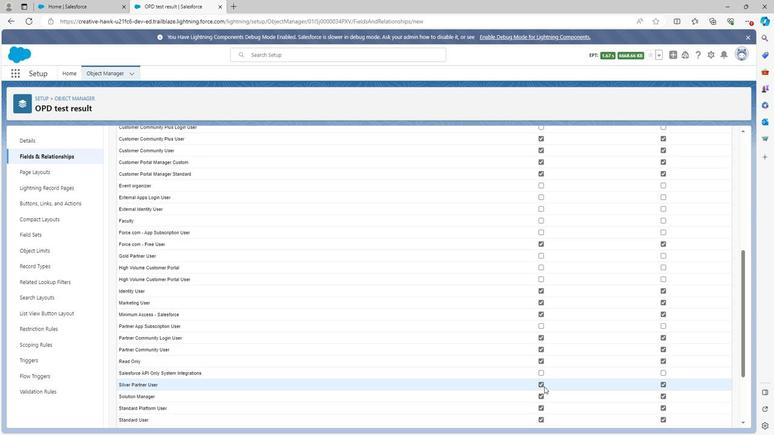 
Action: Mouse pressed left at (542, 387)
Screenshot: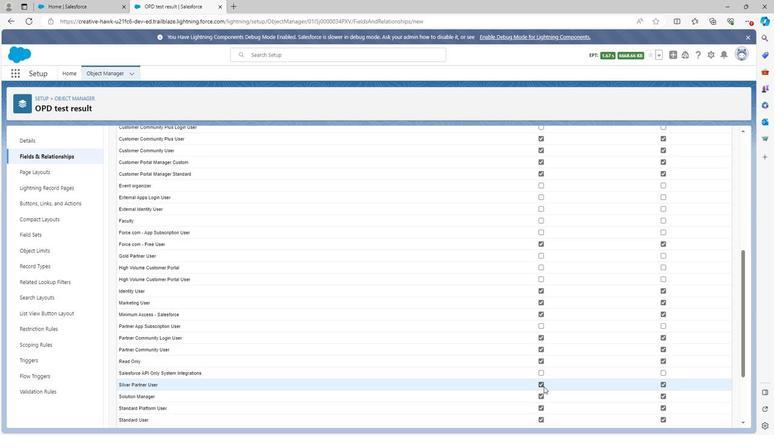 
Action: Mouse moved to (540, 398)
Screenshot: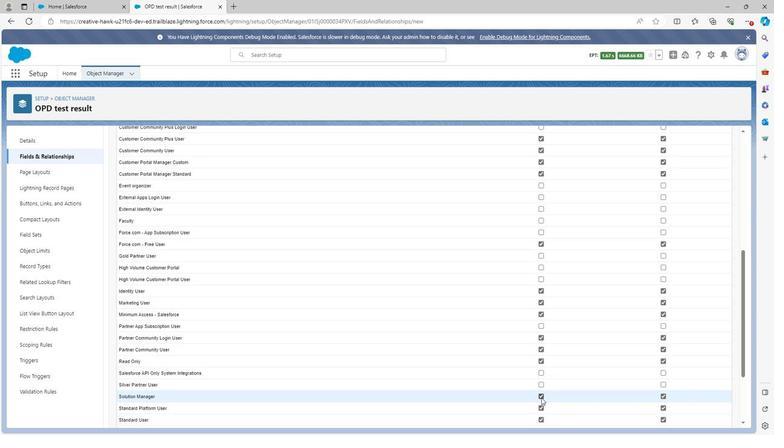 
Action: Mouse pressed left at (540, 398)
Screenshot: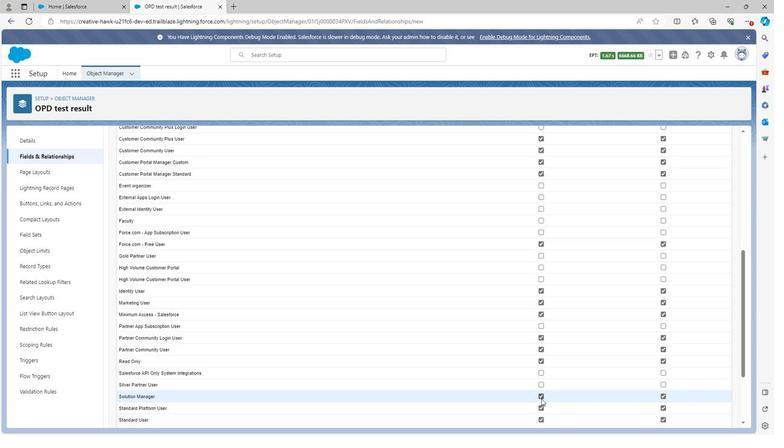
Action: Mouse moved to (541, 409)
Screenshot: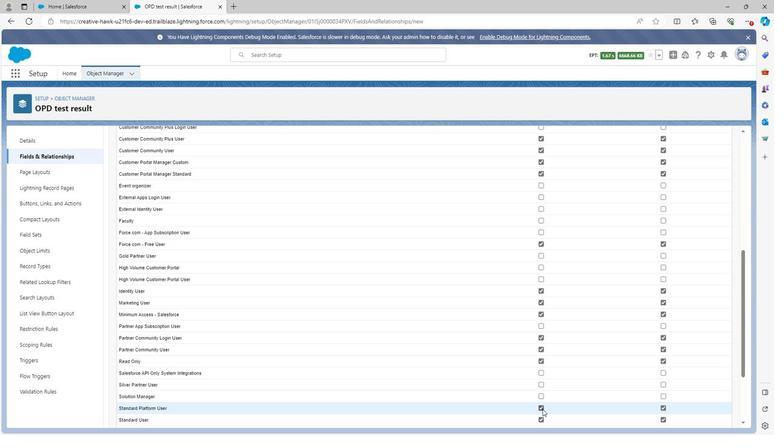 
Action: Mouse scrolled (541, 408) with delta (0, 0)
Screenshot: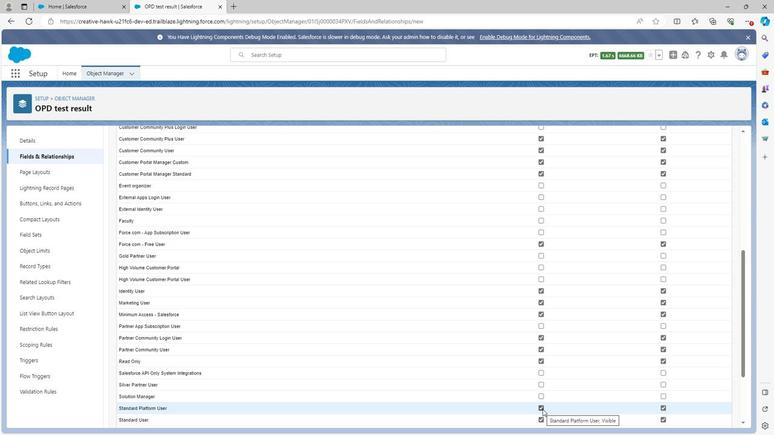 
Action: Mouse moved to (540, 386)
Screenshot: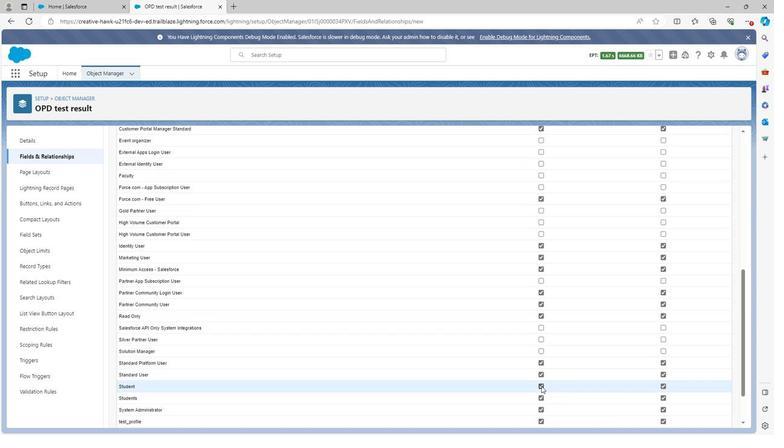 
Action: Mouse pressed left at (540, 386)
Screenshot: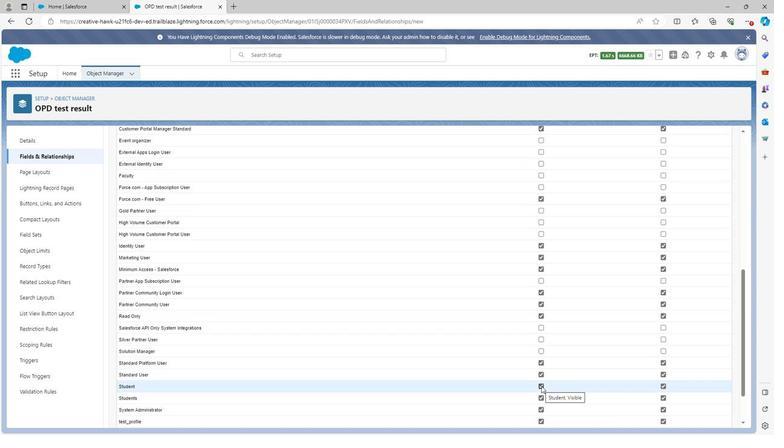 
Action: Mouse moved to (540, 398)
Screenshot: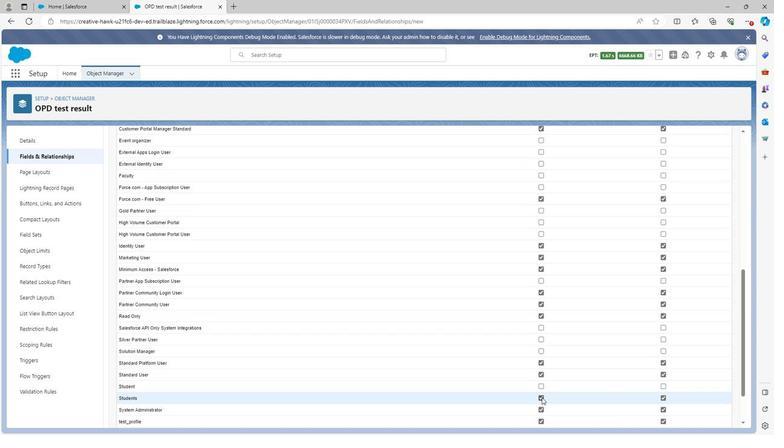 
Action: Mouse pressed left at (540, 398)
Screenshot: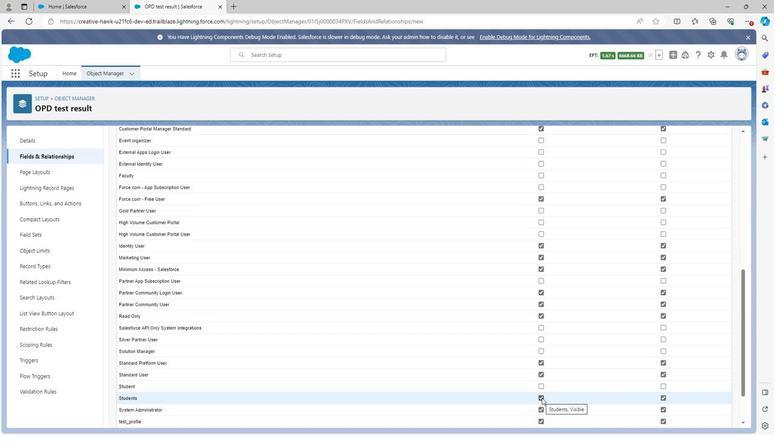 
Action: Mouse moved to (540, 419)
Screenshot: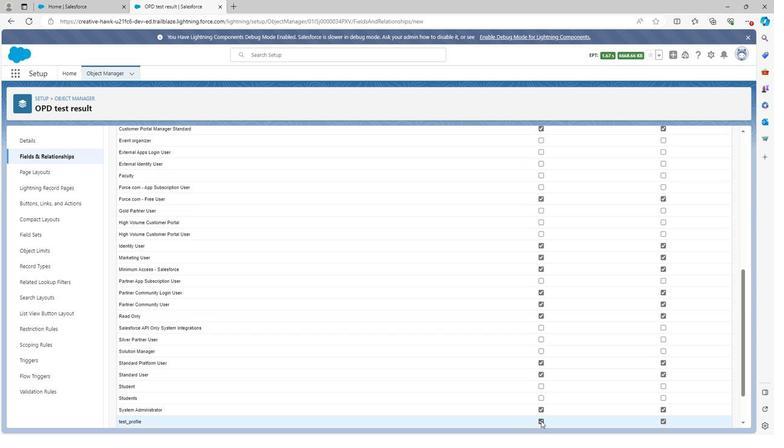 
Action: Mouse pressed left at (540, 419)
Screenshot: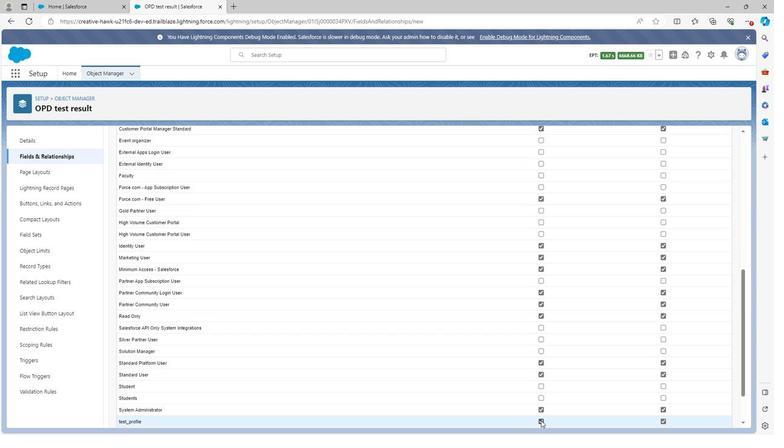 
Action: Mouse scrolled (540, 419) with delta (0, 0)
Screenshot: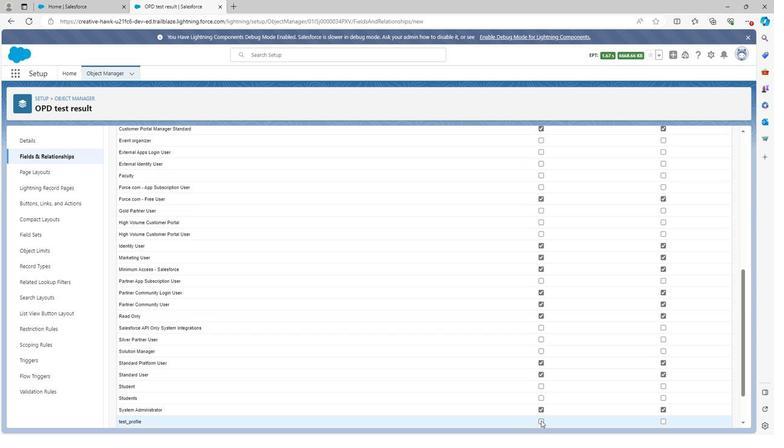 
Action: Mouse moved to (540, 386)
Screenshot: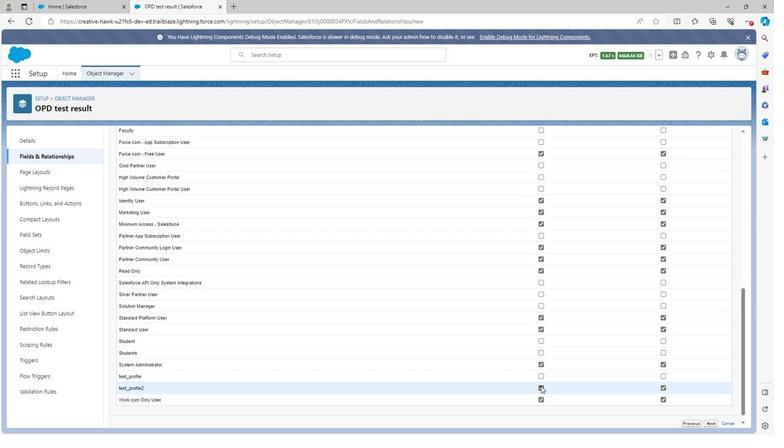 
Action: Mouse pressed left at (540, 386)
Screenshot: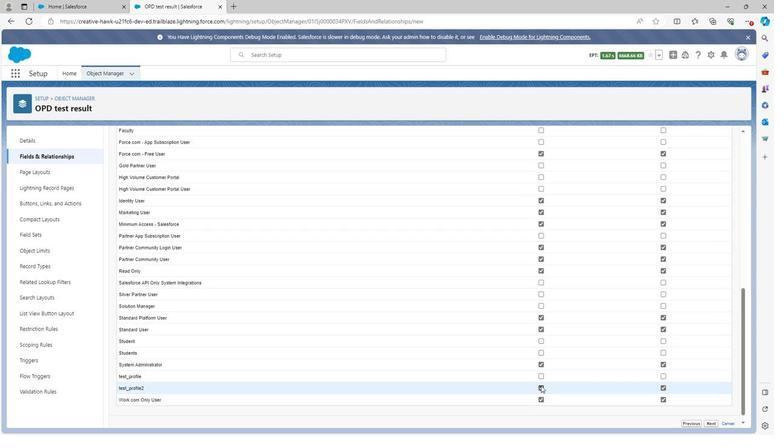 
Action: Mouse moved to (540, 398)
Screenshot: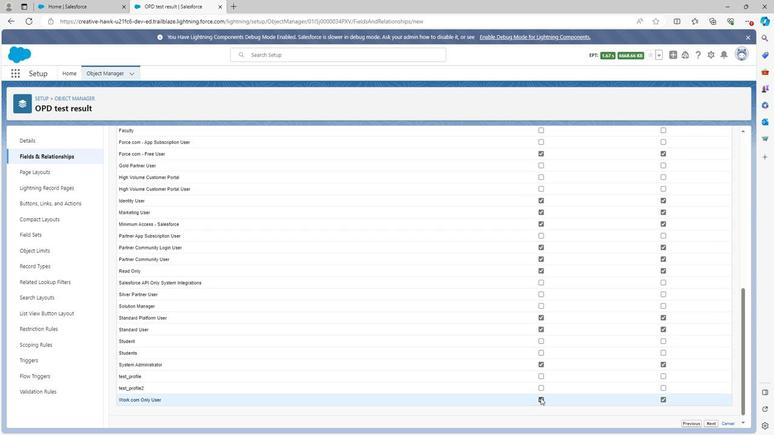 
Action: Mouse pressed left at (540, 398)
Screenshot: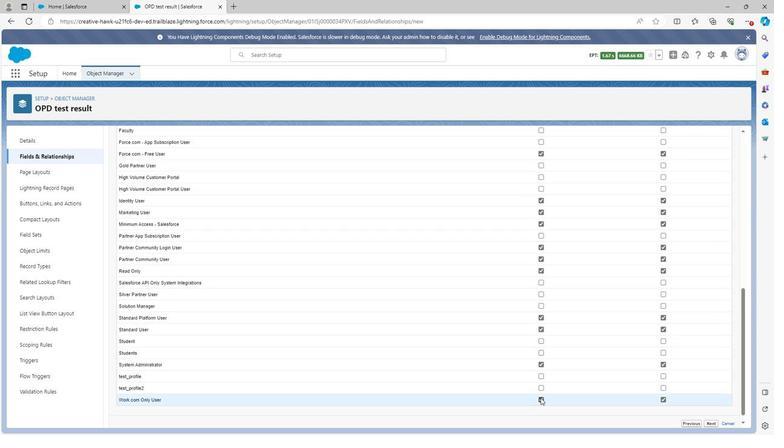 
Action: Mouse moved to (680, 422)
Screenshot: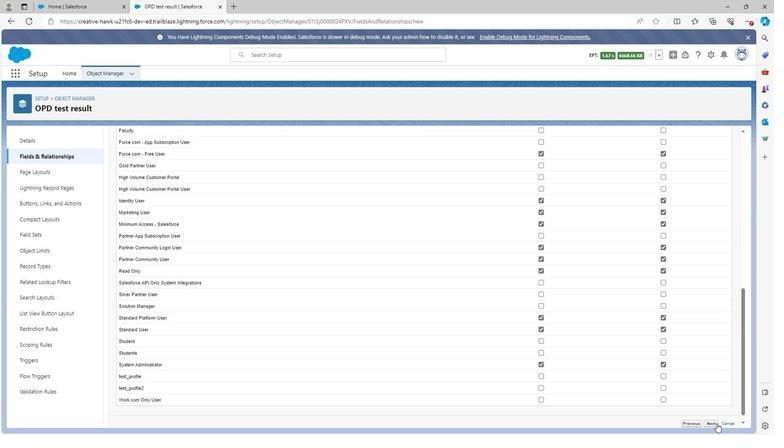 
Action: Mouse pressed left at (680, 422)
Screenshot: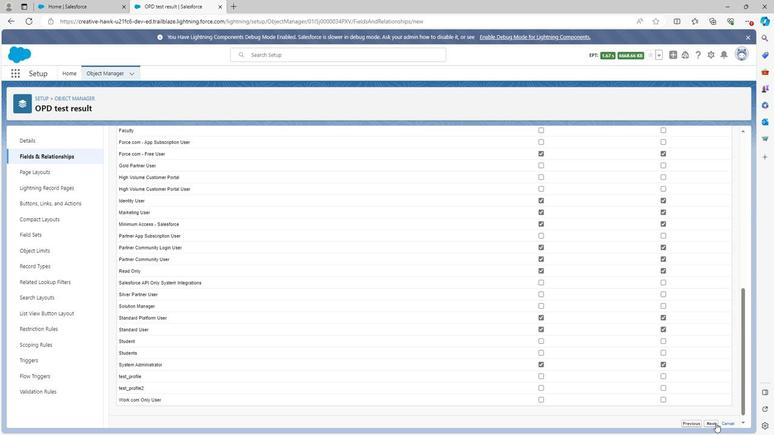 
Action: Mouse moved to (680, 290)
Screenshot: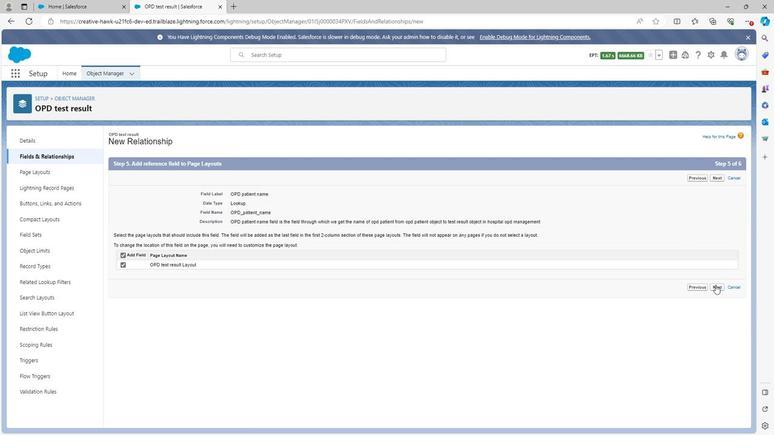 
Action: Mouse pressed left at (680, 290)
Screenshot: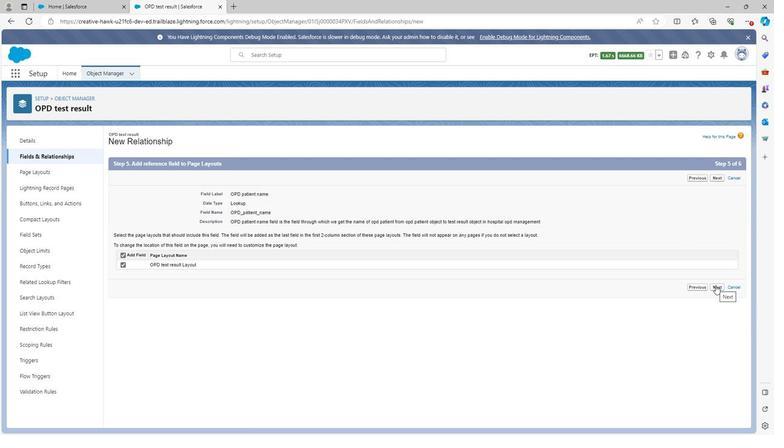 
Action: Mouse moved to (680, 318)
Screenshot: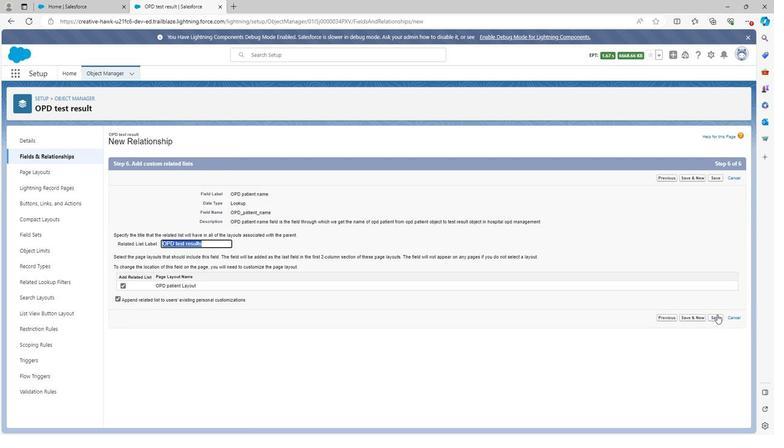 
Action: Mouse pressed left at (680, 318)
Screenshot: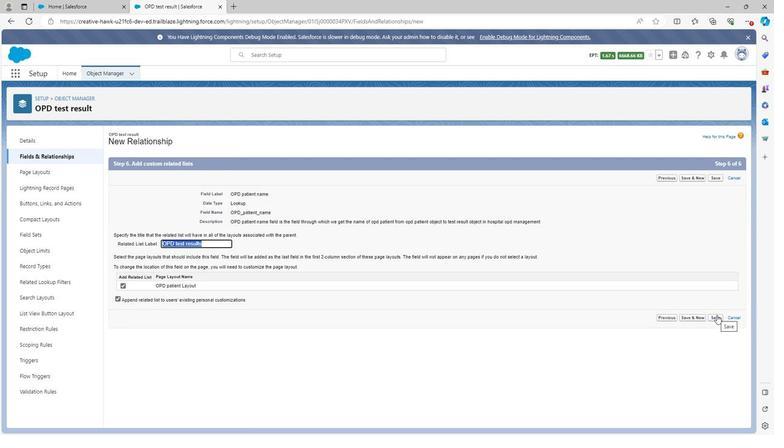 
Action: Mouse moved to (568, 152)
Screenshot: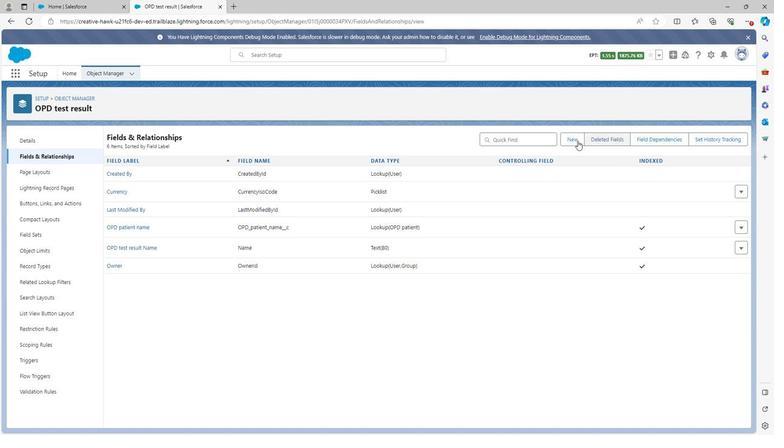 
Action: Mouse pressed left at (568, 152)
Screenshot: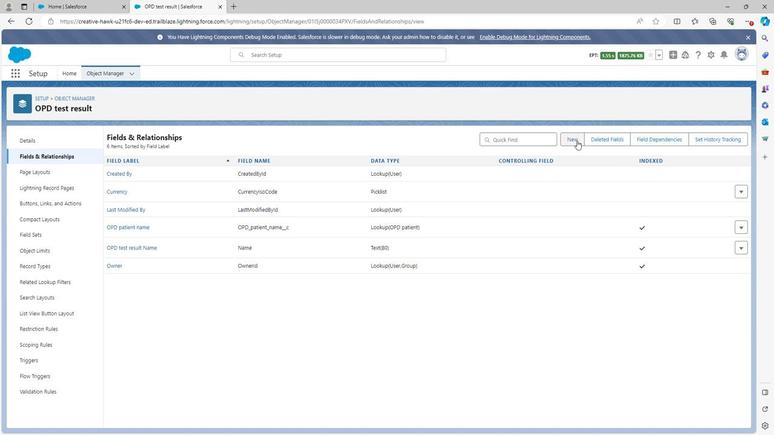 
Action: Mouse moved to (194, 338)
Screenshot: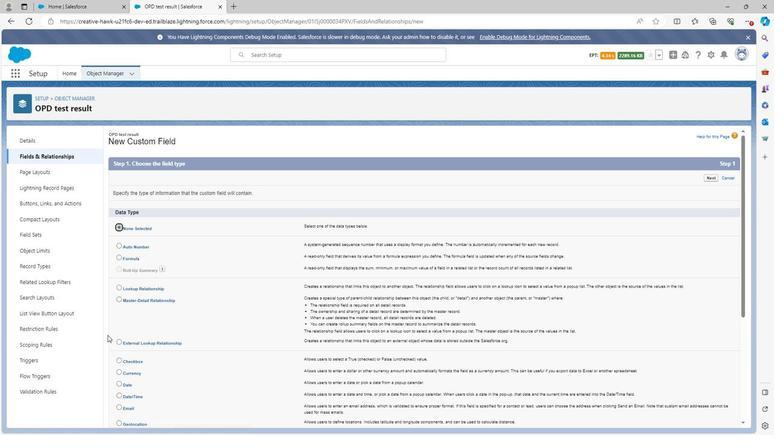 
Action: Mouse scrolled (194, 338) with delta (0, 0)
Screenshot: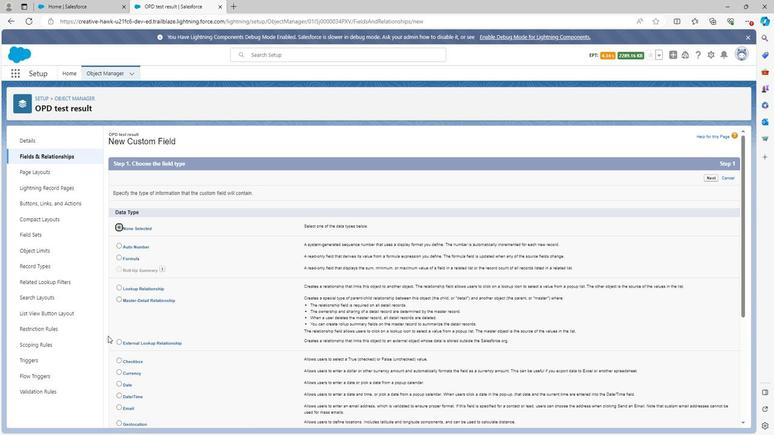 
Action: Mouse scrolled (194, 338) with delta (0, 0)
Screenshot: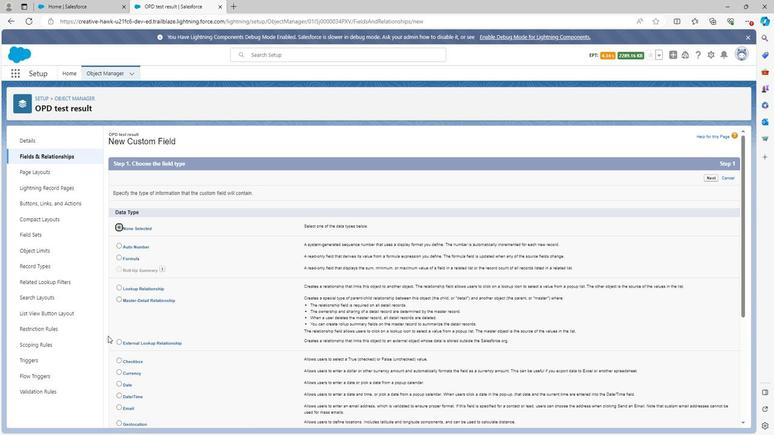 
Action: Mouse moved to (211, 357)
Screenshot: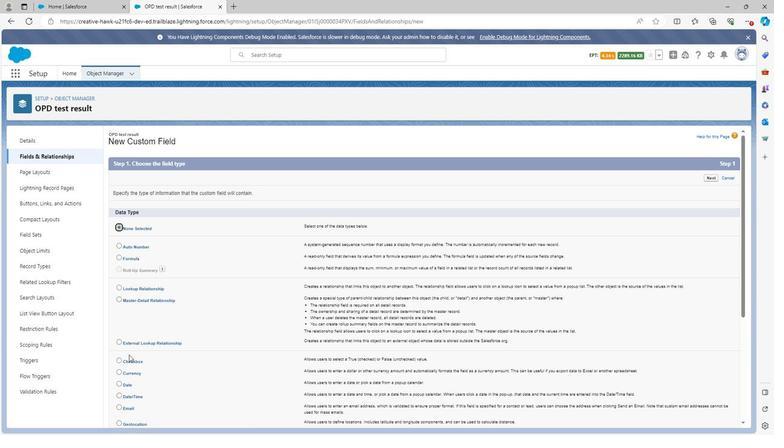
Action: Mouse scrolled (211, 356) with delta (0, 0)
Screenshot: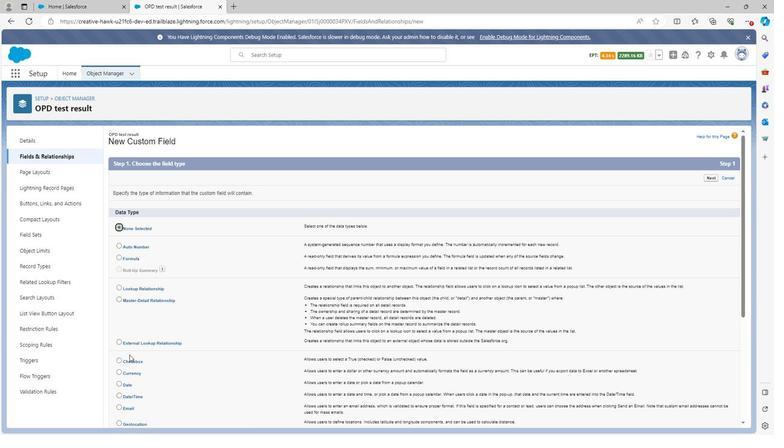 
Action: Mouse scrolled (211, 356) with delta (0, 0)
Screenshot: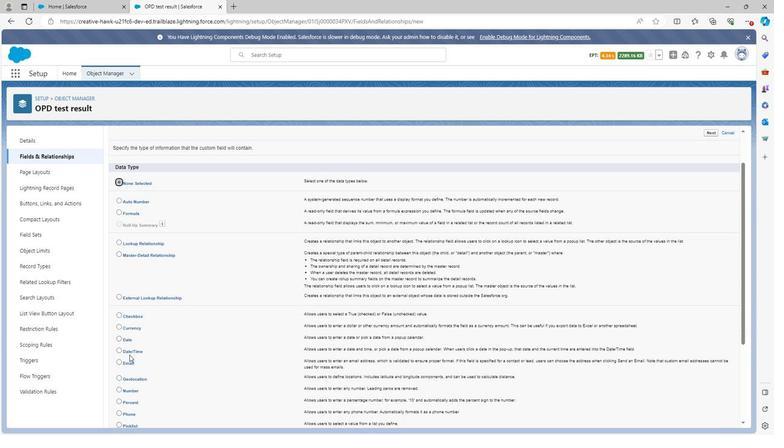 
Action: Mouse scrolled (211, 356) with delta (0, 0)
Screenshot: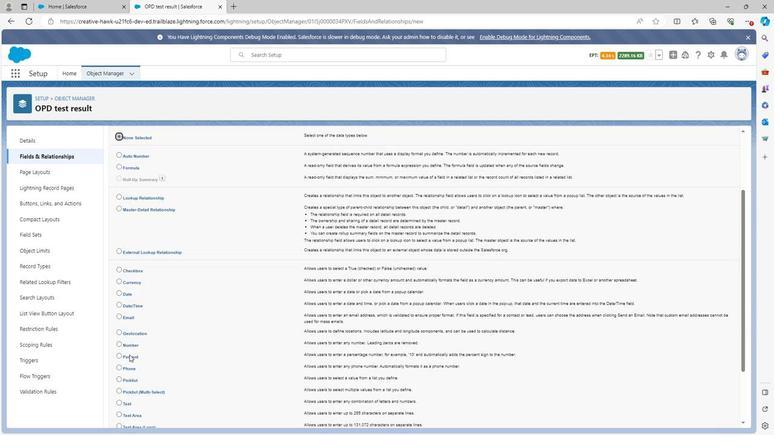 
Action: Mouse scrolled (211, 356) with delta (0, 0)
Screenshot: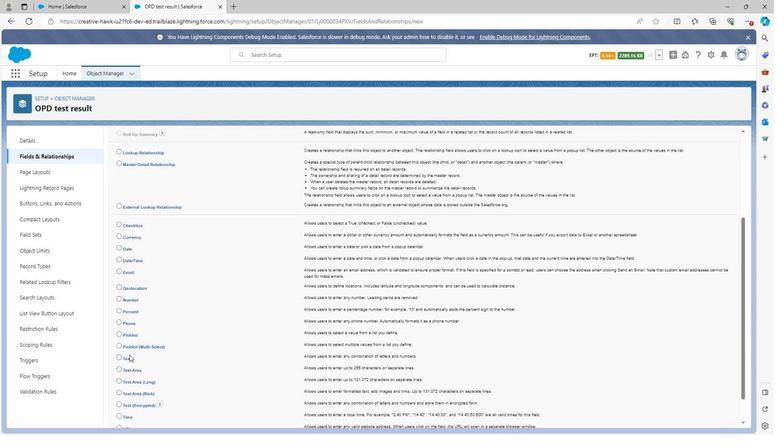 
Action: Mouse scrolled (211, 356) with delta (0, 0)
Screenshot: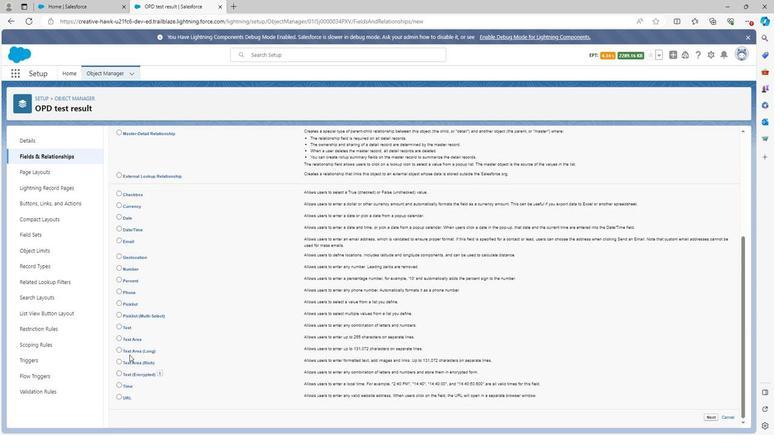 
Action: Mouse moved to (202, 329)
Screenshot: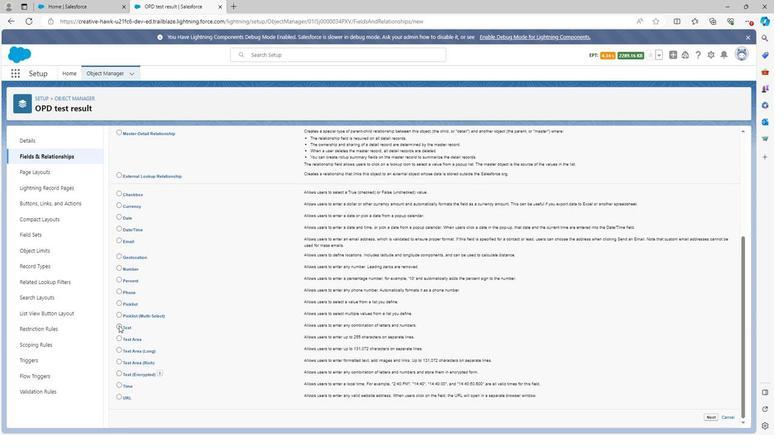 
Action: Mouse pressed left at (202, 329)
Screenshot: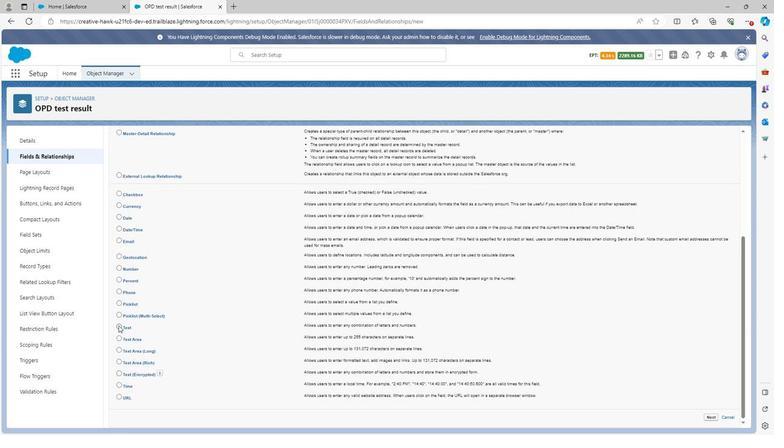 
Action: Mouse moved to (679, 418)
Screenshot: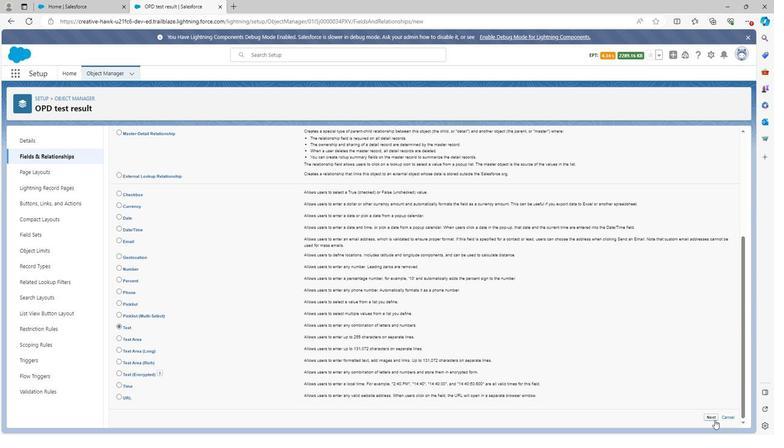 
Action: Mouse pressed left at (679, 418)
Screenshot: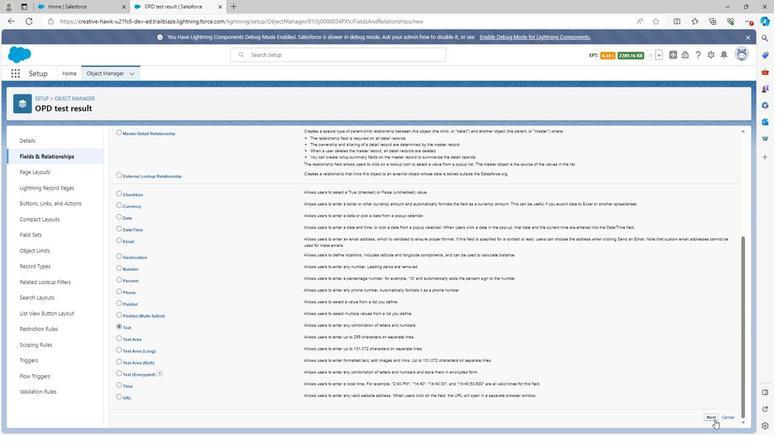 
Action: Mouse moved to (295, 203)
Screenshot: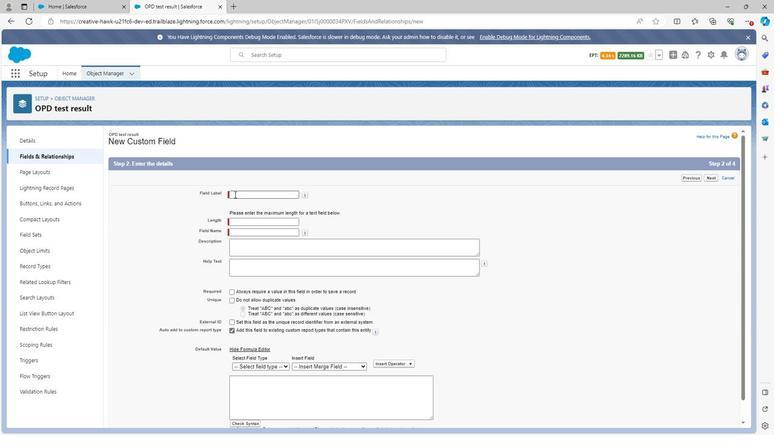 
Action: Mouse pressed left at (295, 203)
Screenshot: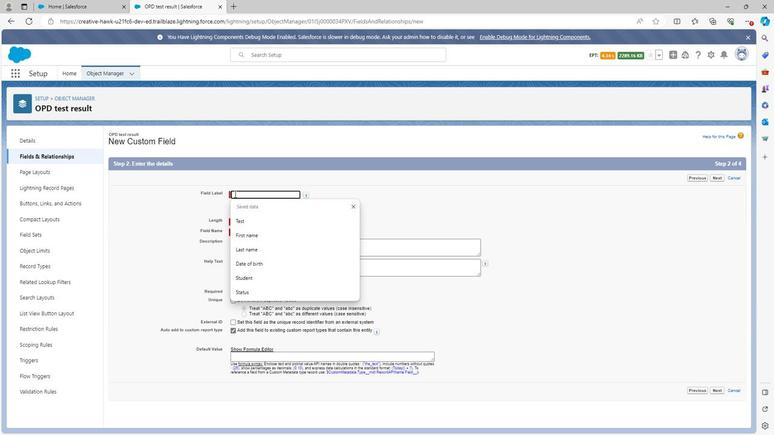
Action: Mouse moved to (280, 194)
Screenshot: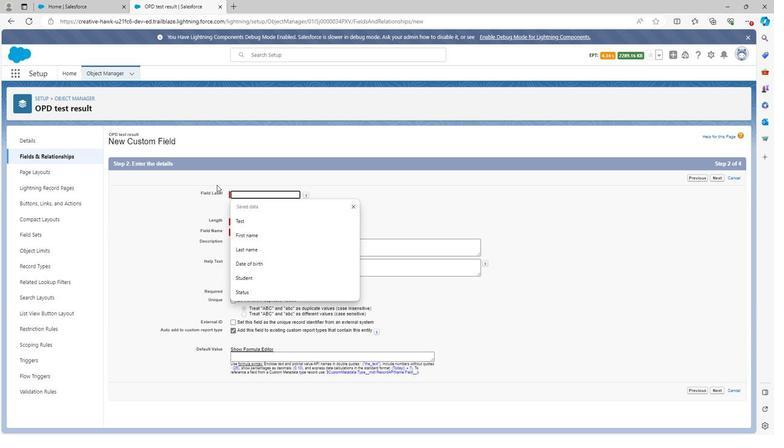 
Action: Key pressed <Key.shift>OPD<Key.space>test<Key.space>type
Screenshot: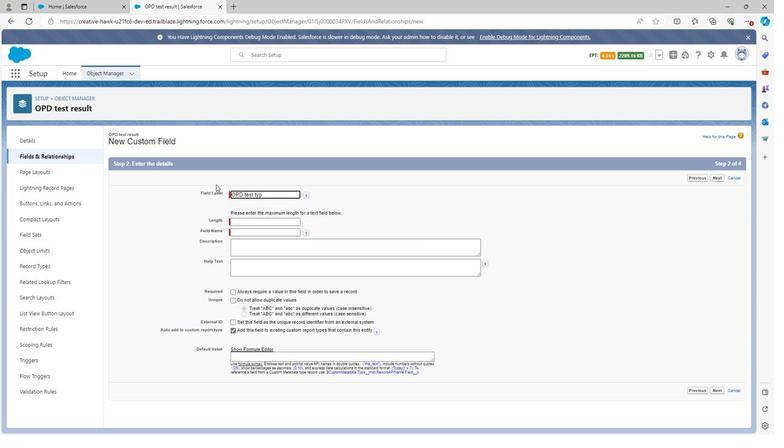
Action: Mouse moved to (400, 217)
Screenshot: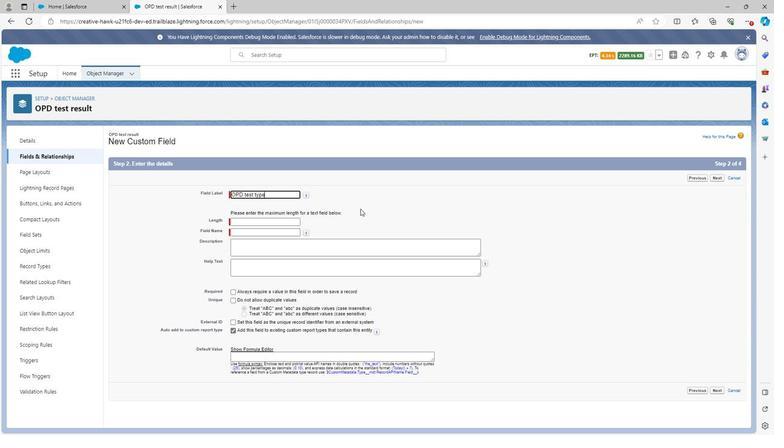 
Action: Mouse pressed left at (400, 217)
Screenshot: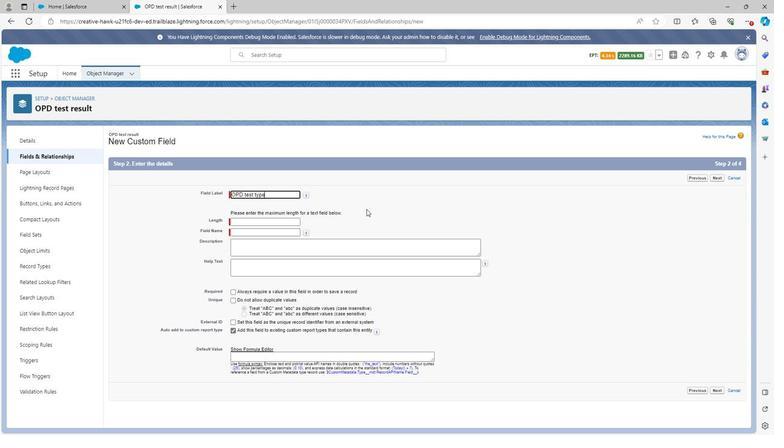 
Action: Mouse moved to (319, 229)
Screenshot: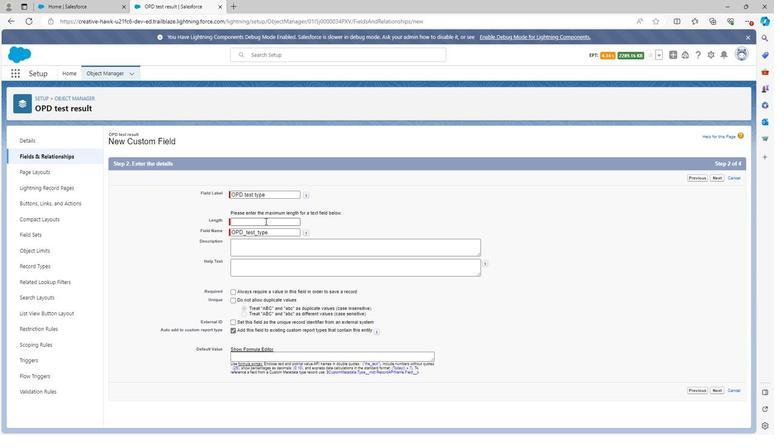 
Action: Mouse pressed left at (319, 229)
Screenshot: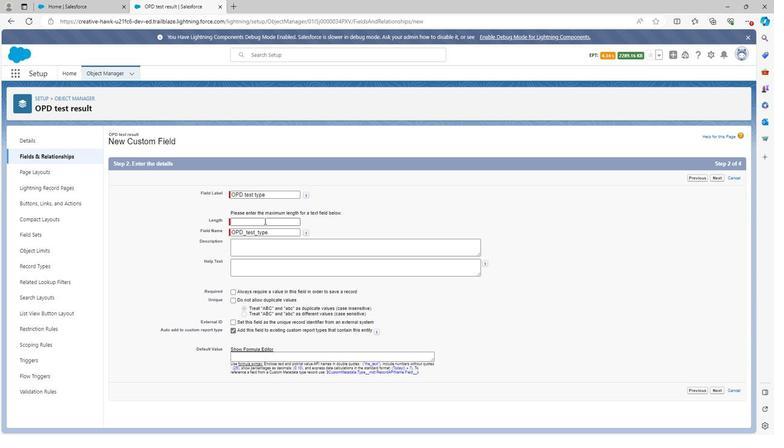 
Action: Mouse moved to (306, 259)
Screenshot: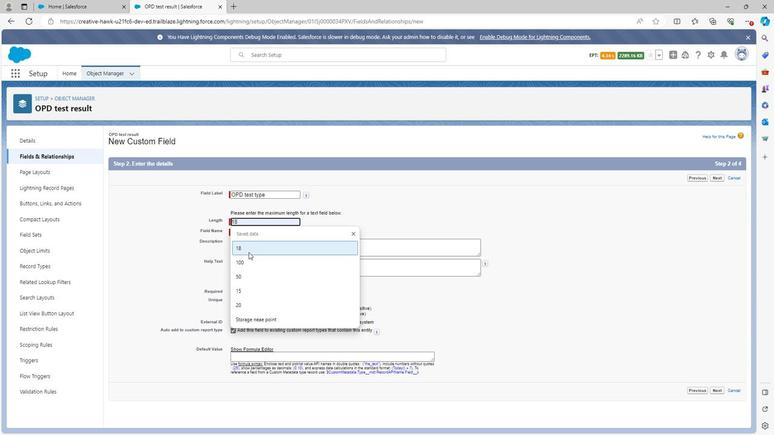 
Action: Mouse pressed left at (306, 259)
Screenshot: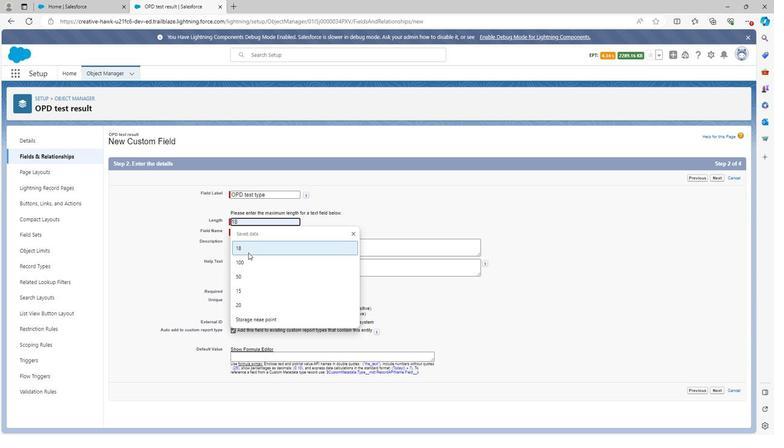 
Action: Mouse moved to (307, 257)
Screenshot: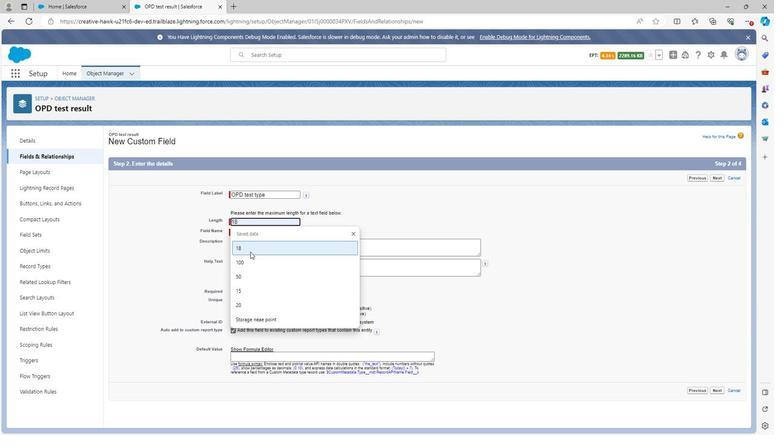 
Action: Mouse pressed left at (307, 257)
Screenshot: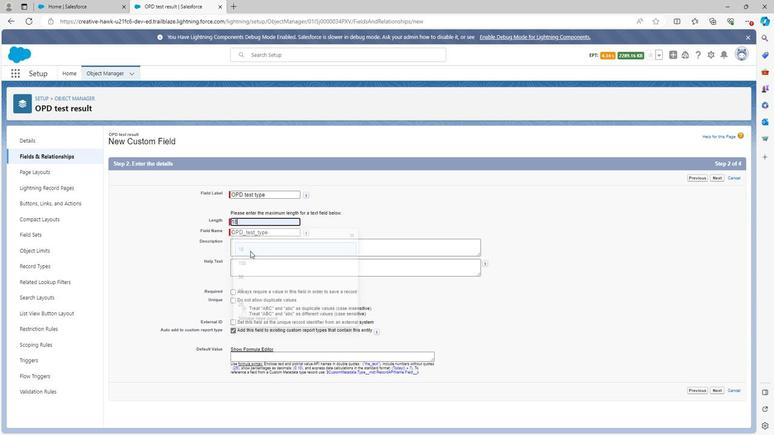 
Action: Mouse moved to (308, 257)
Screenshot: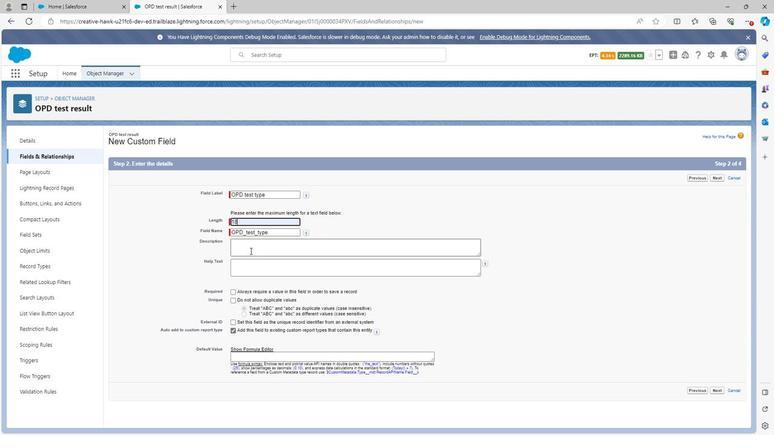 
Action: Mouse pressed left at (308, 257)
Screenshot: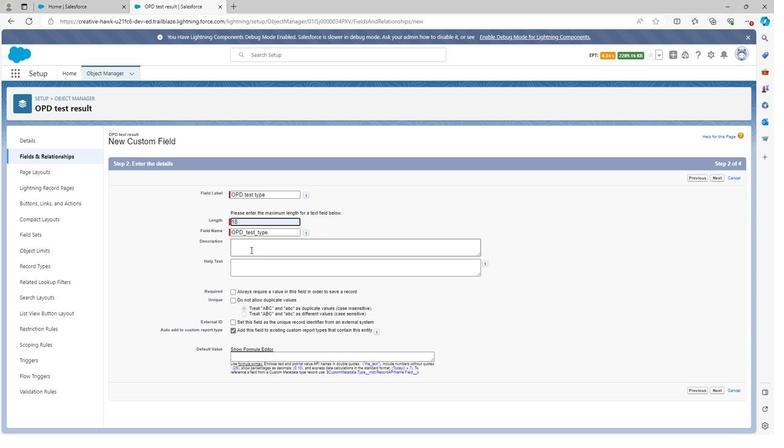 
Action: Key pressed <Key.shift><Key.shift>OPD<Key.space>test<Key.space>type<Key.space>field<Key.space>is<Key.space>the<Key.space>field<Key.space>through<Key.space>which<Key.space>we<Key.space>defined<Key.space>the<Key.space>type<Key.space>of<Key.space><Key.shift><Key.shift>OPD<Key.space>test<Key.space>in<Key.space>hospital<Key.space>opd<Key.space>management
Screenshot: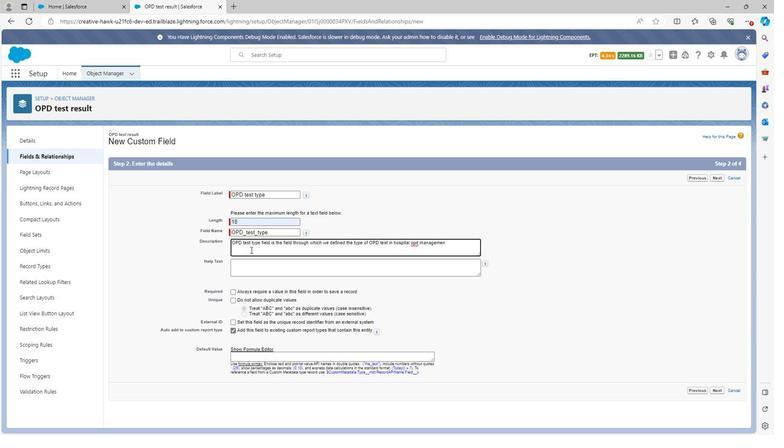 
Action: Mouse moved to (309, 271)
Screenshot: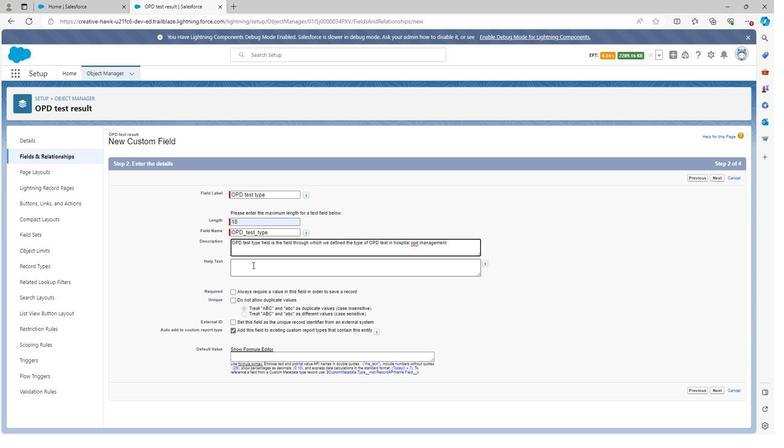 
Action: Mouse pressed left at (309, 271)
Screenshot: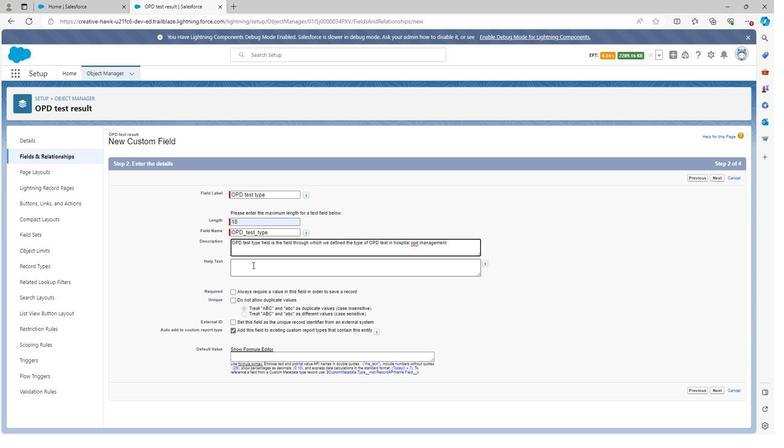 
Action: Mouse moved to (309, 271)
Screenshot: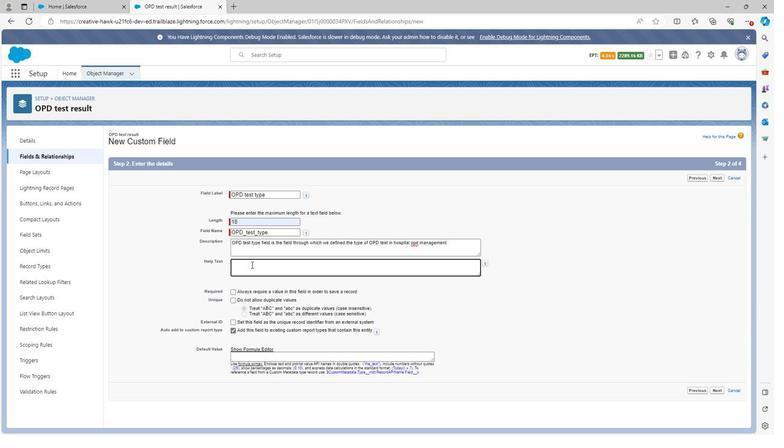 
Action: Key pressed <Key.shift>OPD<Key.space>test<Key.space>type
Screenshot: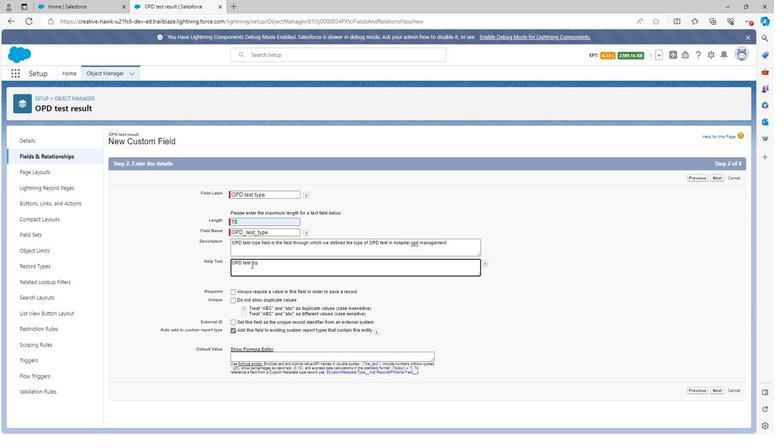 
Action: Mouse moved to (679, 390)
